 Task: Plan a game night with friends on the 15th at 9:00 PM.
Action: Mouse moved to (503, 177)
Screenshot: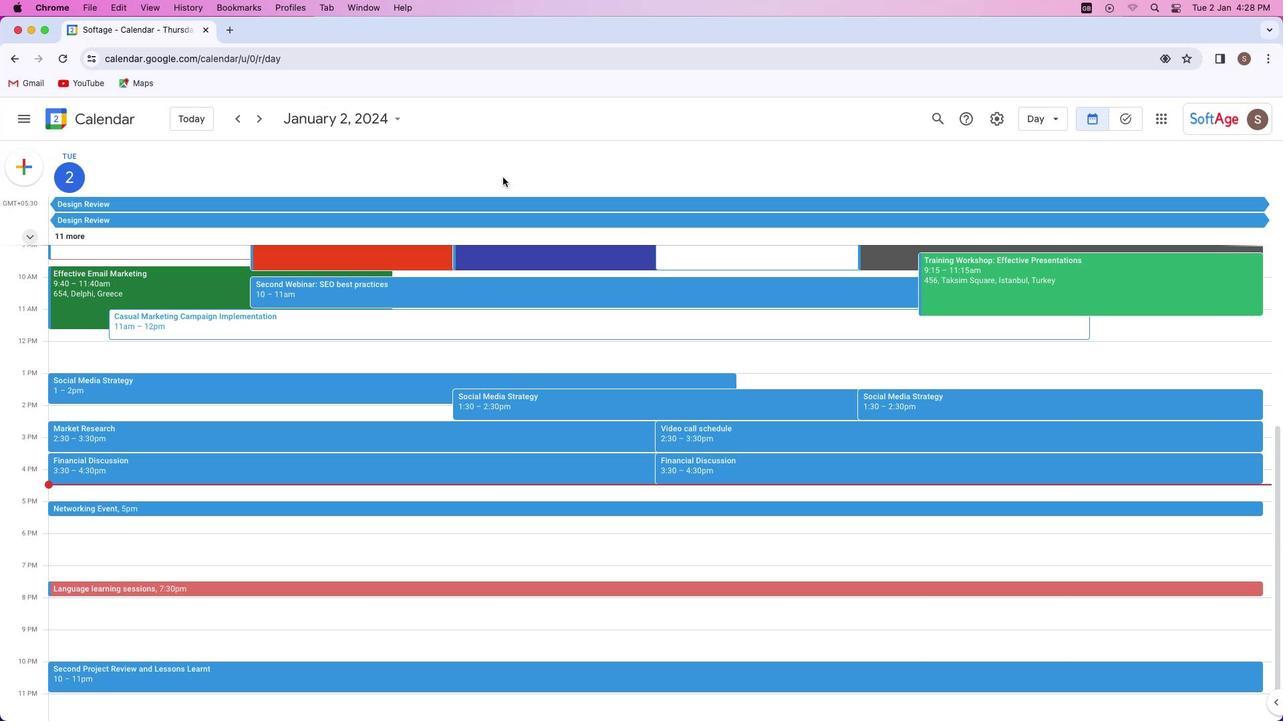 
Action: Mouse pressed left at (503, 177)
Screenshot: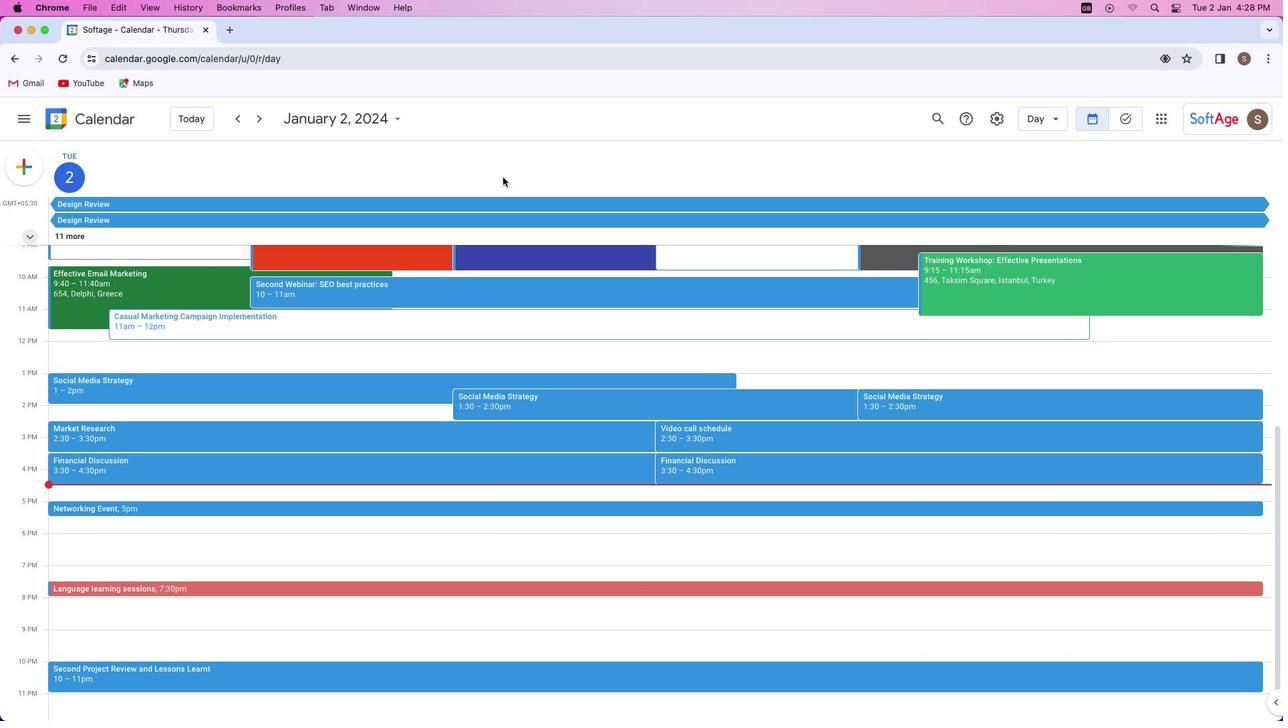 
Action: Mouse moved to (22, 164)
Screenshot: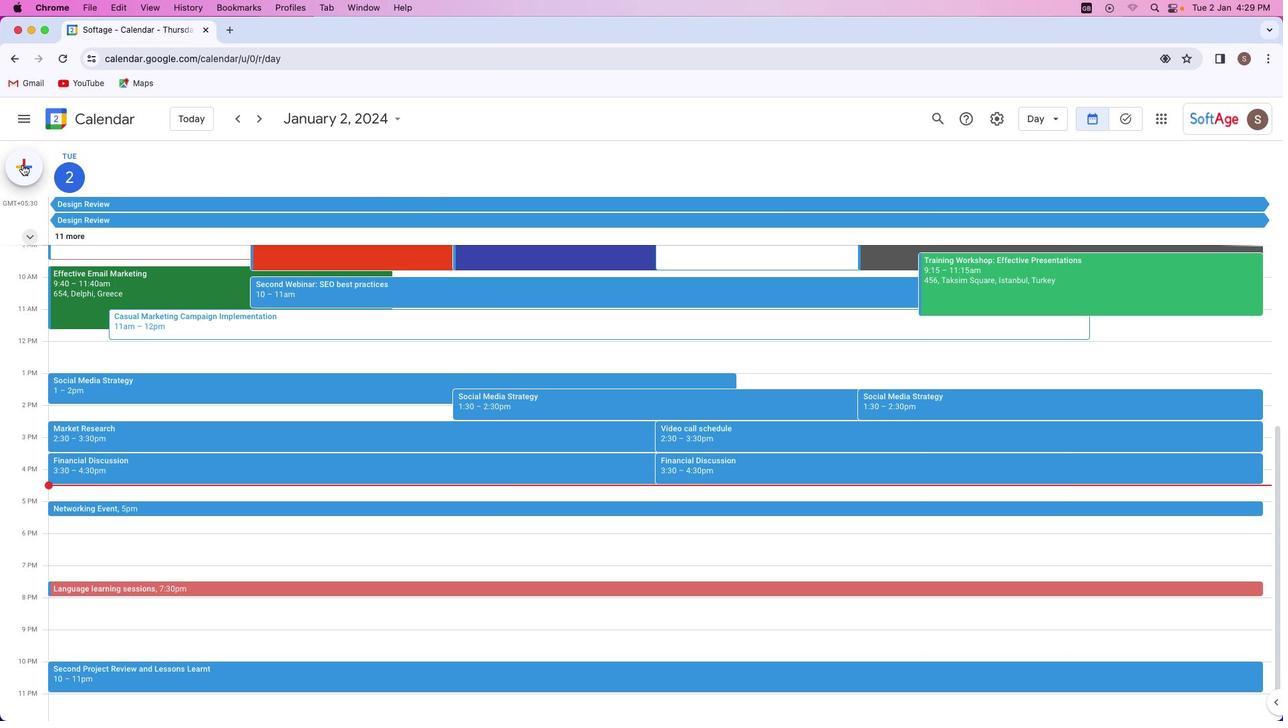 
Action: Mouse pressed left at (22, 164)
Screenshot: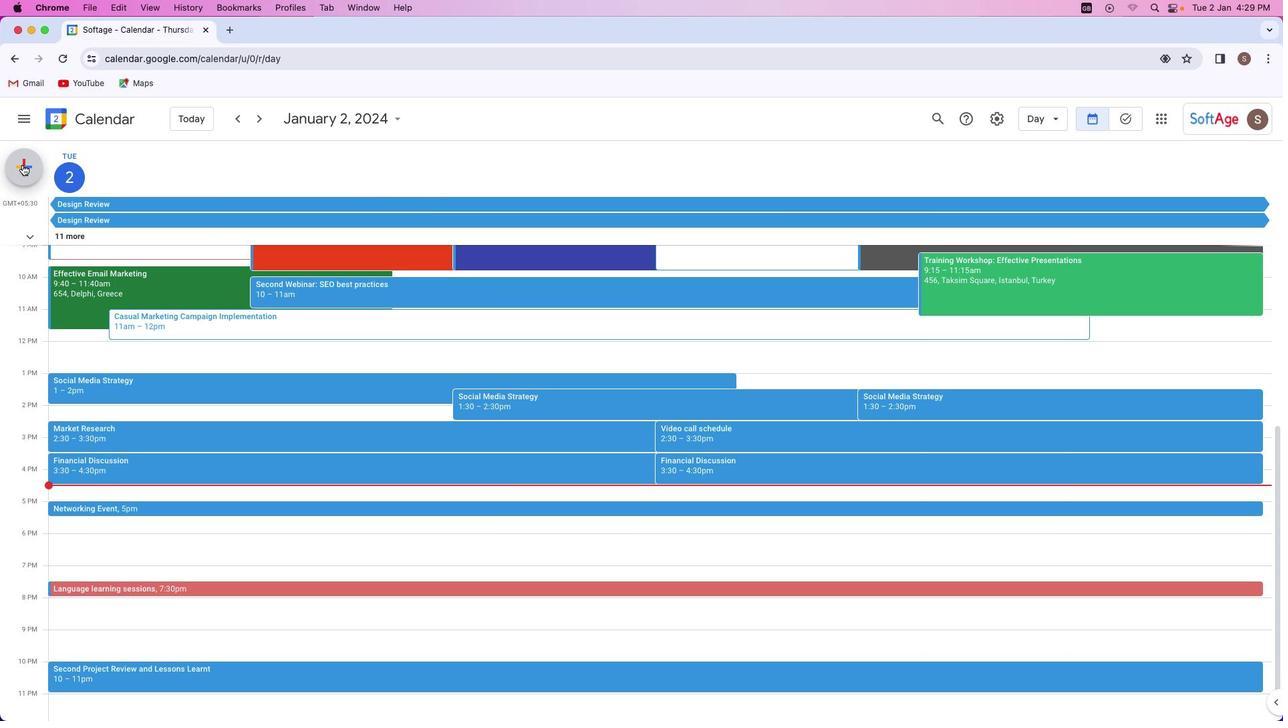 
Action: Mouse moved to (34, 207)
Screenshot: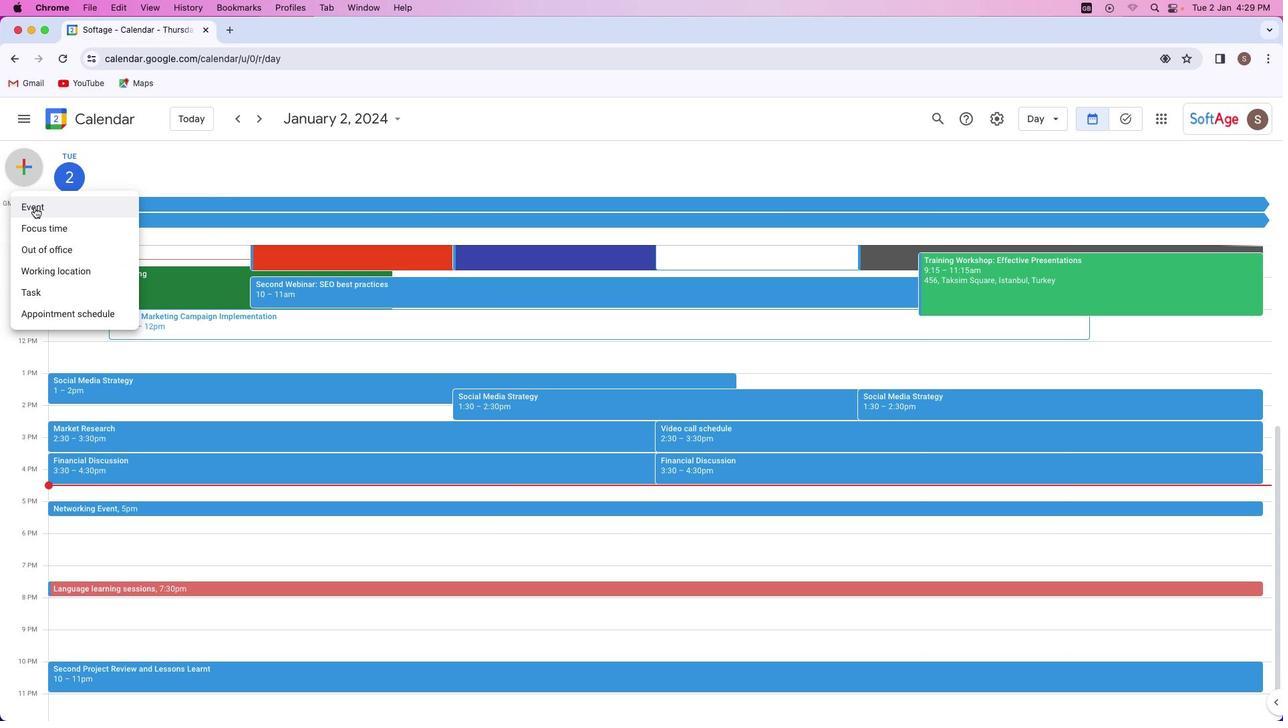 
Action: Mouse pressed left at (34, 207)
Screenshot: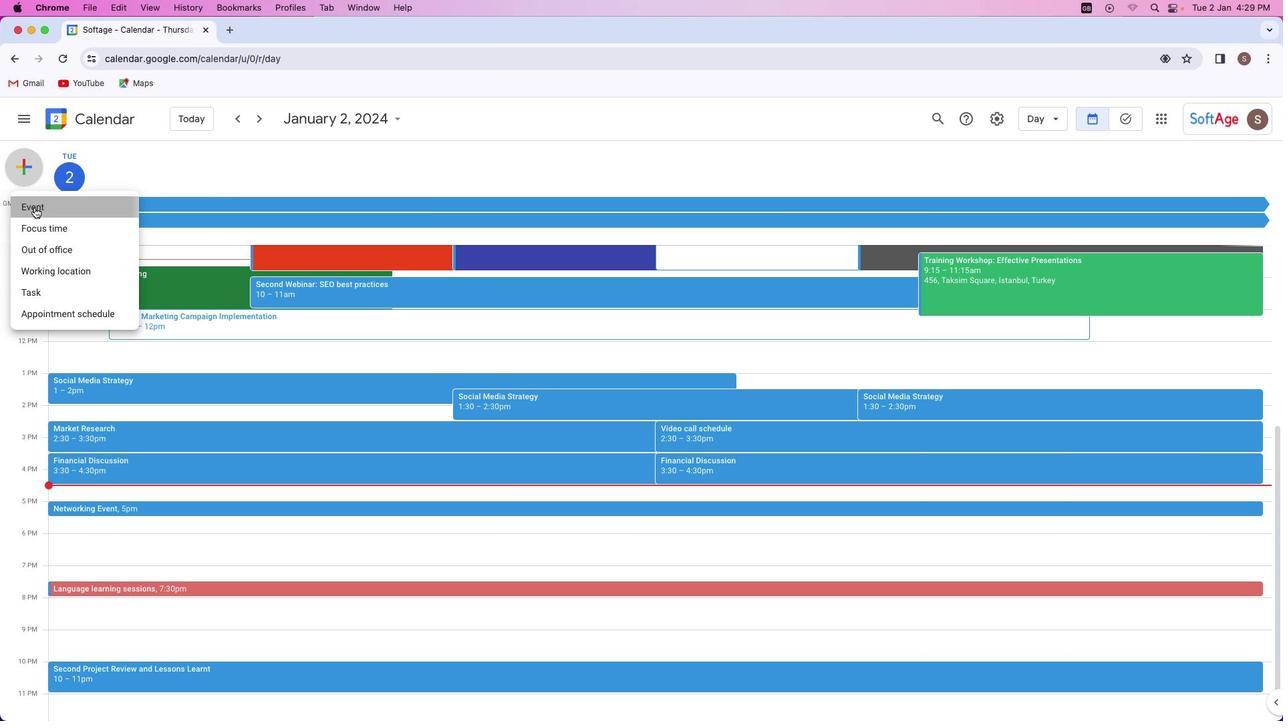 
Action: Mouse moved to (328, 169)
Screenshot: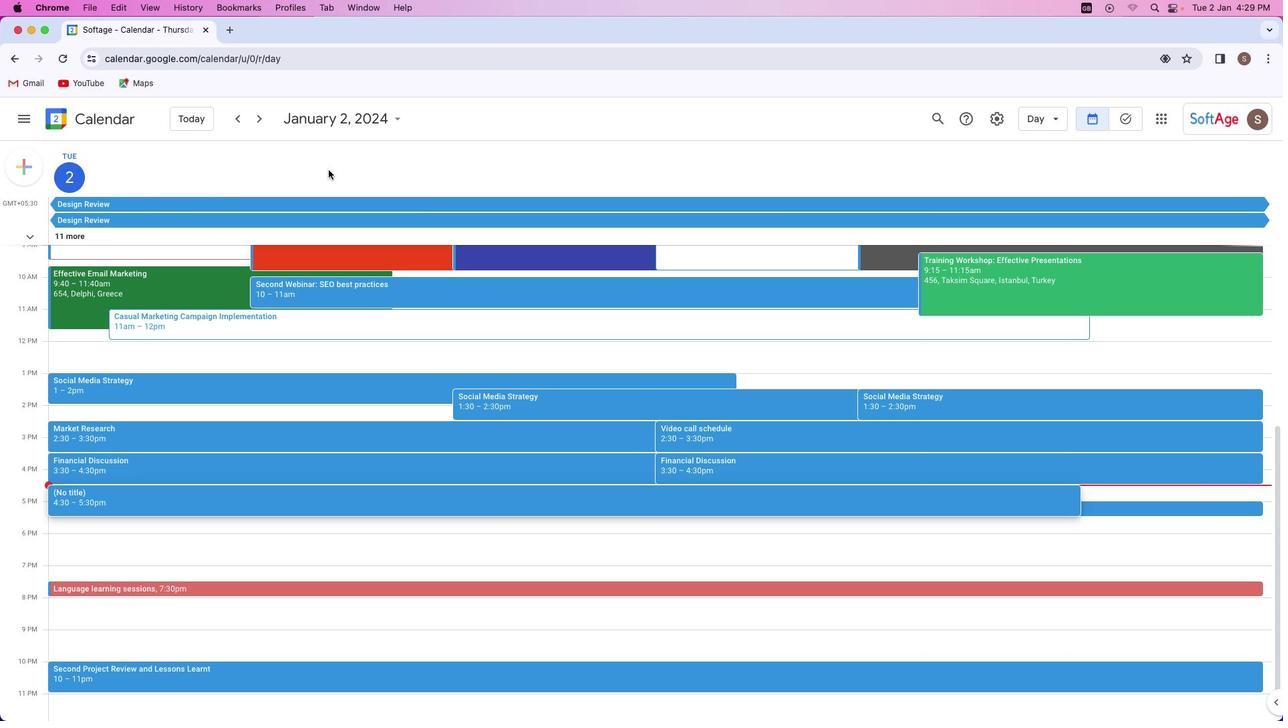 
Action: Key pressed Key.shift'G''a''m''e'Key.space'n''i''g''h''t'Key.space'w''i''t''h'Key.space'f''r''i''e''n''d''s'
Screenshot: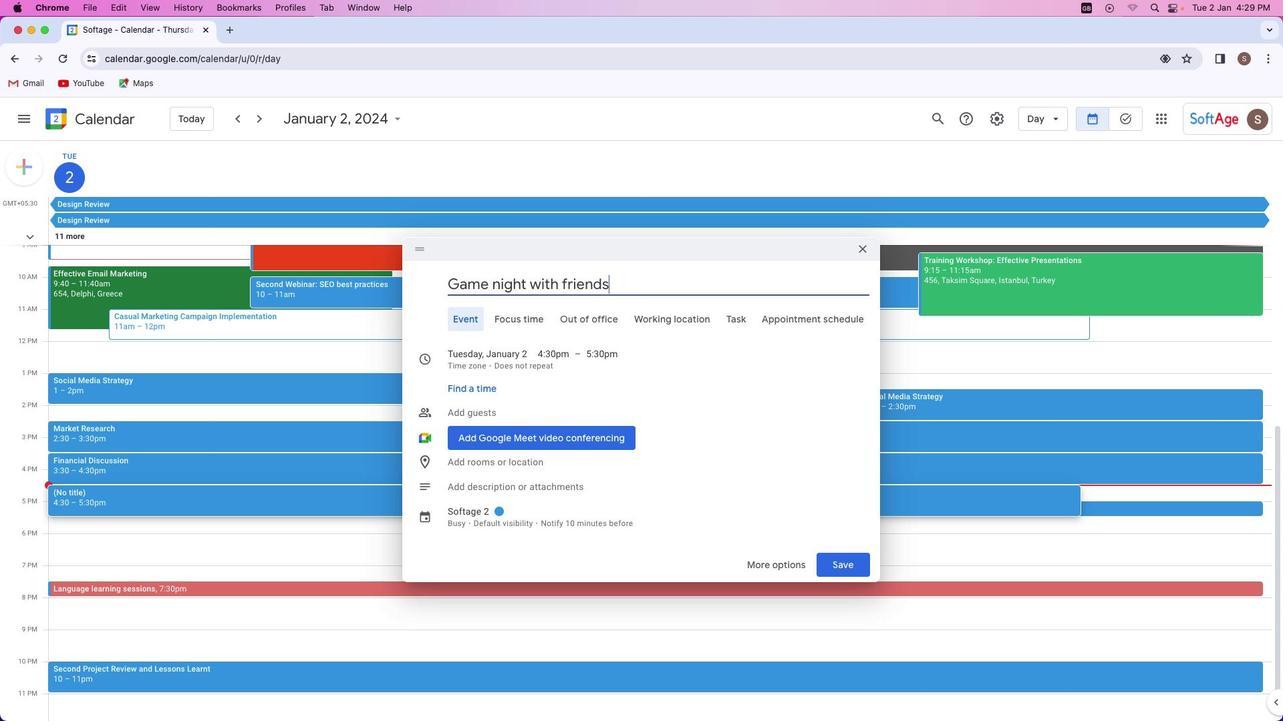 
Action: Mouse moved to (479, 352)
Screenshot: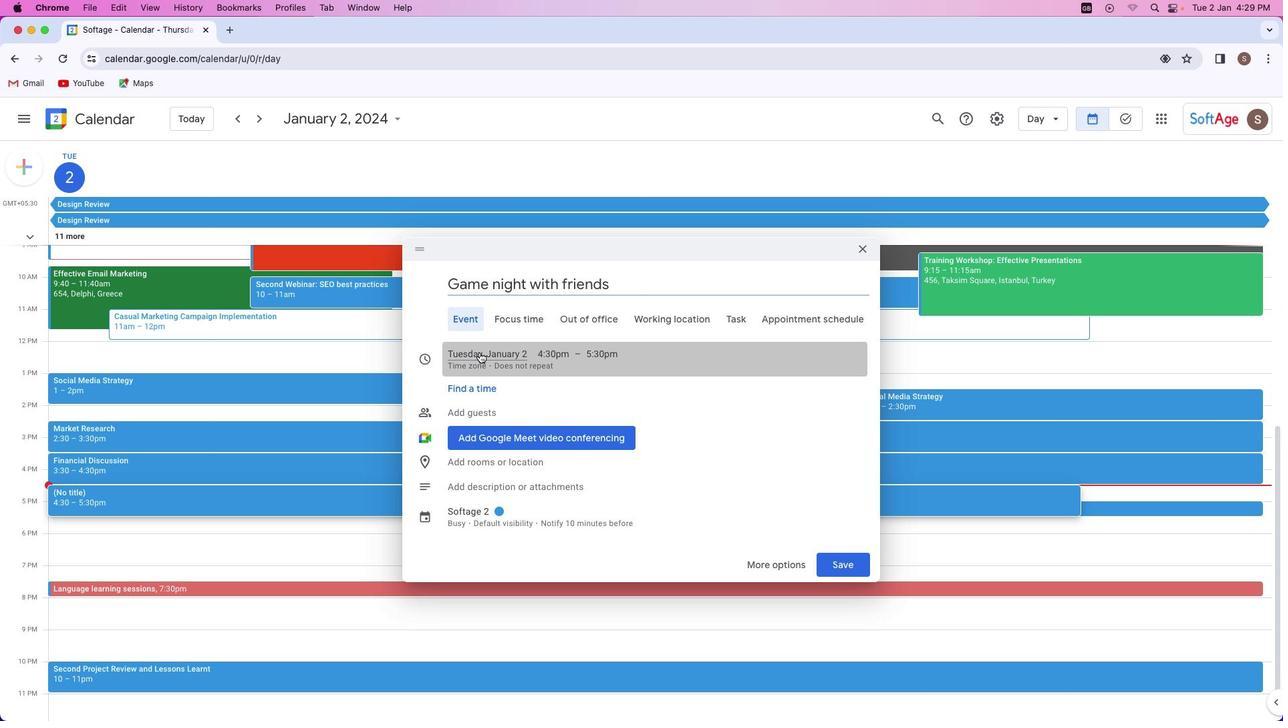 
Action: Mouse pressed left at (479, 352)
Screenshot: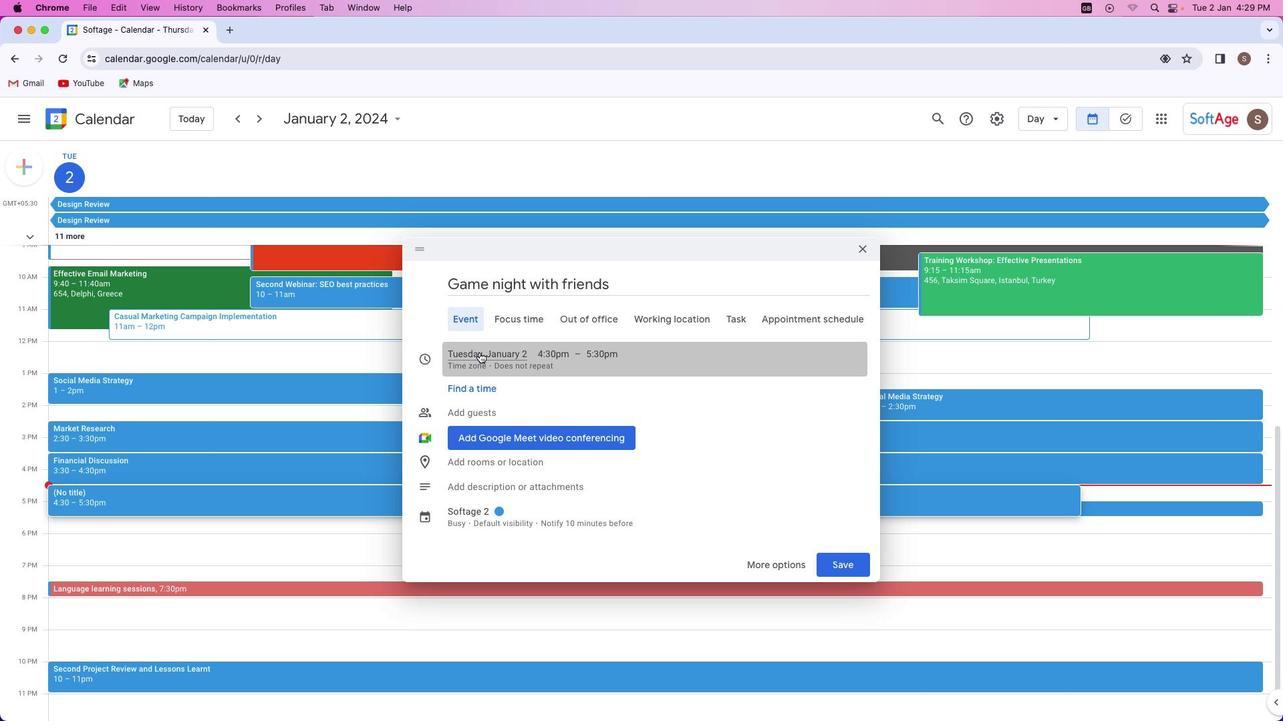 
Action: Mouse moved to (466, 456)
Screenshot: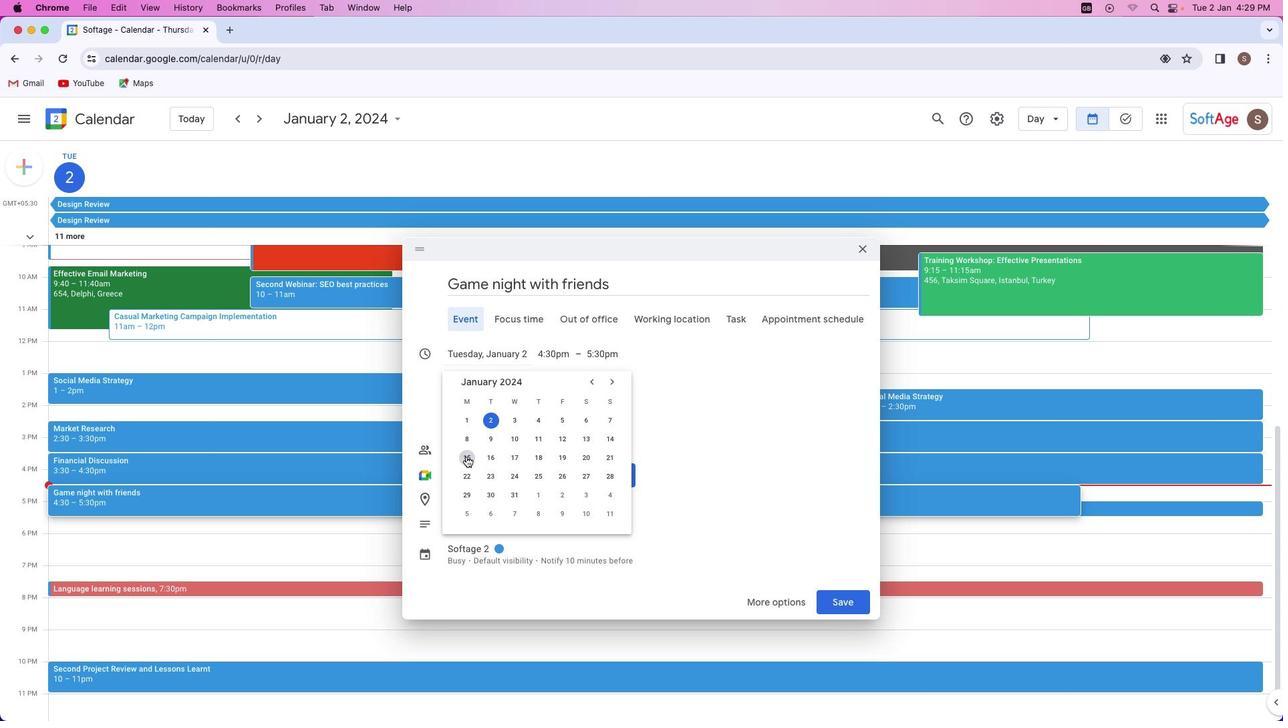 
Action: Mouse pressed left at (466, 456)
Screenshot: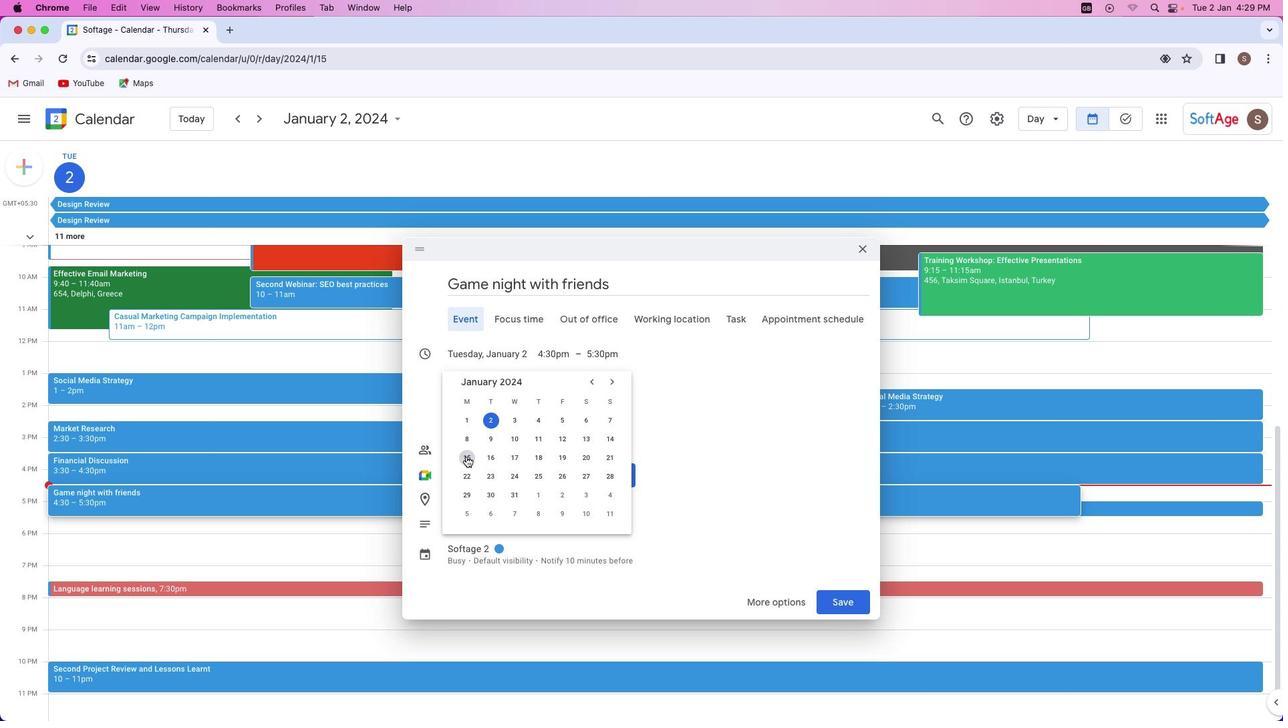 
Action: Mouse moved to (554, 353)
Screenshot: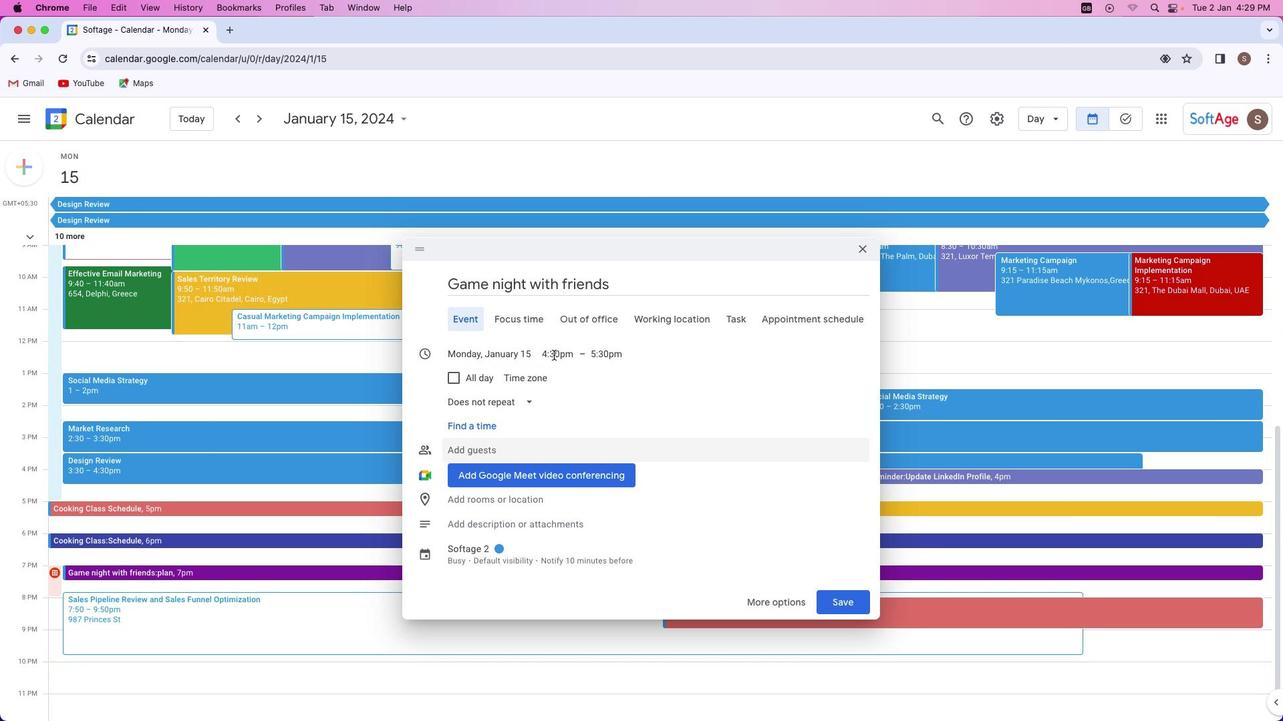 
Action: Mouse pressed left at (554, 353)
Screenshot: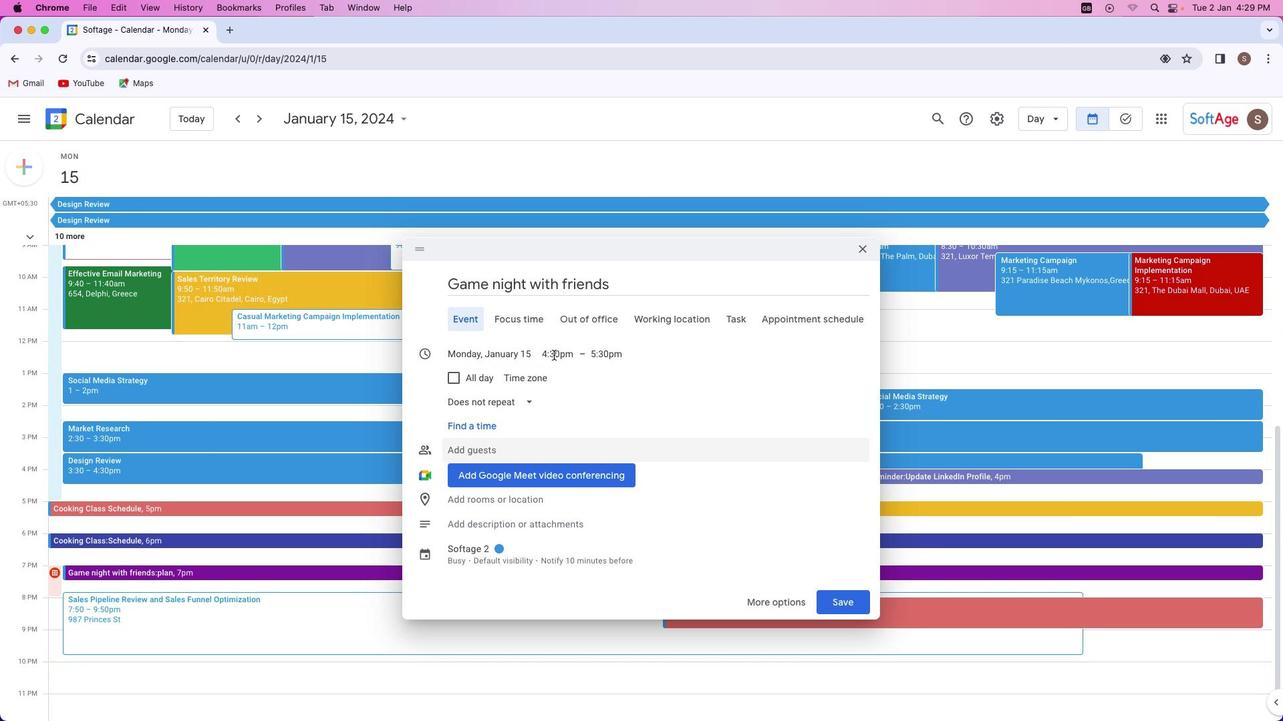
Action: Mouse moved to (575, 409)
Screenshot: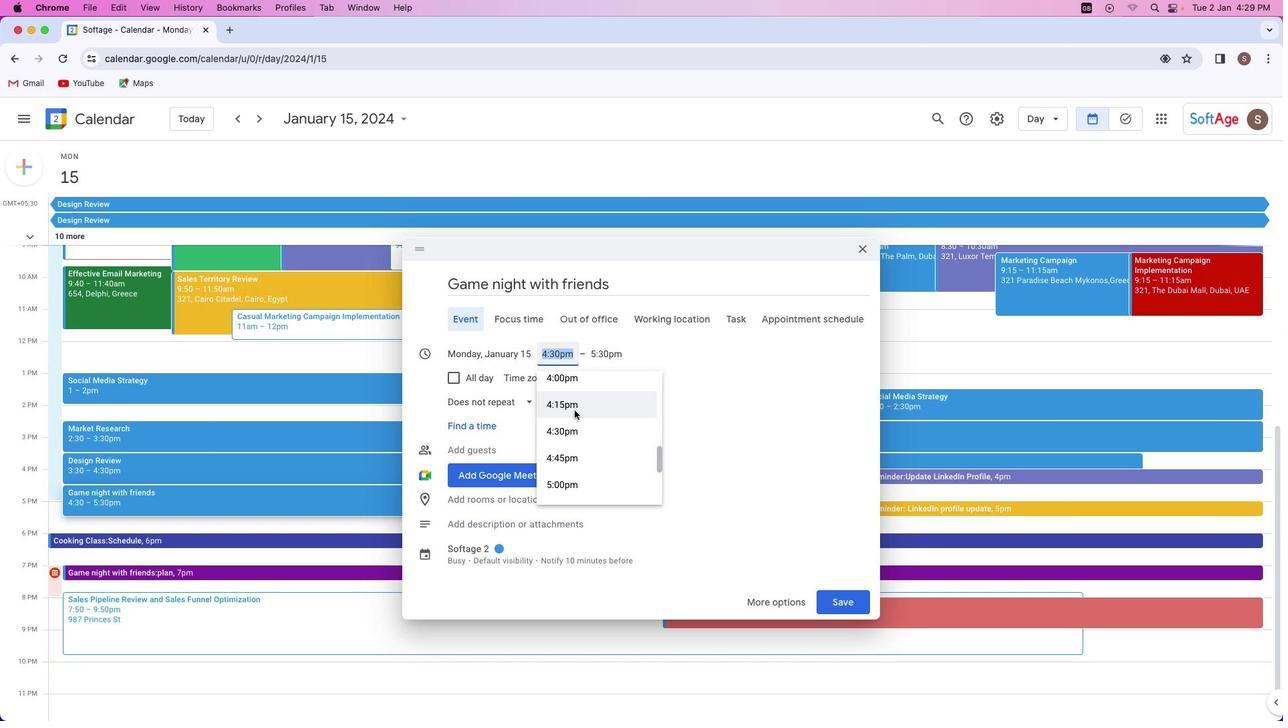 
Action: Mouse scrolled (575, 409) with delta (0, 0)
Screenshot: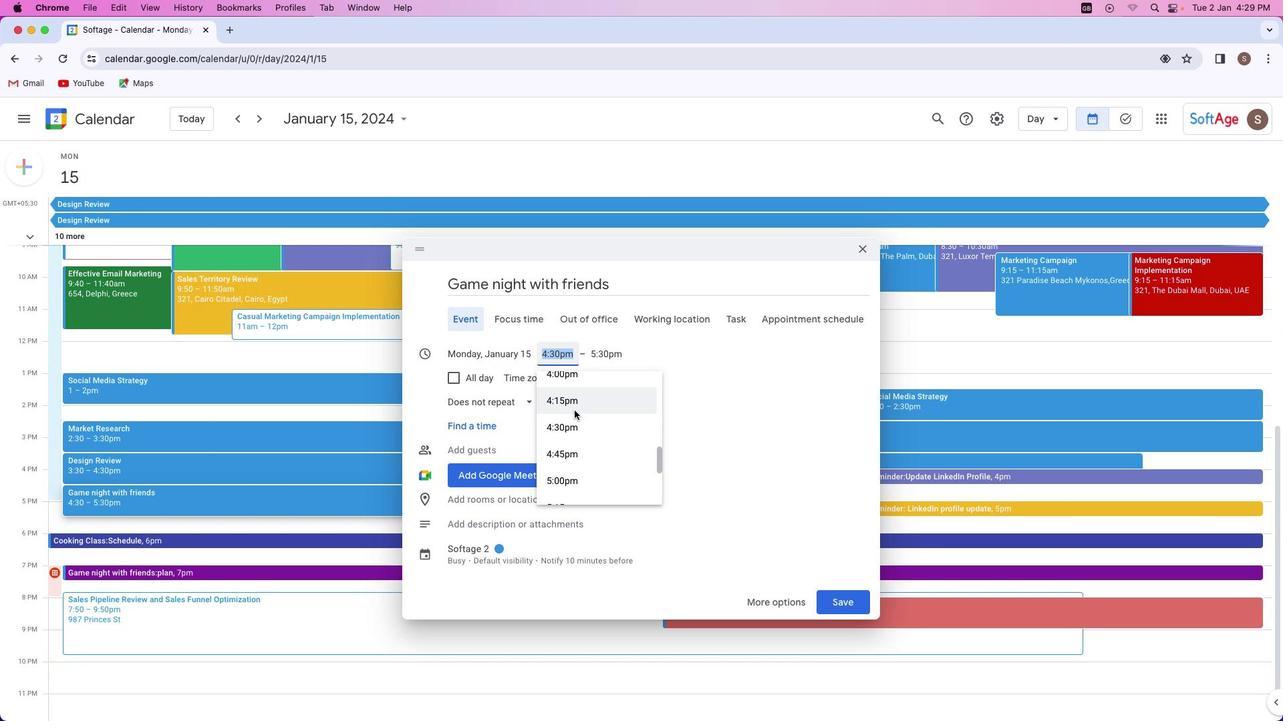 
Action: Mouse moved to (574, 409)
Screenshot: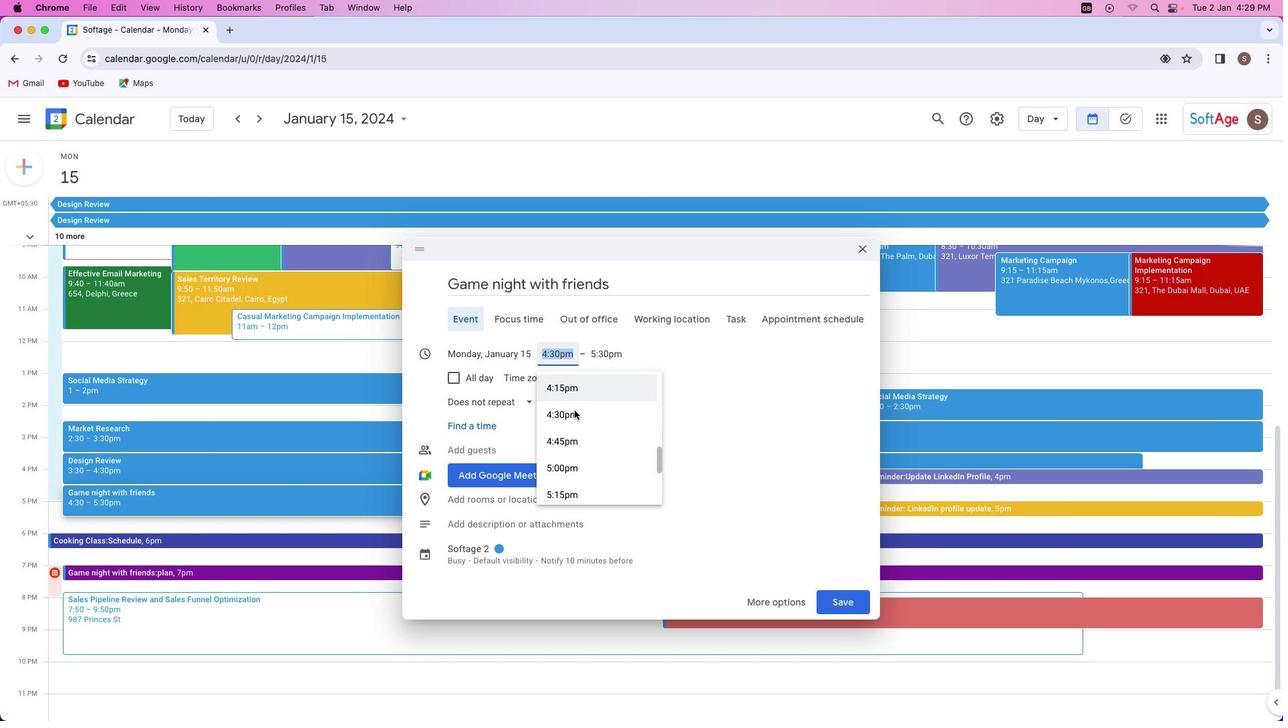 
Action: Mouse scrolled (574, 409) with delta (0, 0)
Screenshot: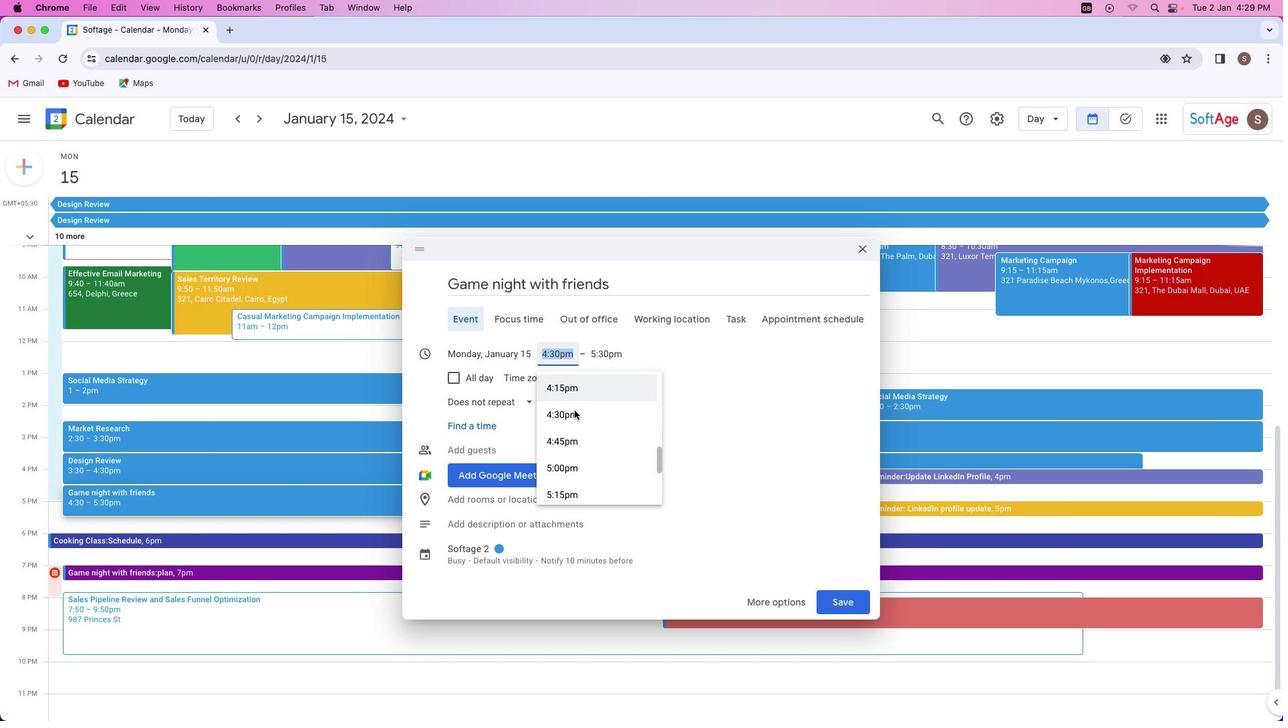 
Action: Mouse moved to (574, 411)
Screenshot: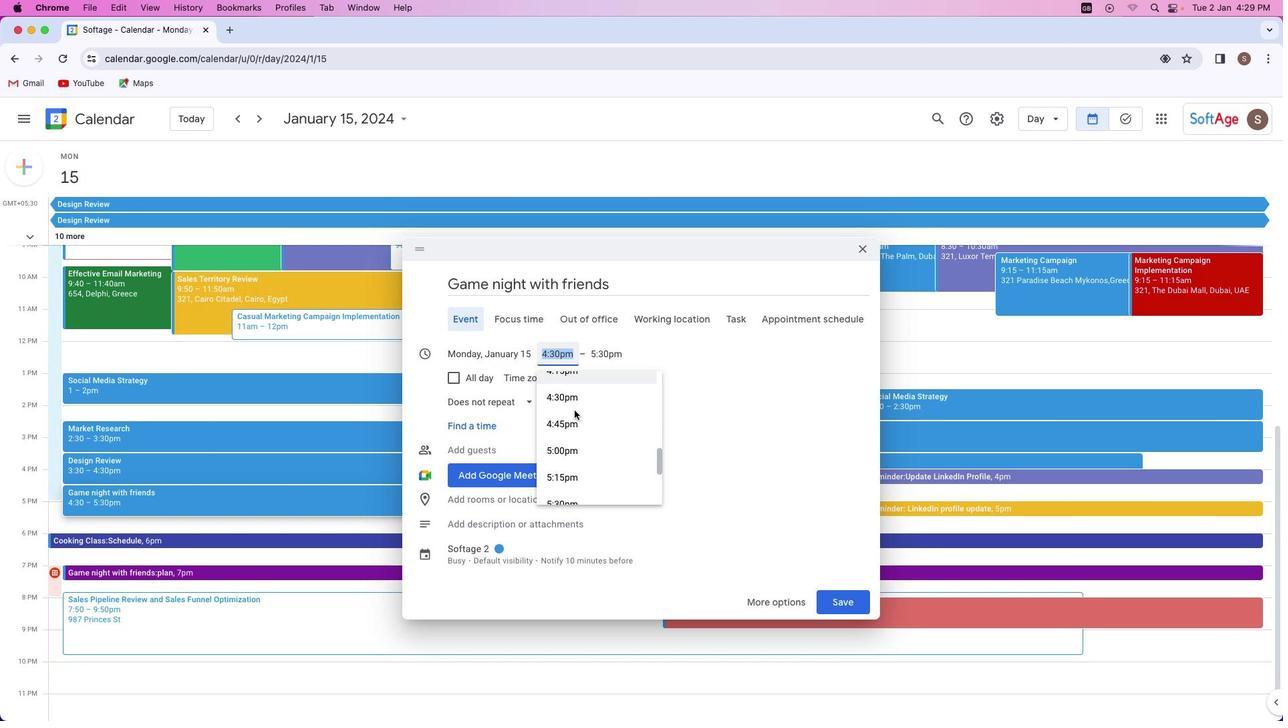 
Action: Mouse scrolled (574, 411) with delta (0, 0)
Screenshot: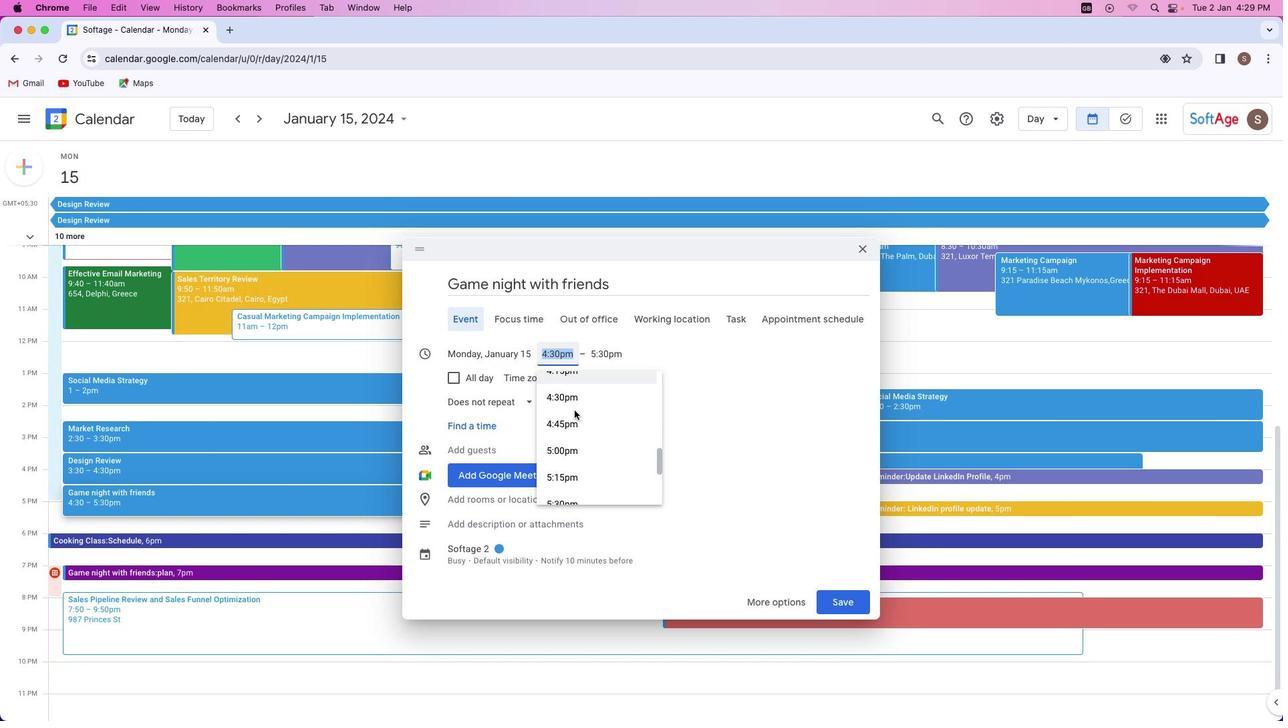 
Action: Mouse scrolled (574, 411) with delta (0, 0)
Screenshot: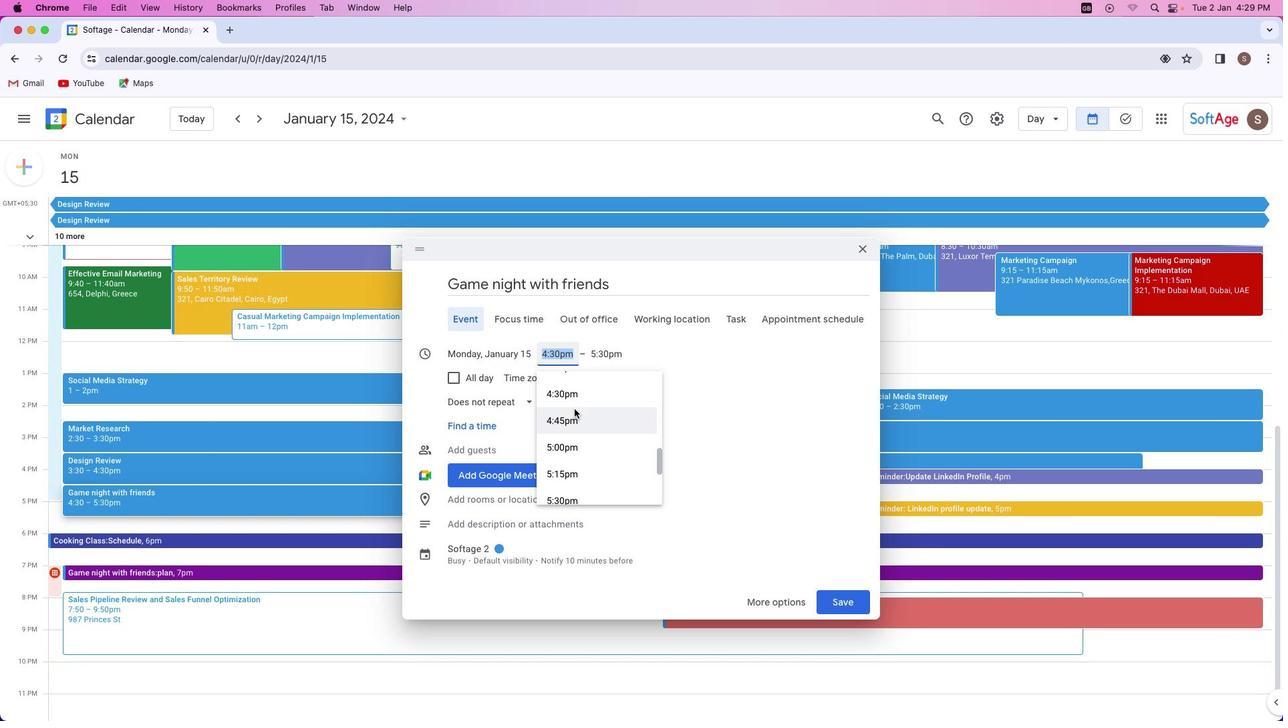 
Action: Mouse moved to (574, 409)
Screenshot: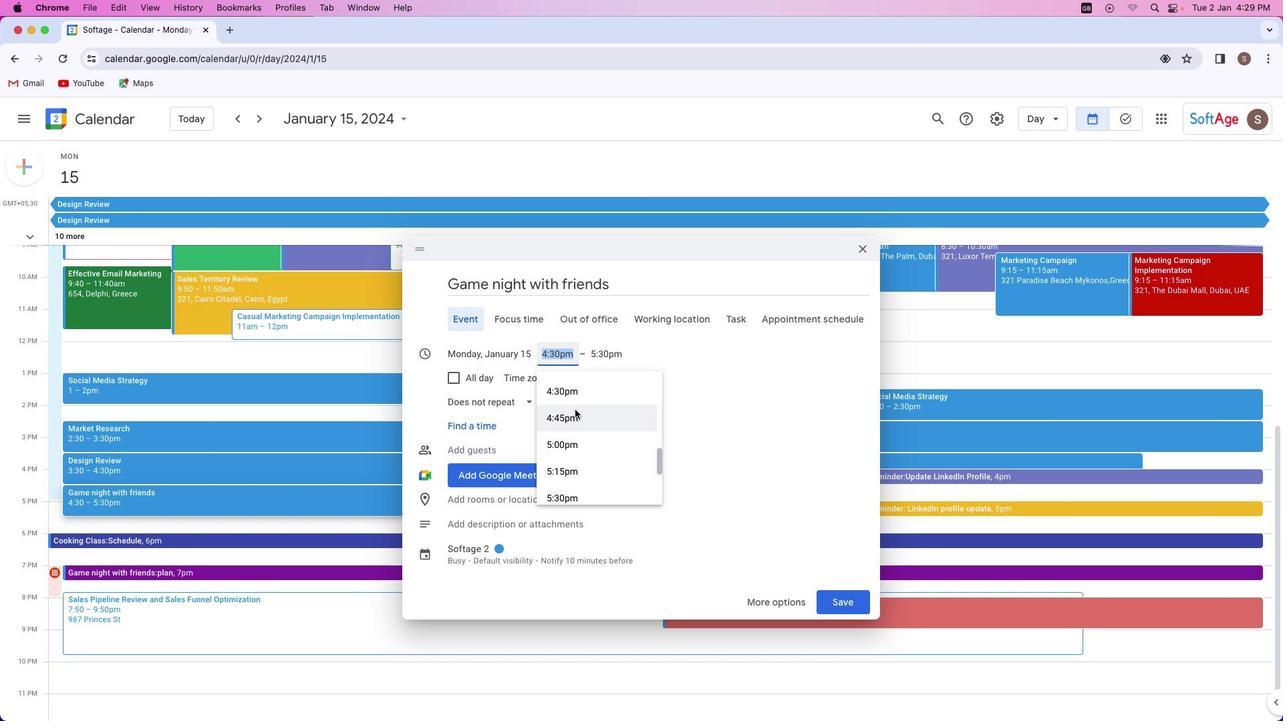 
Action: Mouse scrolled (574, 409) with delta (0, 0)
Screenshot: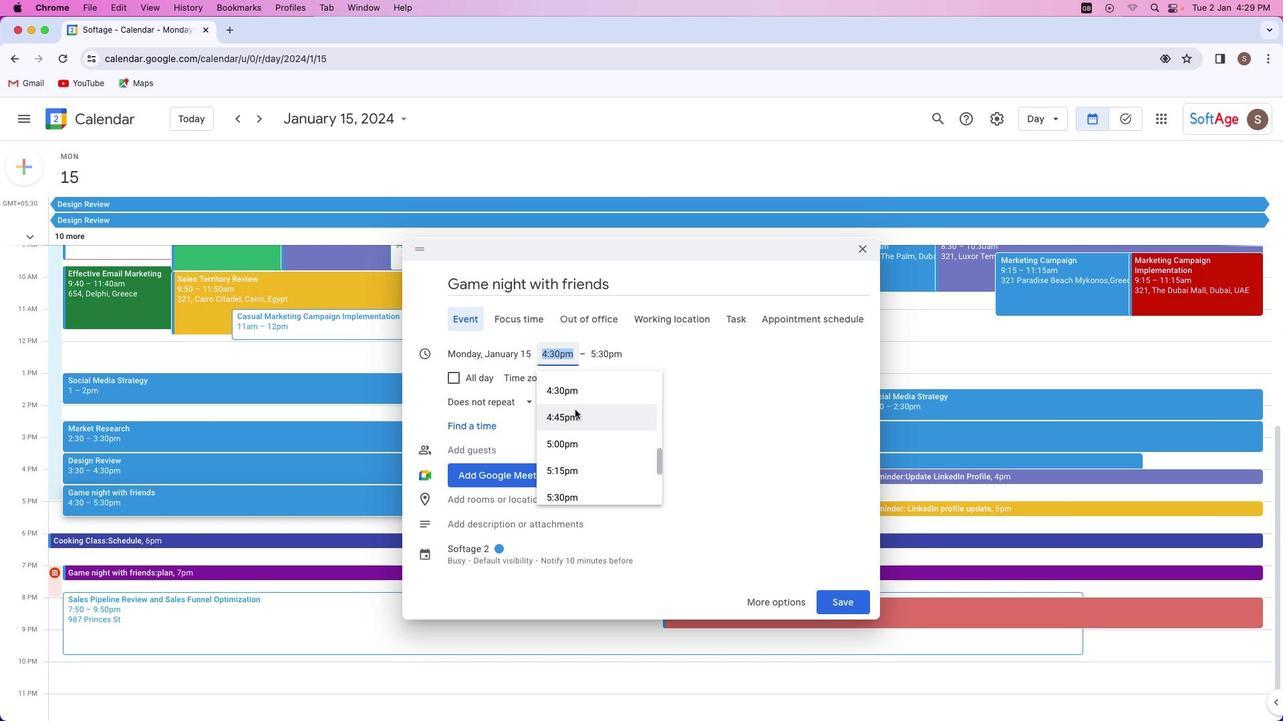 
Action: Mouse moved to (574, 410)
Screenshot: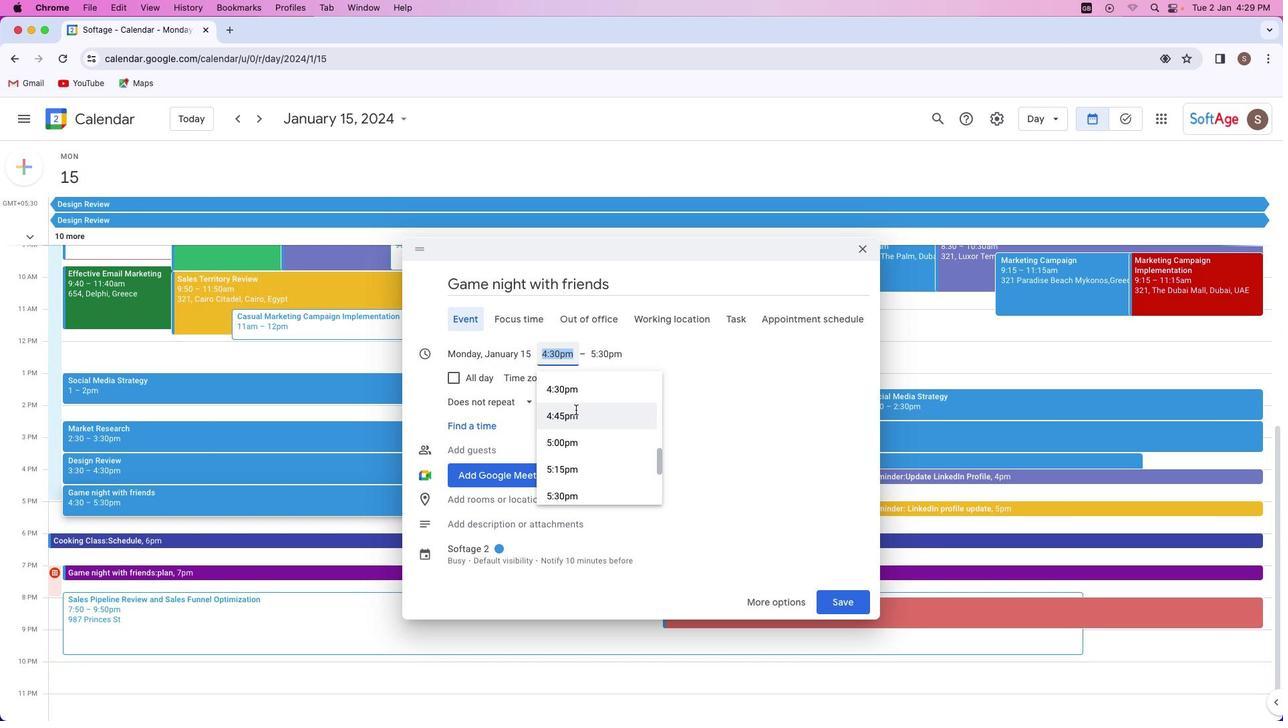 
Action: Mouse scrolled (574, 410) with delta (0, 0)
Screenshot: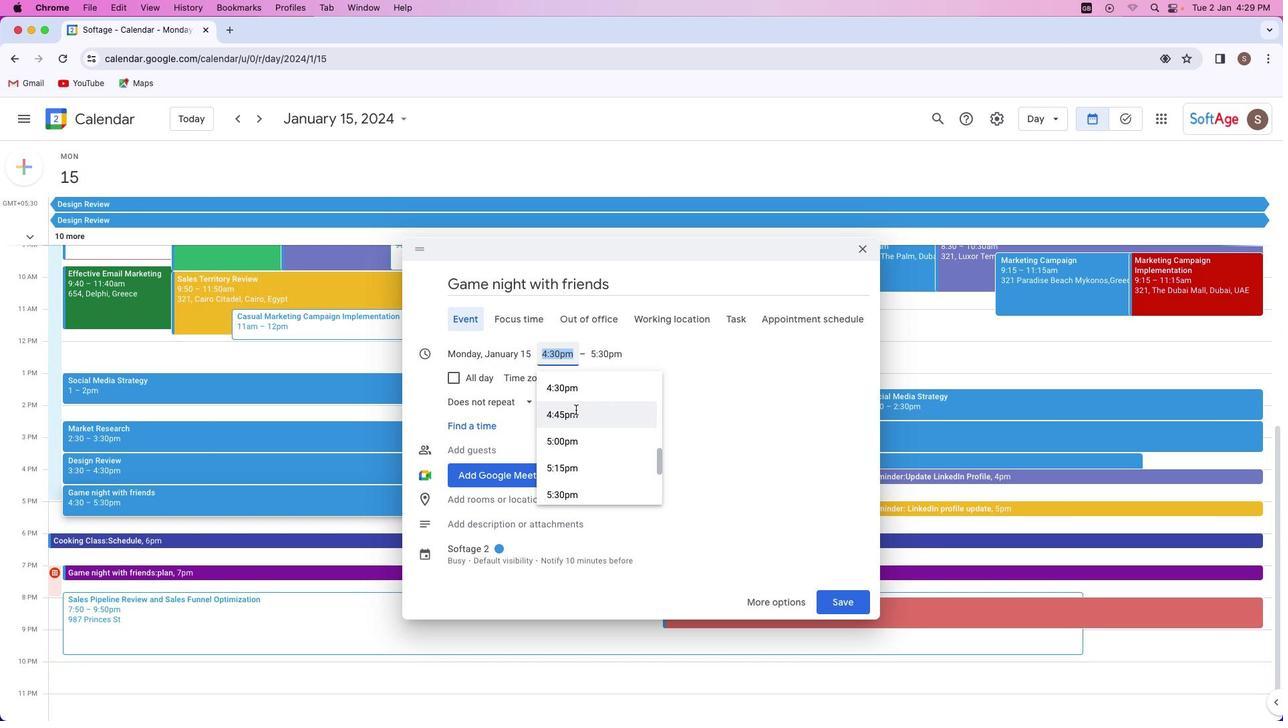 
Action: Mouse moved to (575, 410)
Screenshot: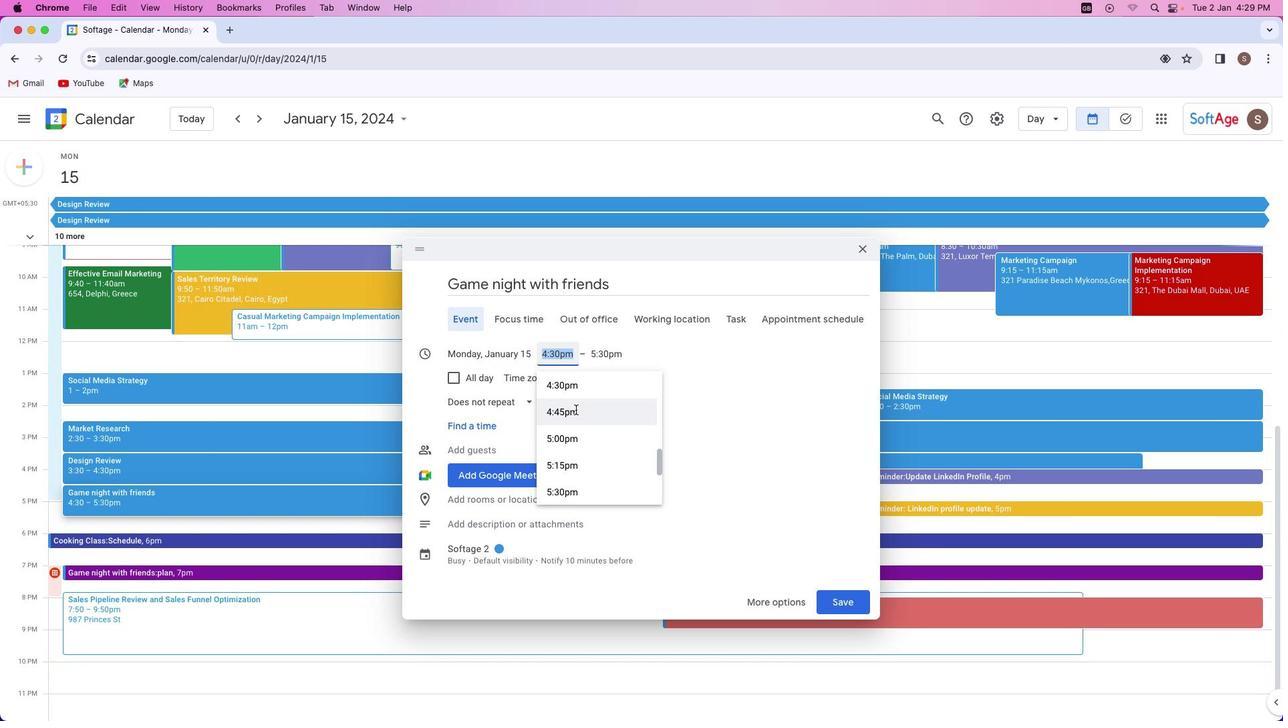 
Action: Mouse scrolled (575, 410) with delta (0, 0)
Screenshot: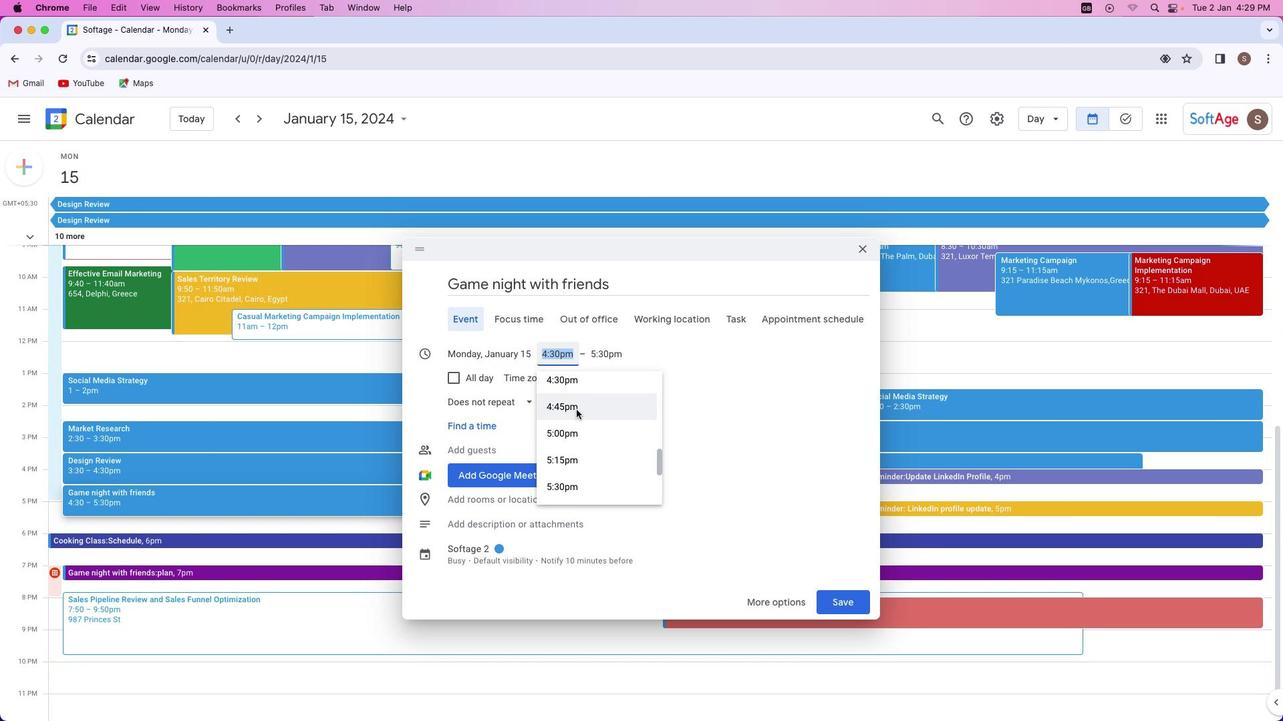 
Action: Mouse moved to (576, 410)
Screenshot: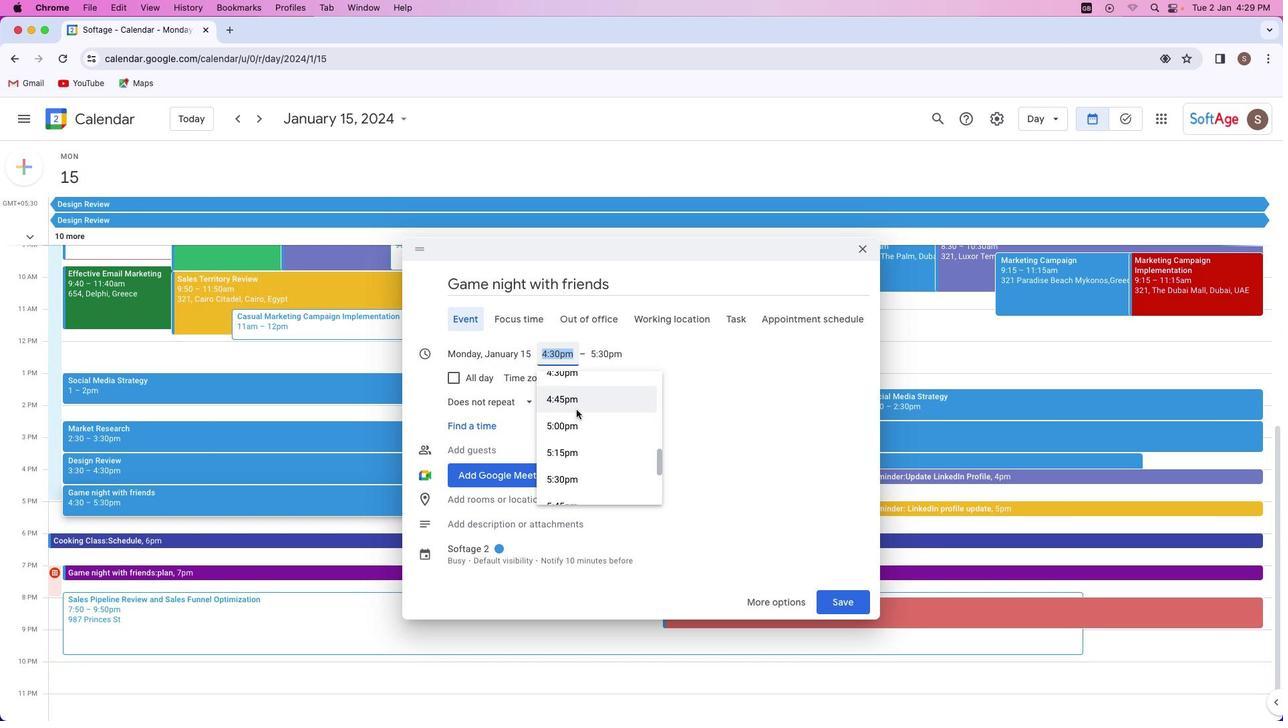 
Action: Mouse scrolled (576, 410) with delta (0, 0)
Screenshot: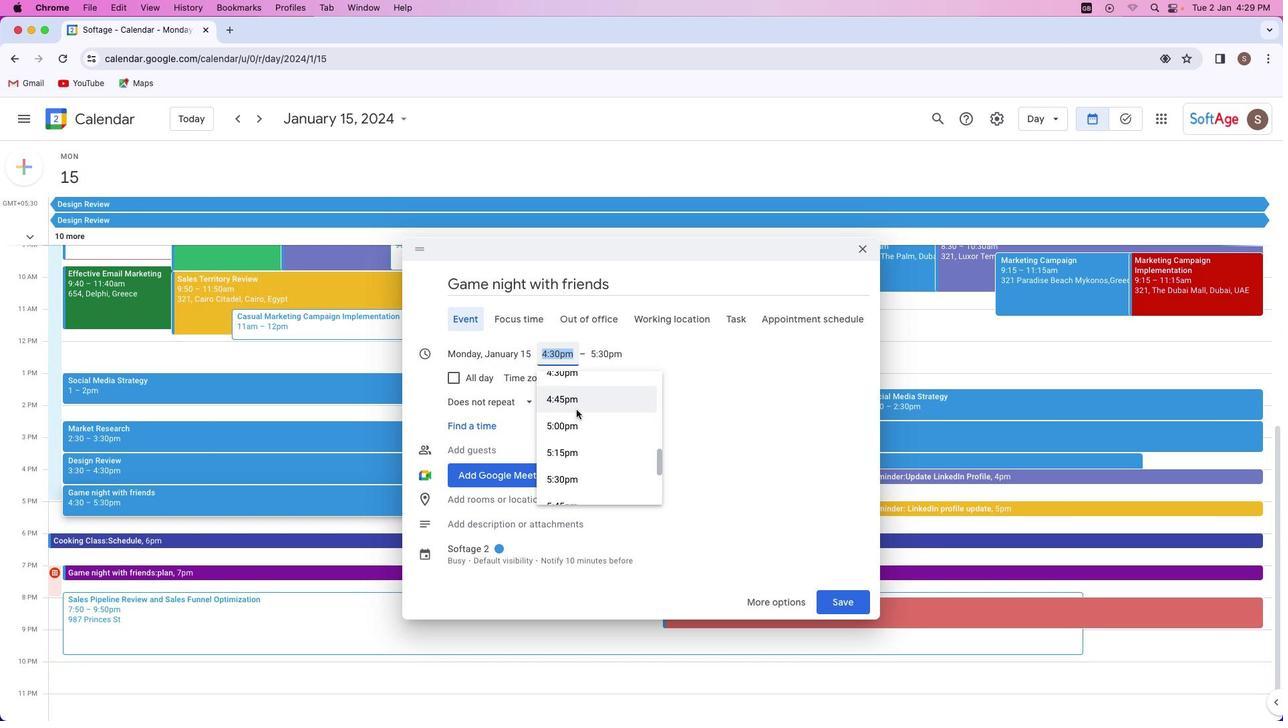 
Action: Mouse moved to (576, 410)
Screenshot: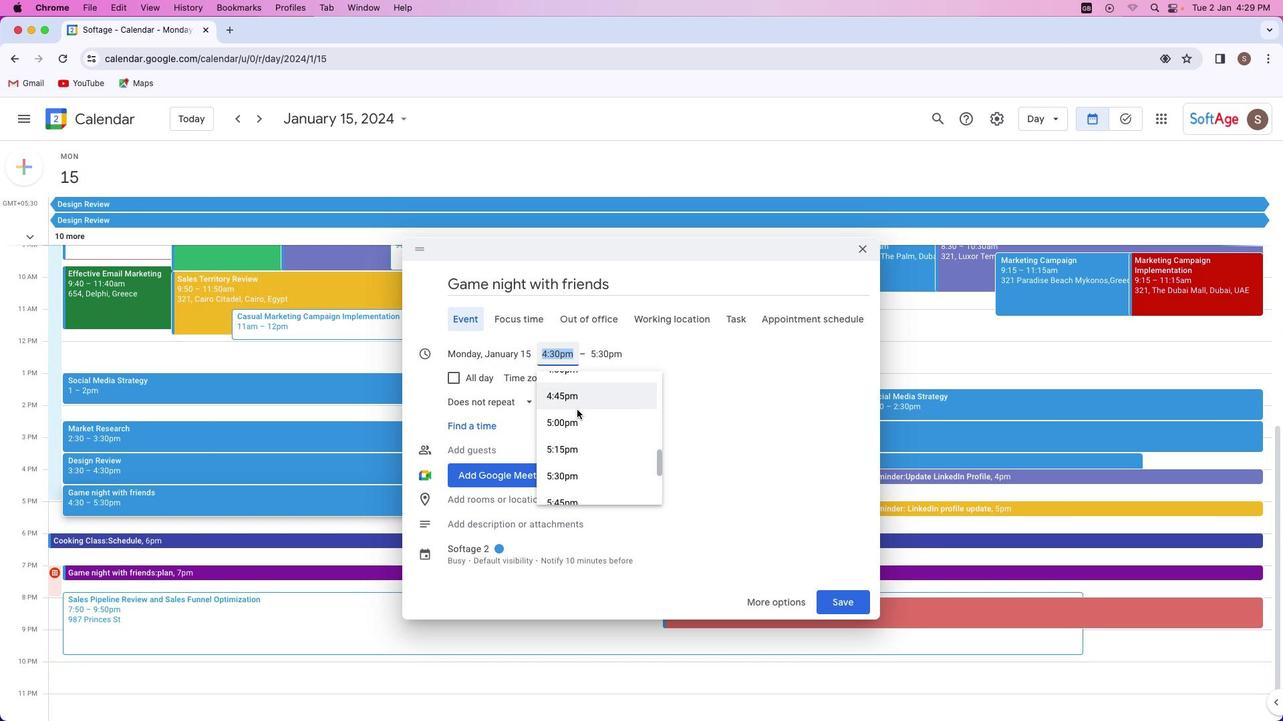 
Action: Mouse scrolled (576, 410) with delta (0, 0)
Screenshot: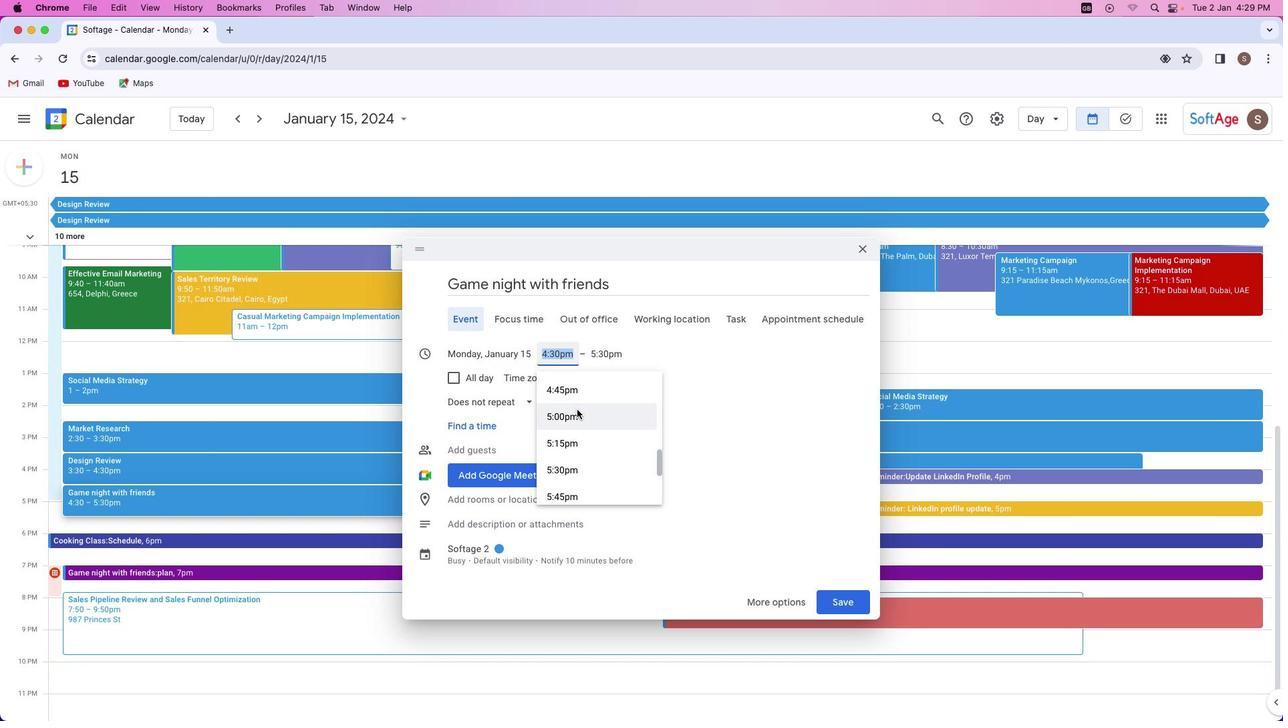 
Action: Mouse scrolled (576, 410) with delta (0, 0)
Screenshot: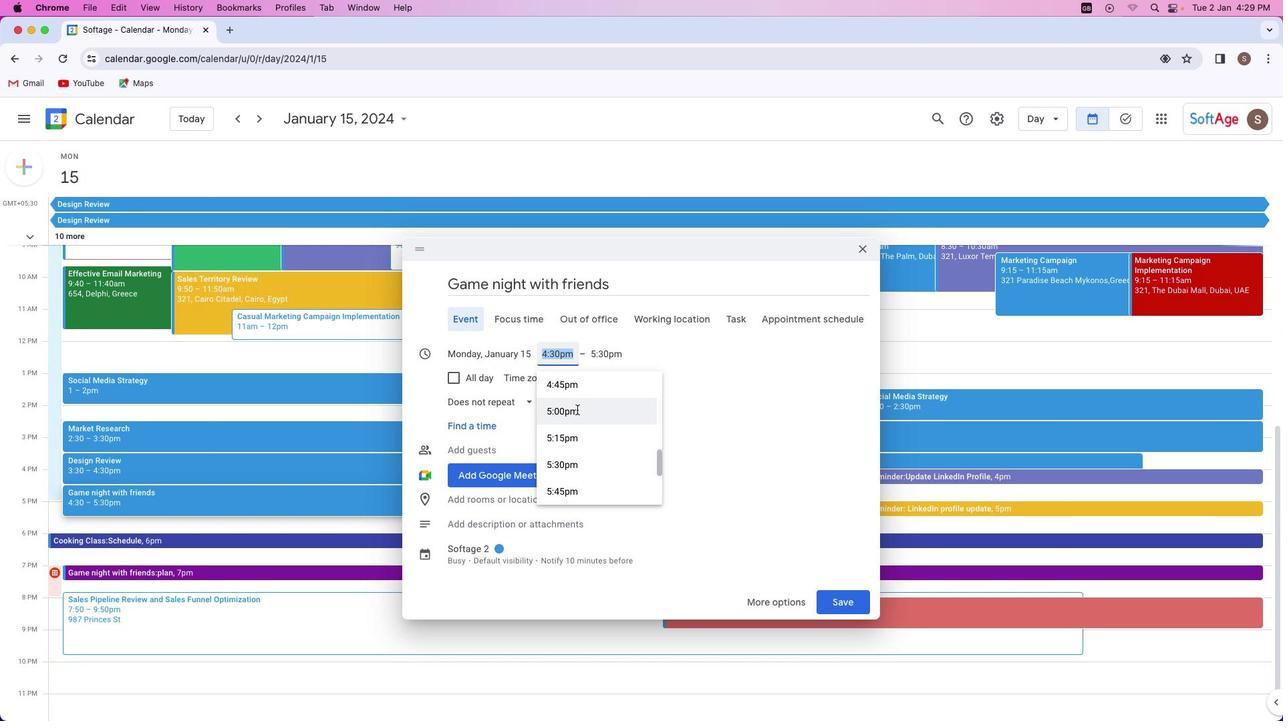 
Action: Mouse moved to (577, 410)
Screenshot: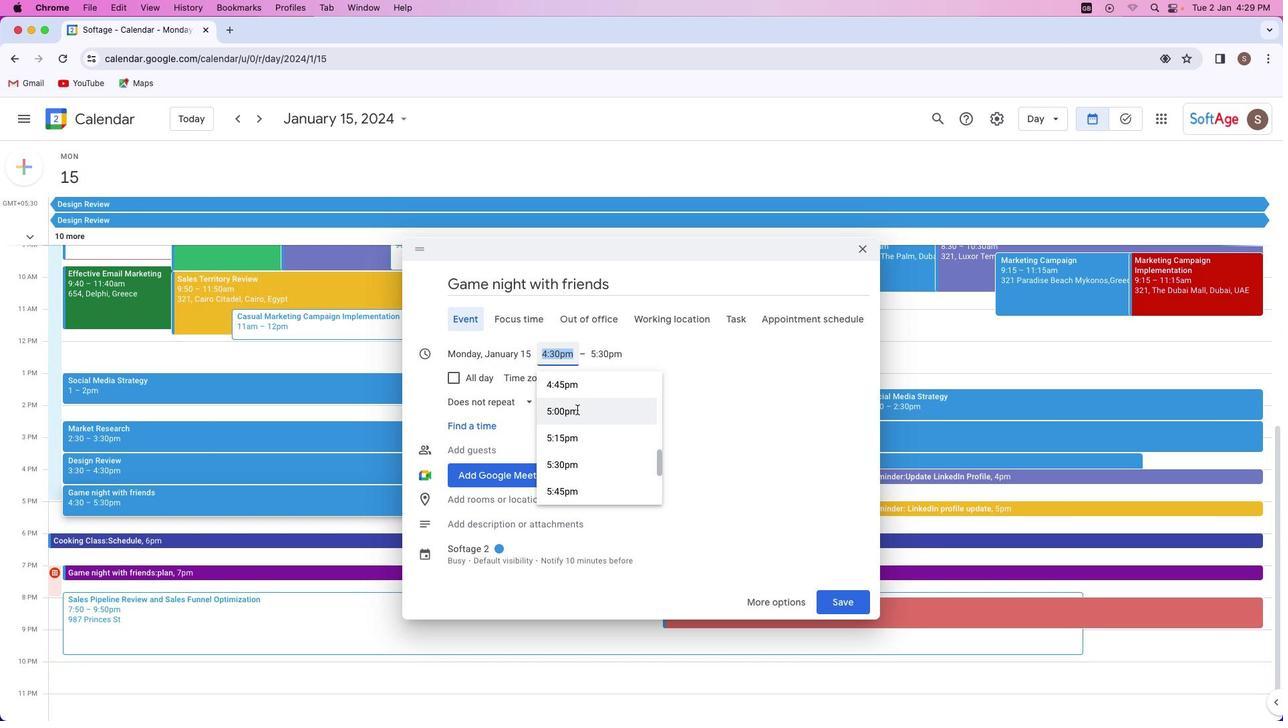 
Action: Mouse scrolled (577, 410) with delta (0, 0)
Screenshot: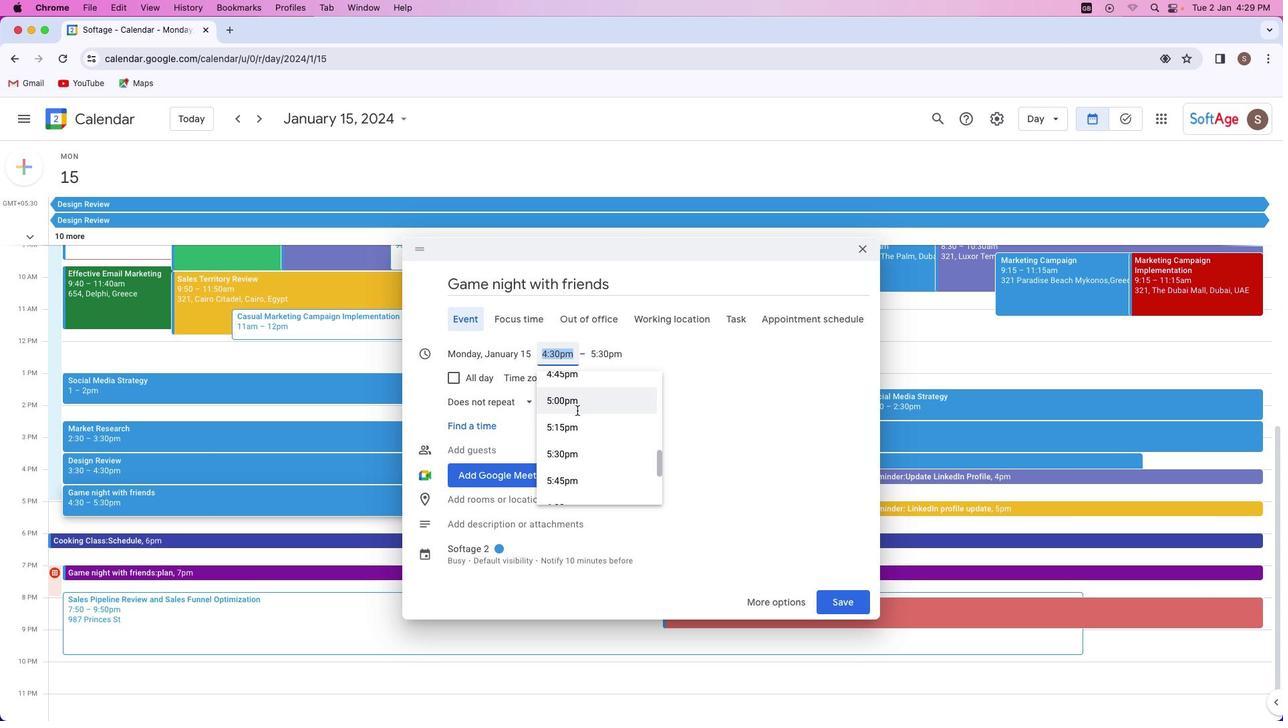 
Action: Mouse moved to (577, 410)
Screenshot: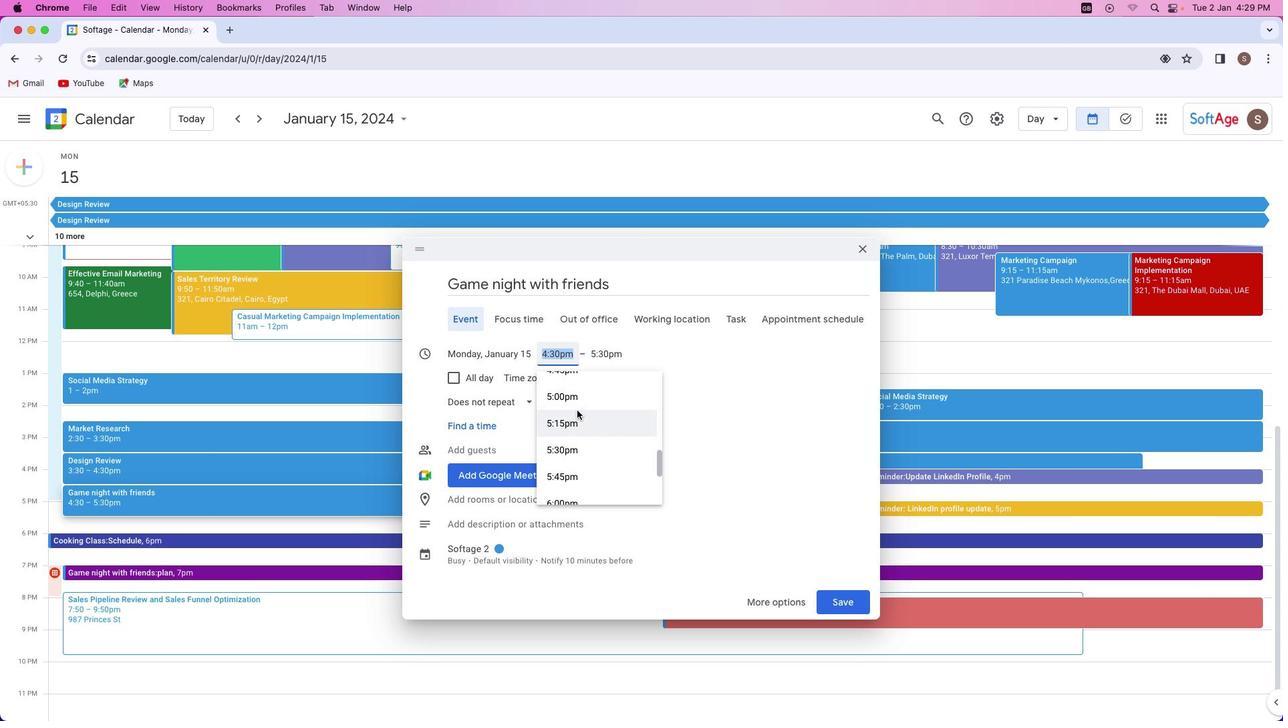 
Action: Mouse scrolled (577, 410) with delta (0, 0)
Screenshot: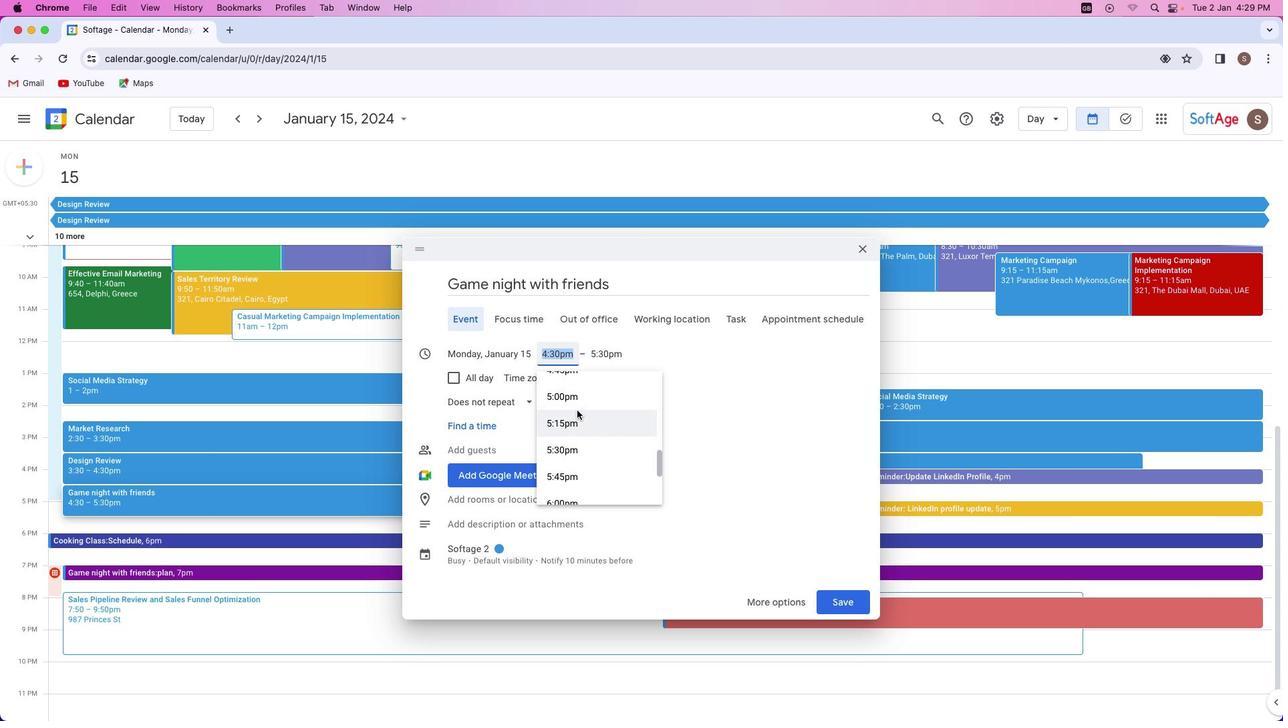 
Action: Mouse scrolled (577, 410) with delta (0, 0)
Screenshot: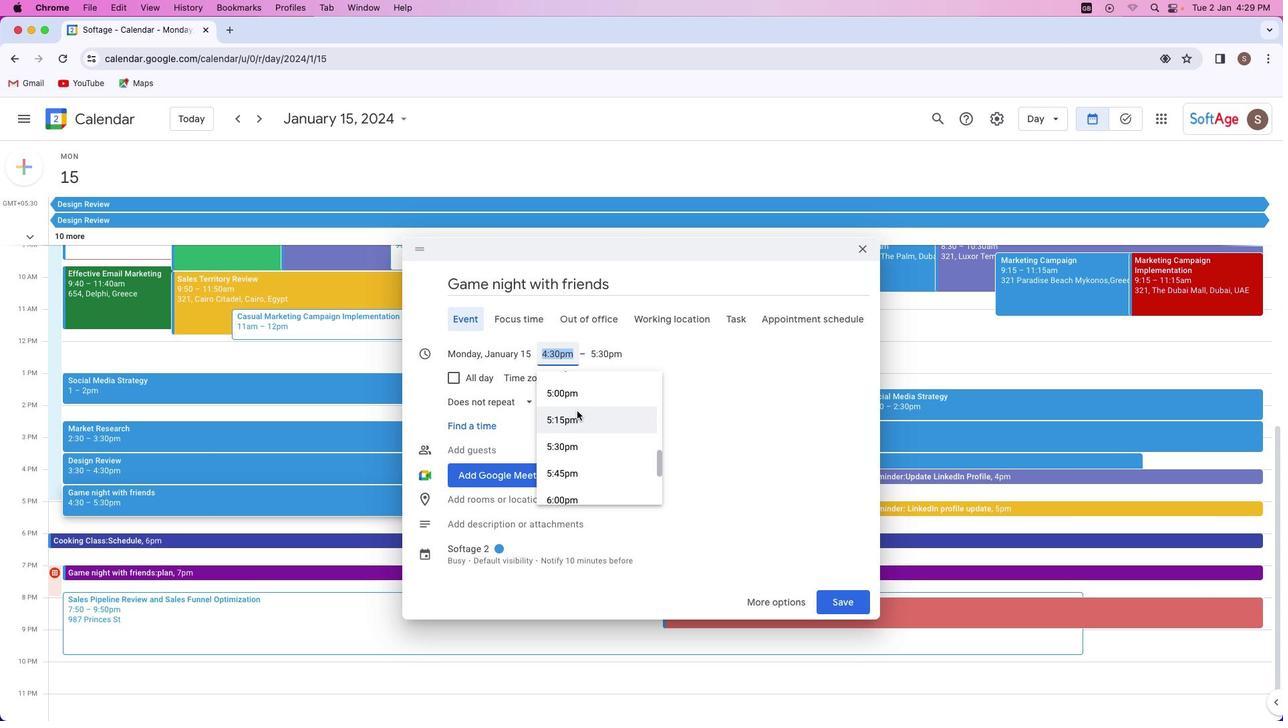 
Action: Mouse moved to (577, 411)
Screenshot: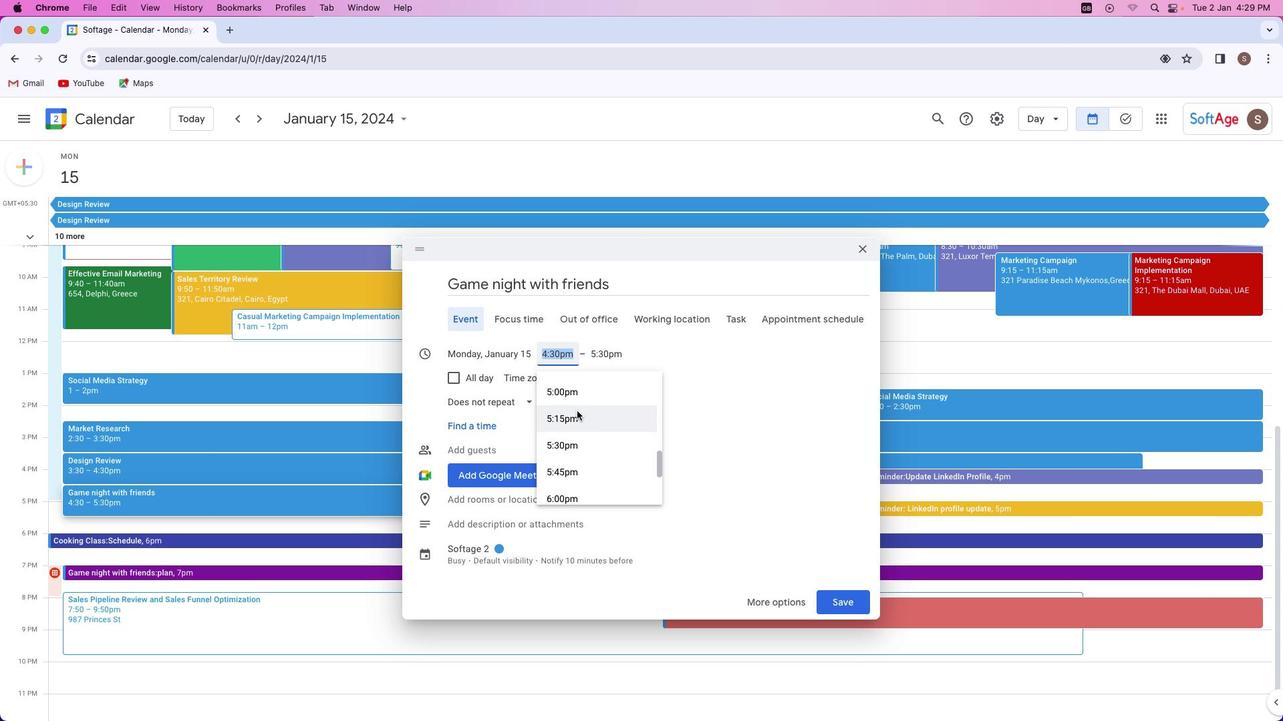
Action: Mouse scrolled (577, 411) with delta (0, 0)
Screenshot: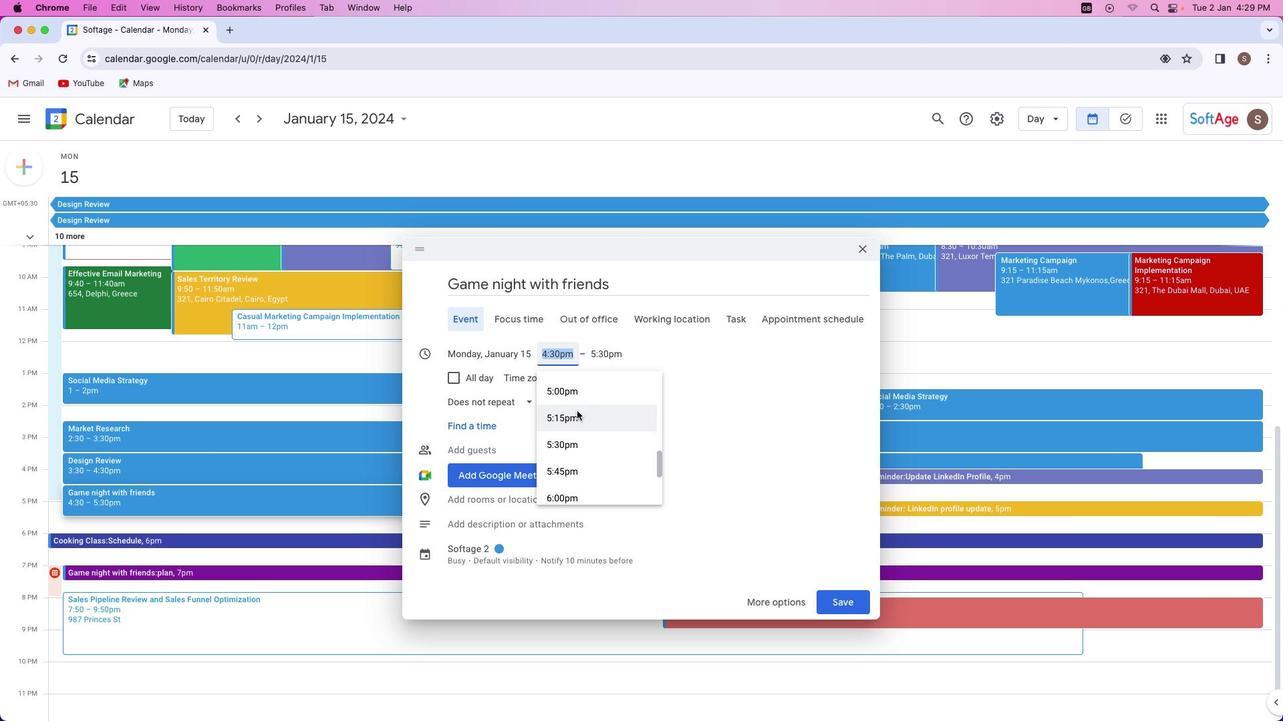 
Action: Mouse scrolled (577, 411) with delta (0, 0)
Screenshot: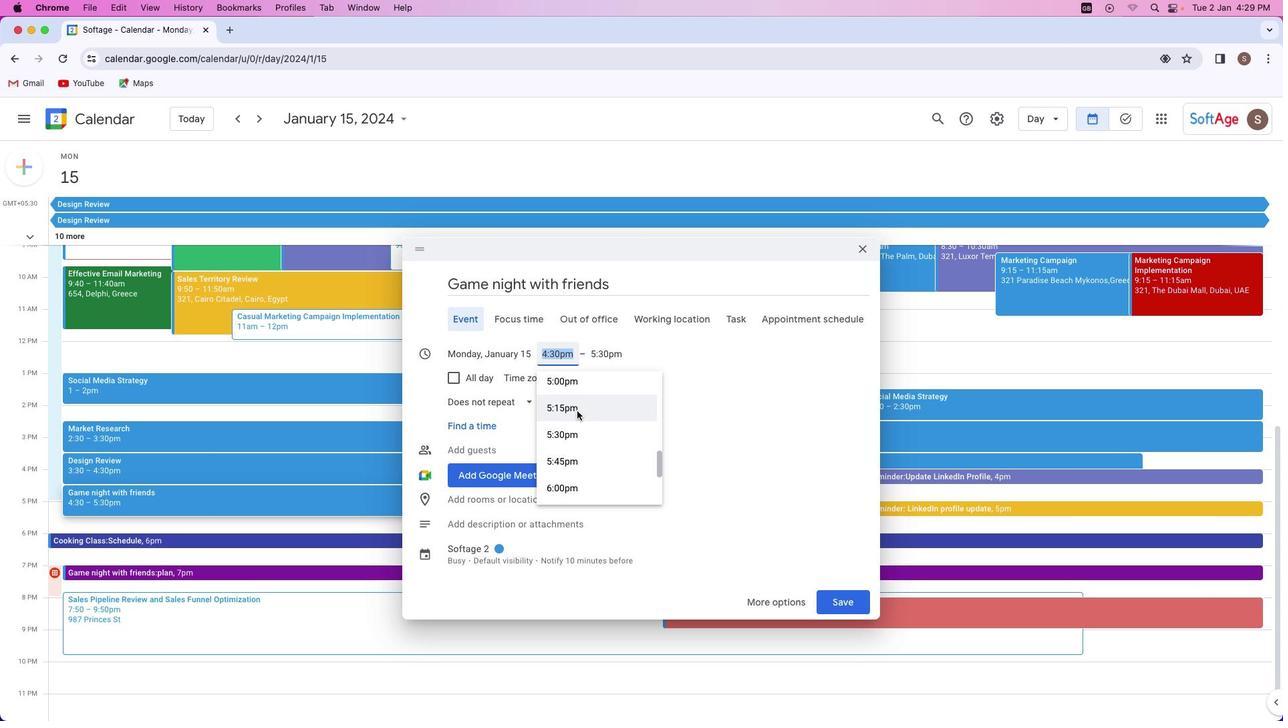 
Action: Mouse scrolled (577, 411) with delta (0, 0)
Screenshot: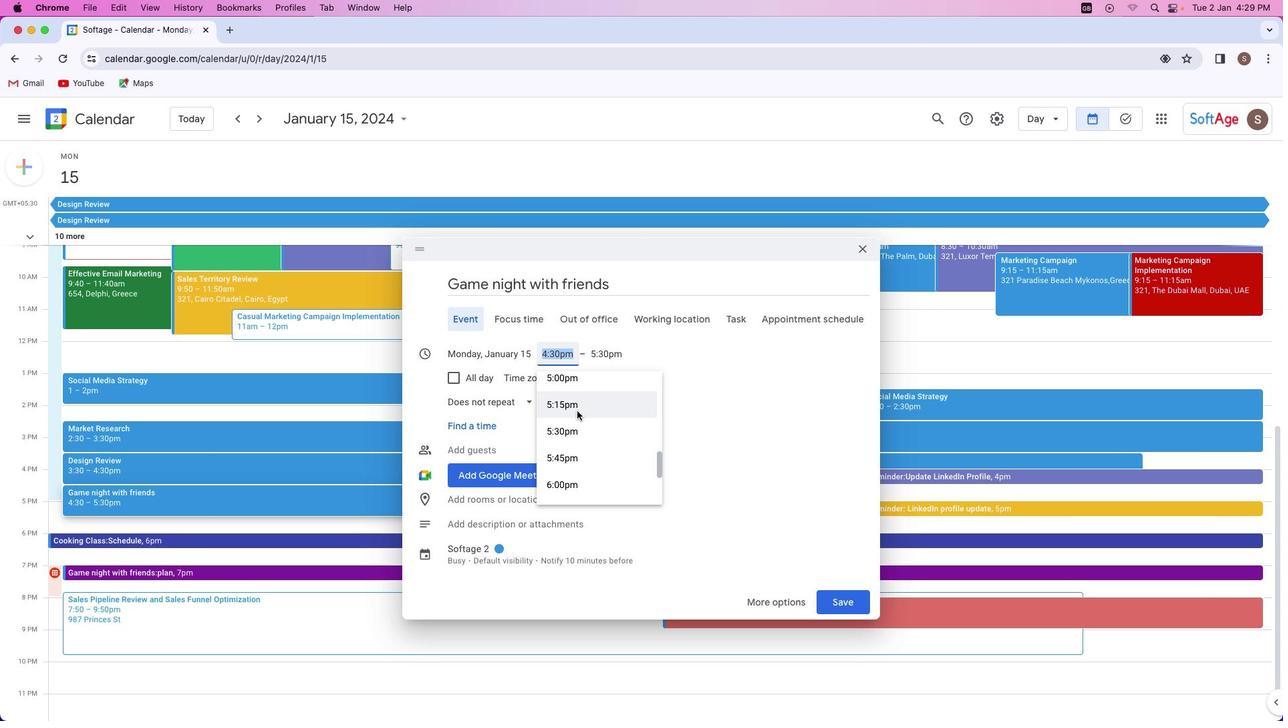 
Action: Mouse moved to (577, 411)
Screenshot: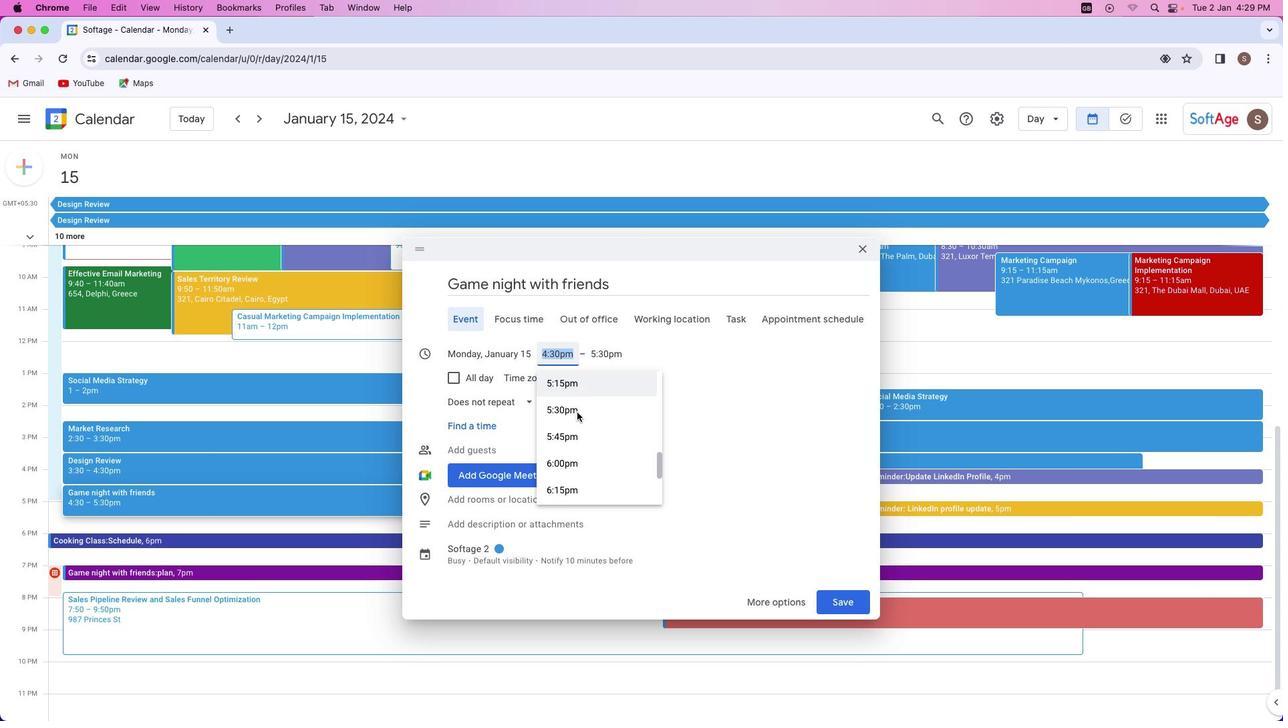 
Action: Mouse scrolled (577, 411) with delta (0, 0)
Screenshot: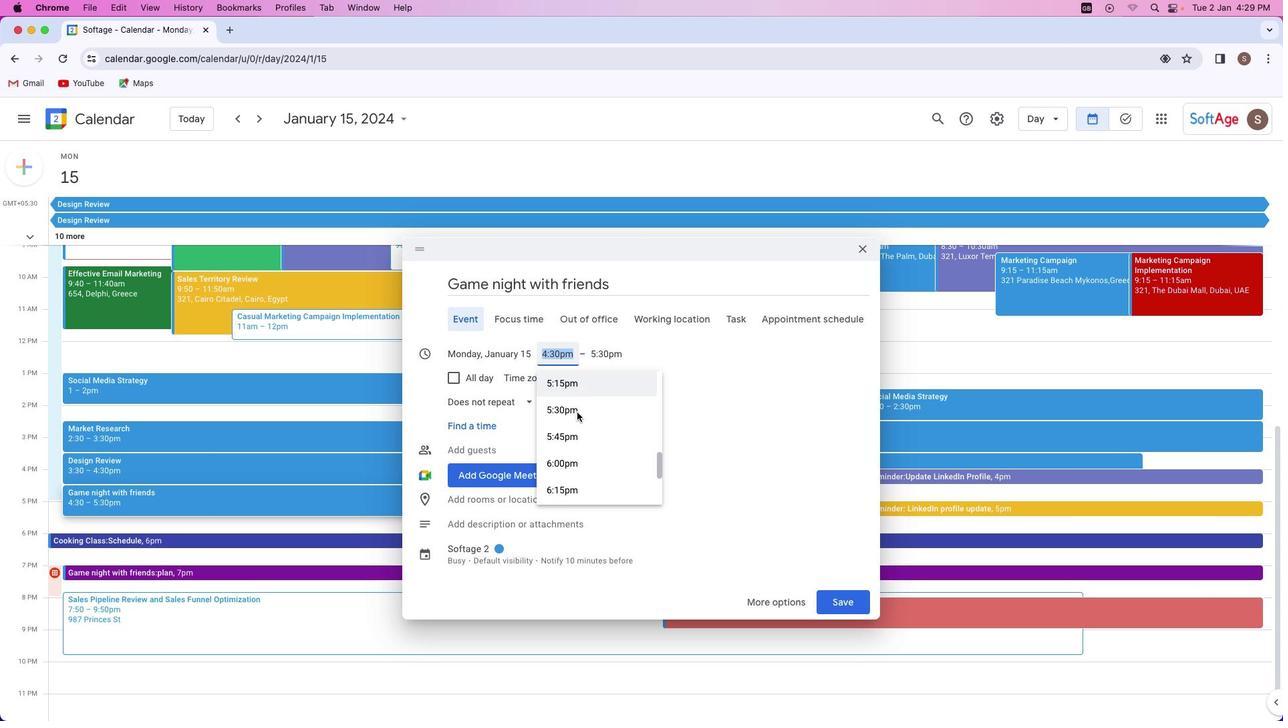 
Action: Mouse moved to (577, 412)
Screenshot: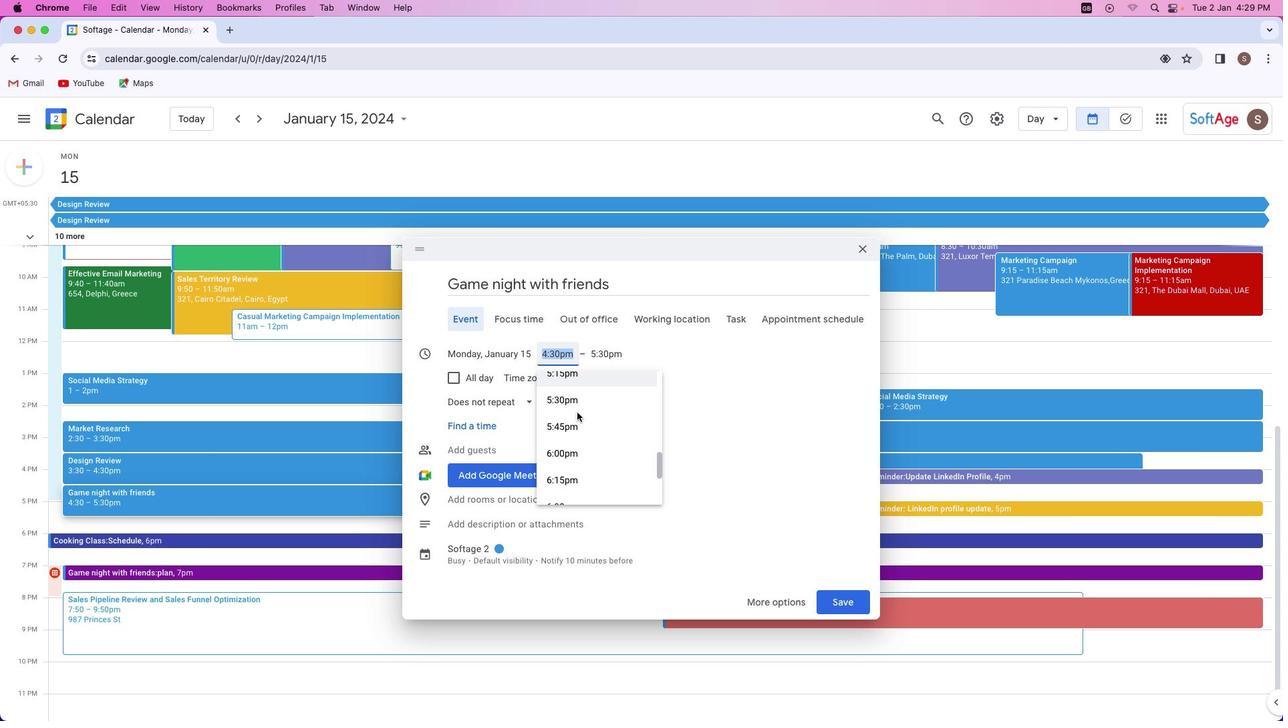 
Action: Mouse scrolled (577, 412) with delta (0, 0)
Screenshot: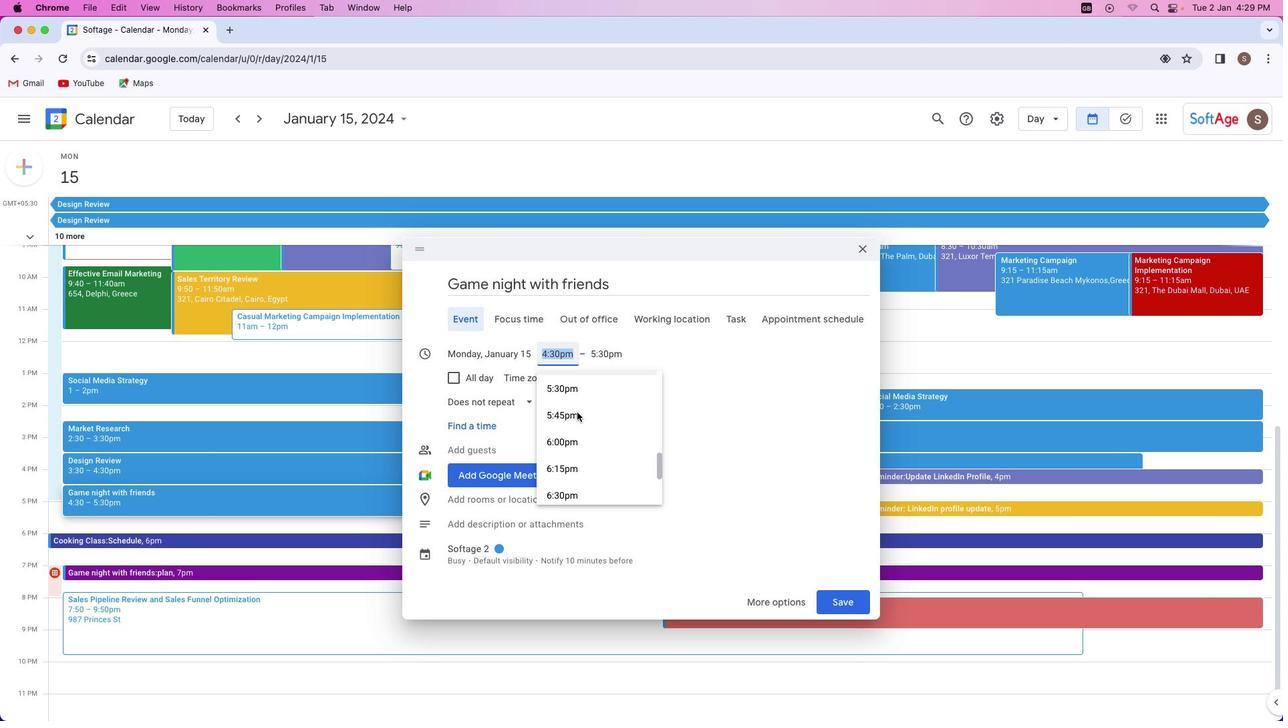 
Action: Mouse scrolled (577, 412) with delta (0, 0)
Screenshot: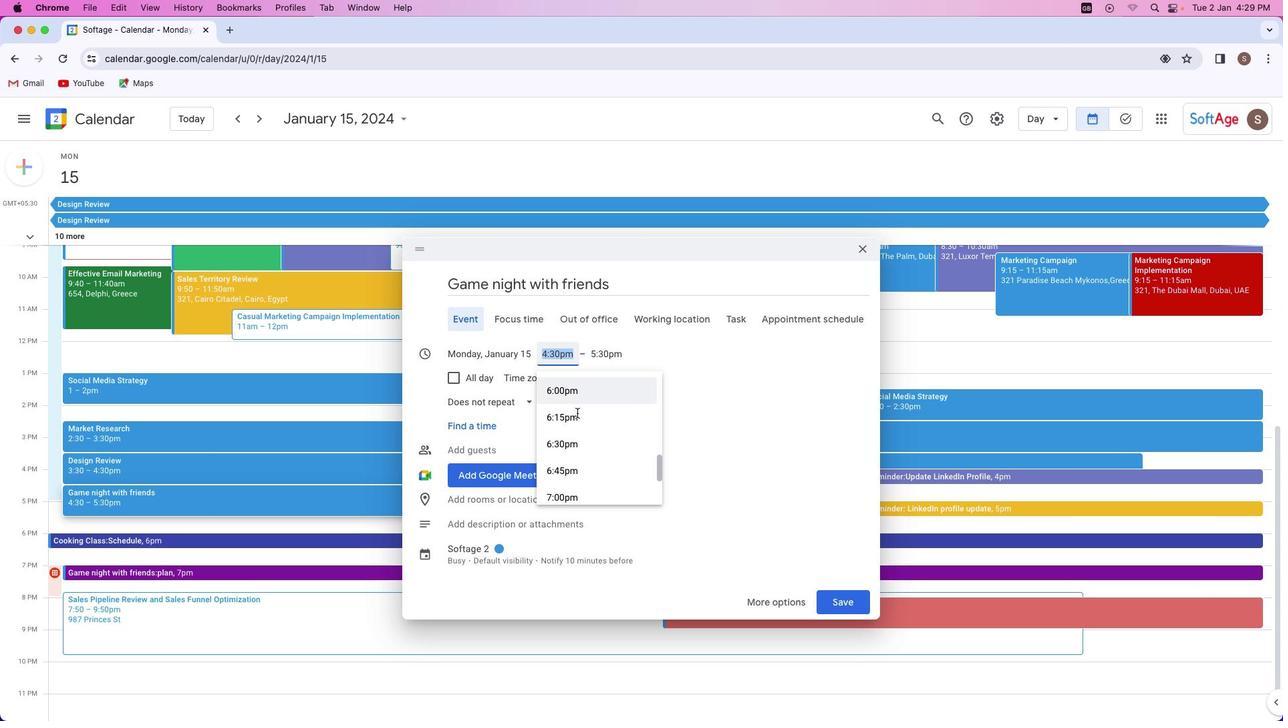 
Action: Mouse scrolled (577, 412) with delta (0, -1)
Screenshot: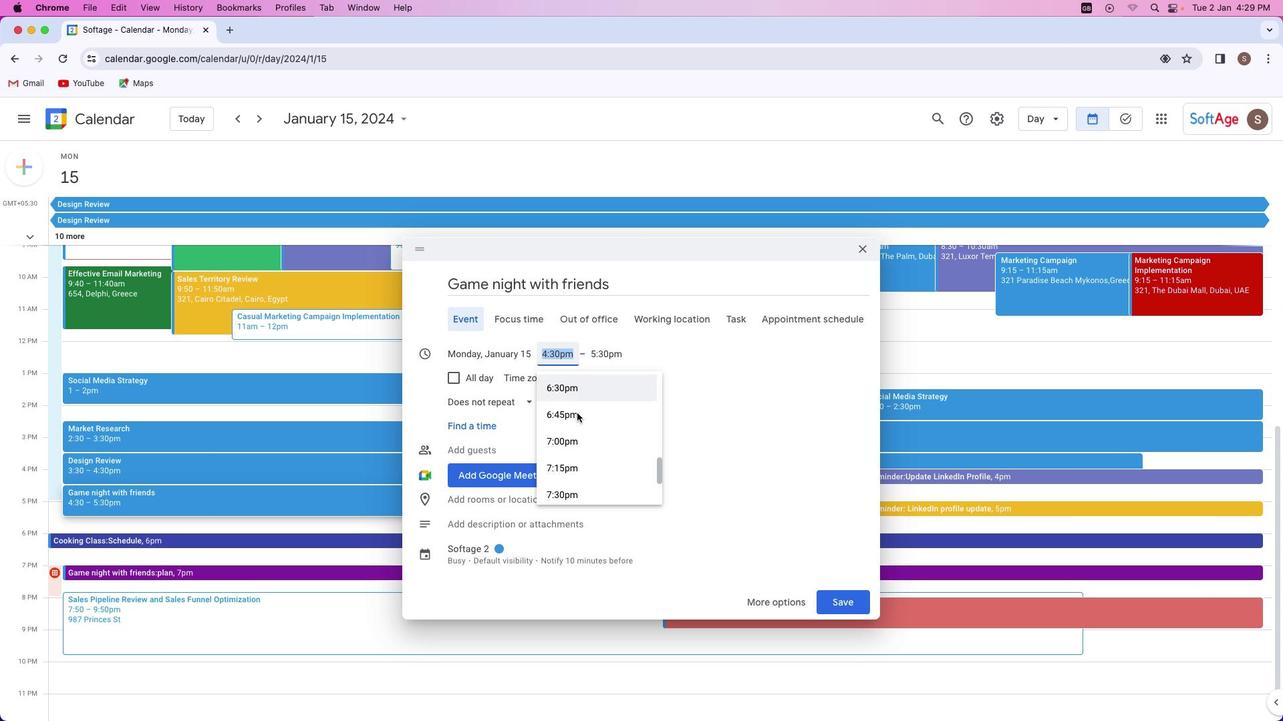 
Action: Mouse moved to (577, 413)
Screenshot: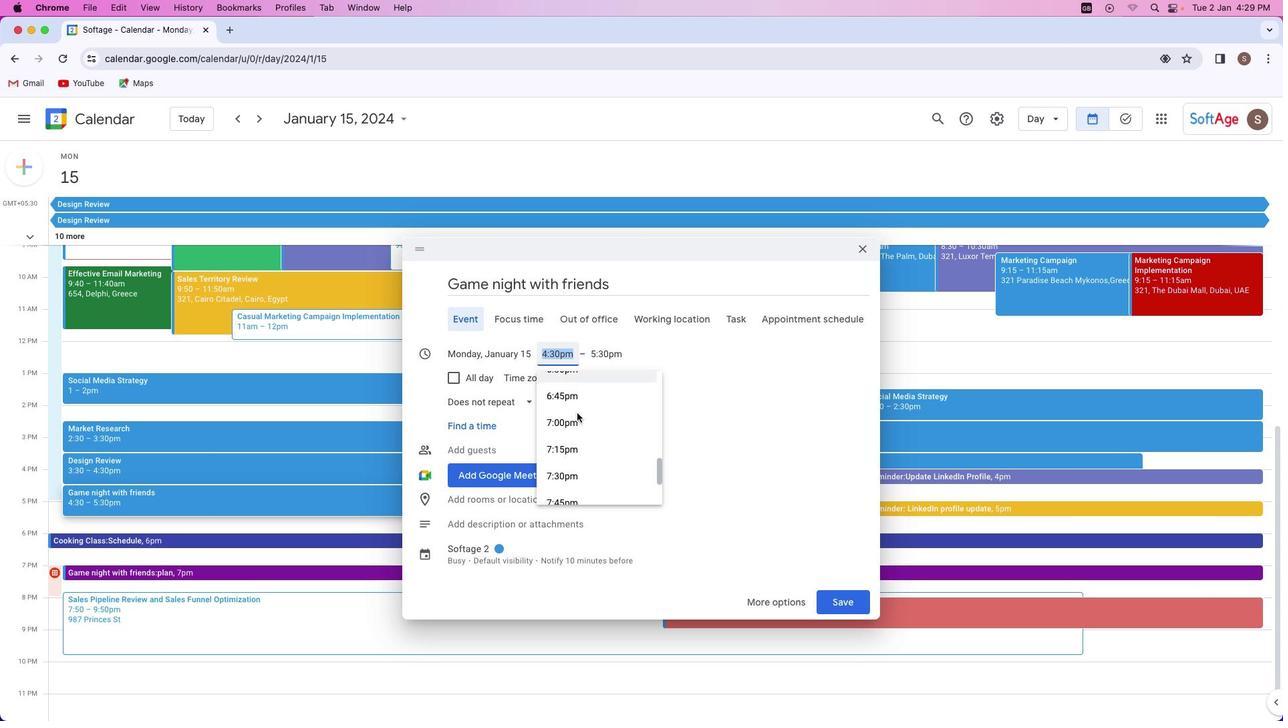
Action: Mouse scrolled (577, 413) with delta (0, -1)
Screenshot: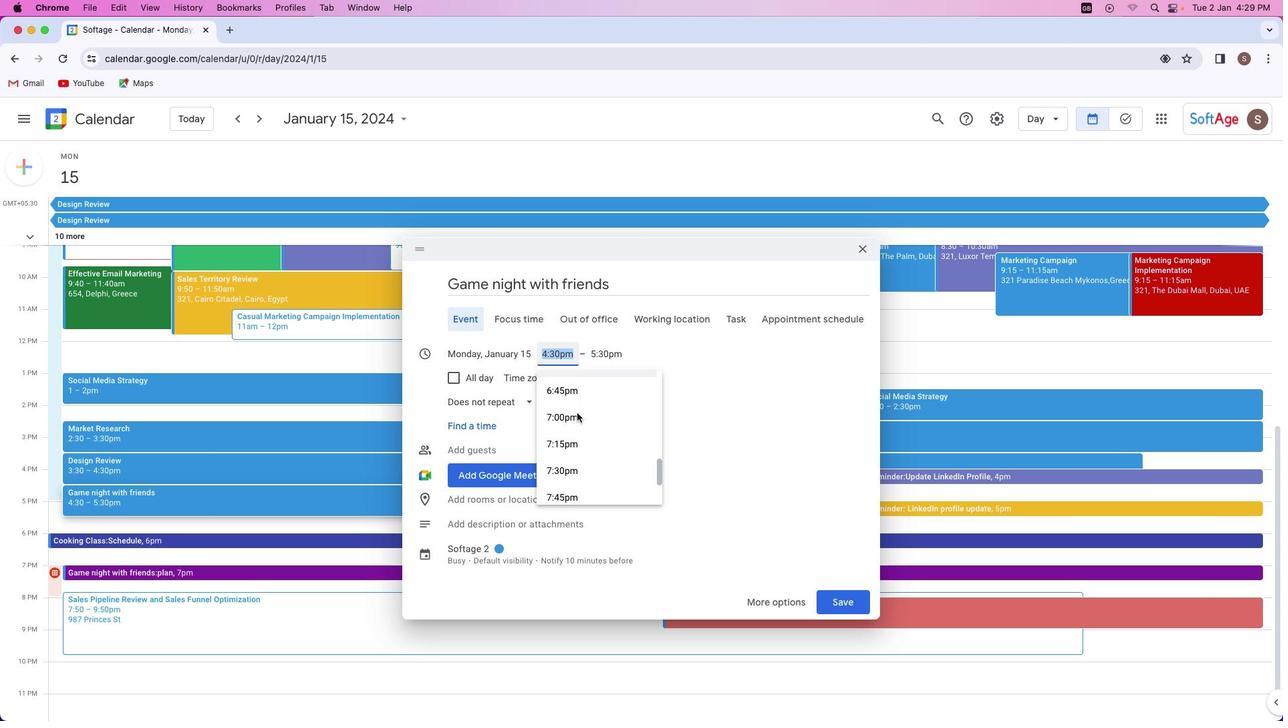 
Action: Mouse moved to (576, 413)
Screenshot: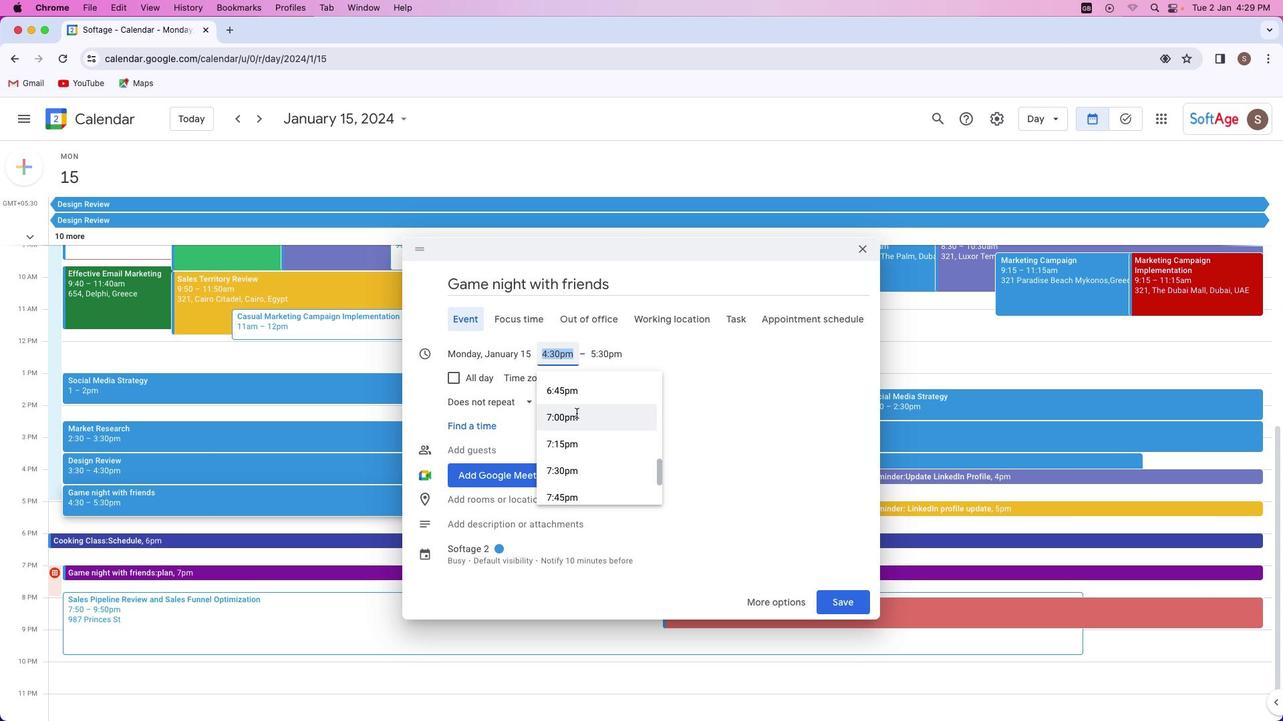
Action: Mouse scrolled (576, 413) with delta (0, 0)
Screenshot: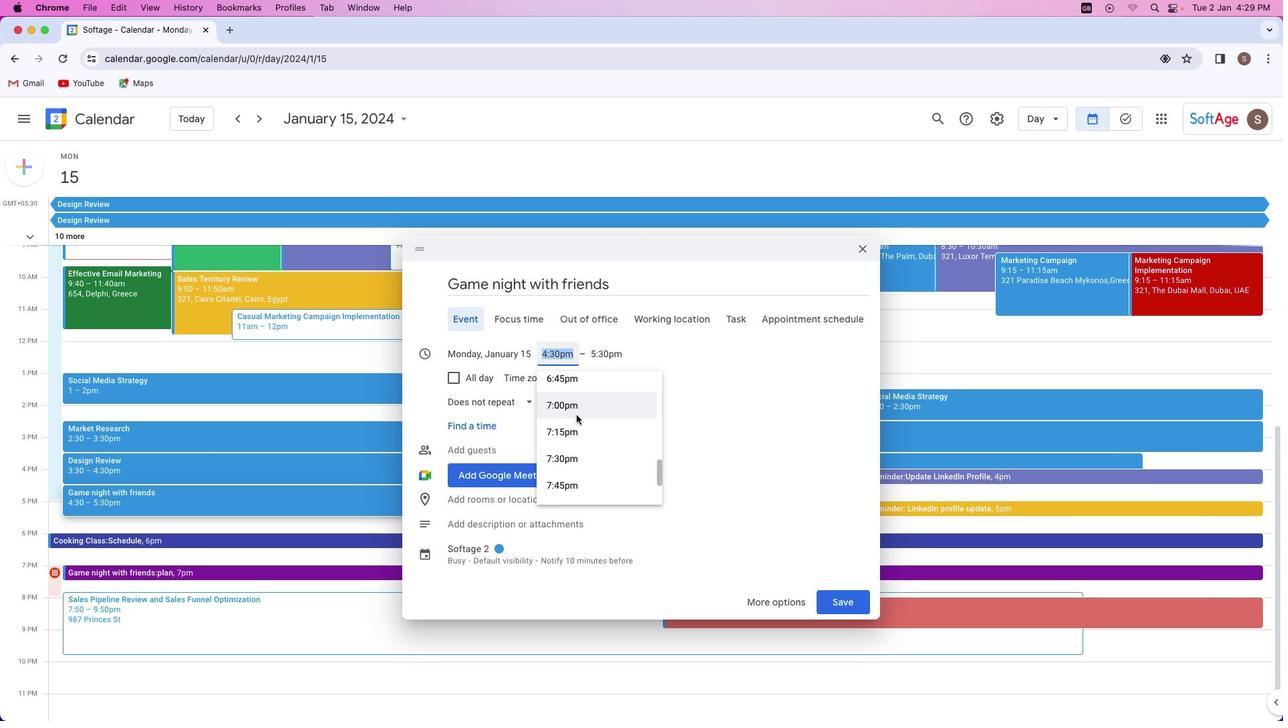 
Action: Mouse moved to (576, 413)
Screenshot: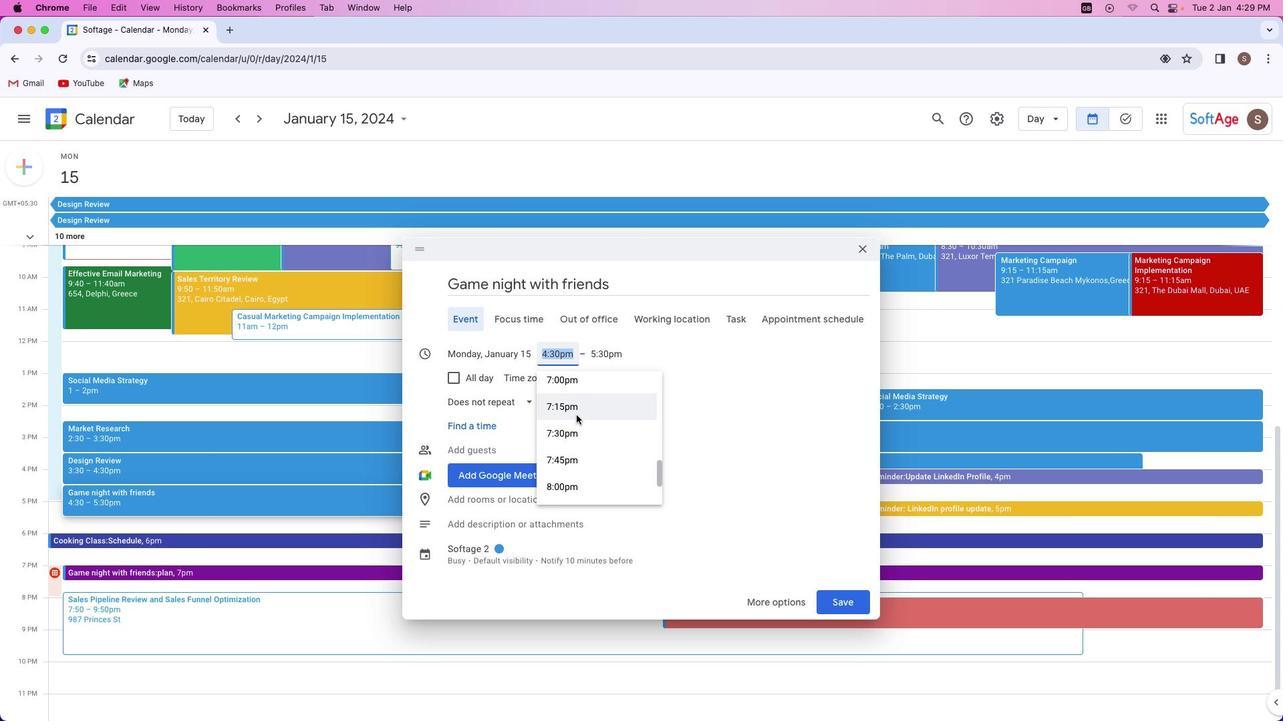 
Action: Mouse scrolled (576, 413) with delta (0, 0)
Screenshot: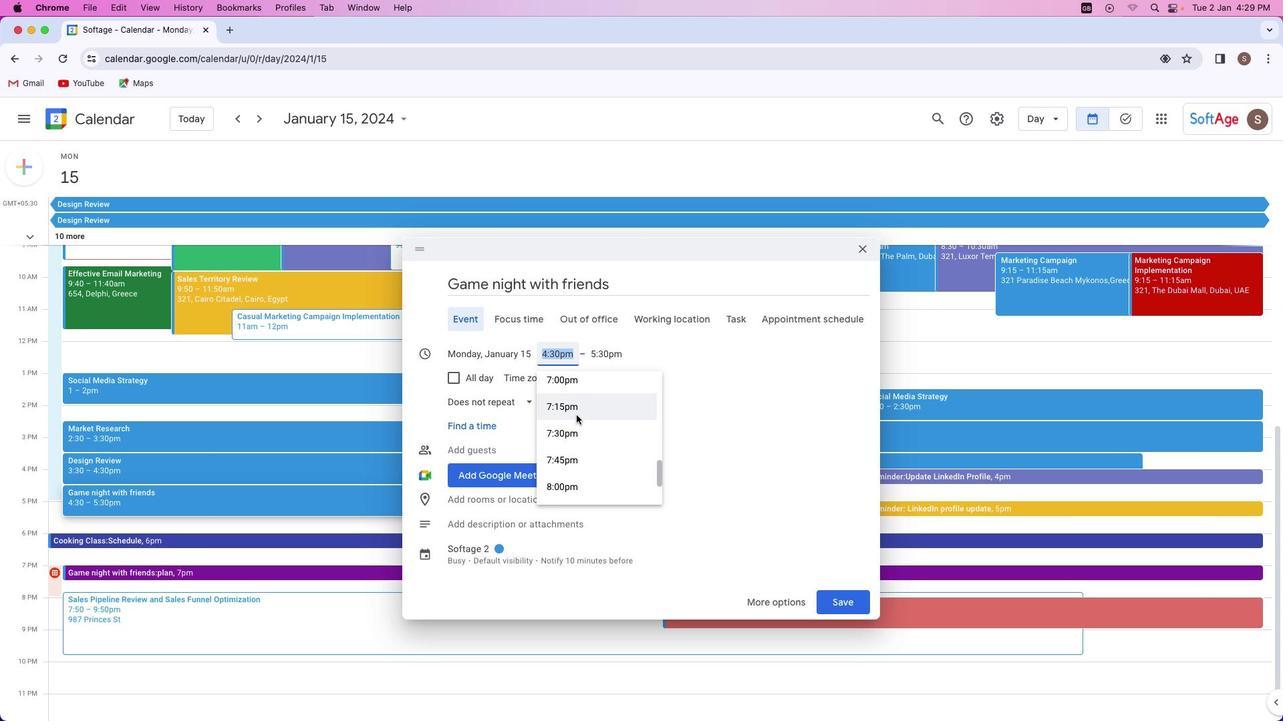 
Action: Mouse moved to (576, 413)
Screenshot: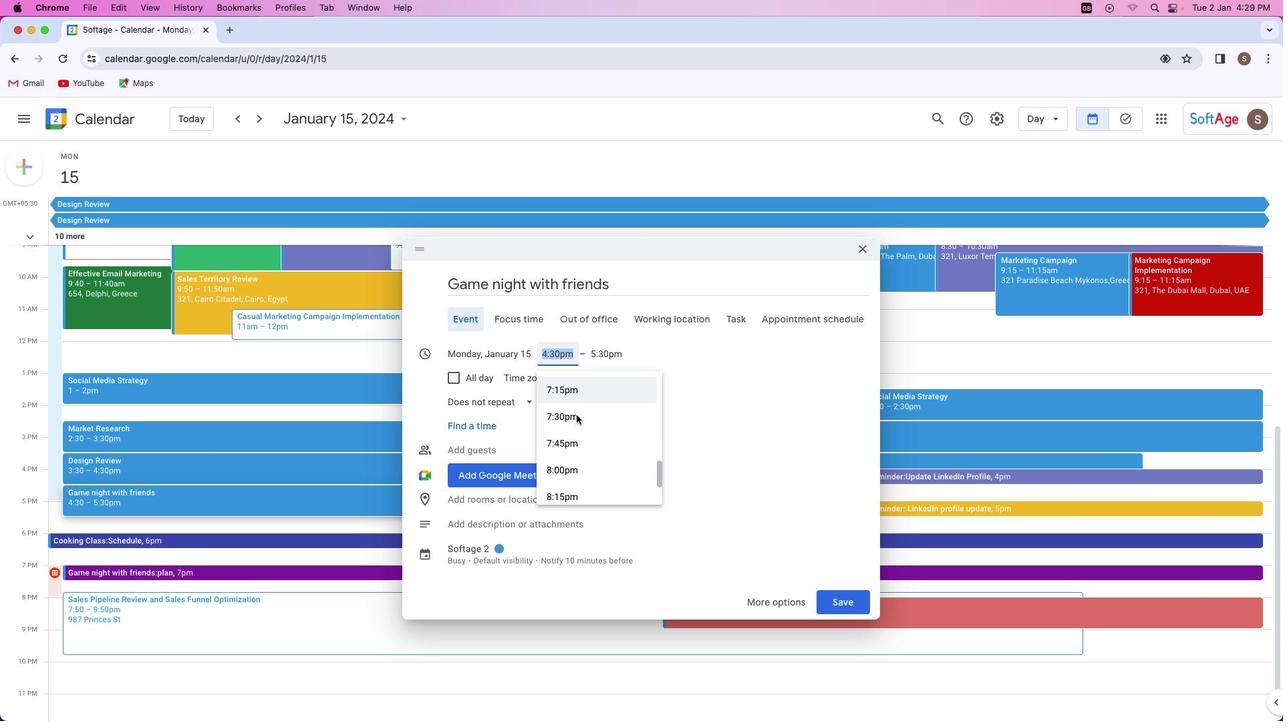 
Action: Mouse scrolled (576, 413) with delta (0, 0)
Screenshot: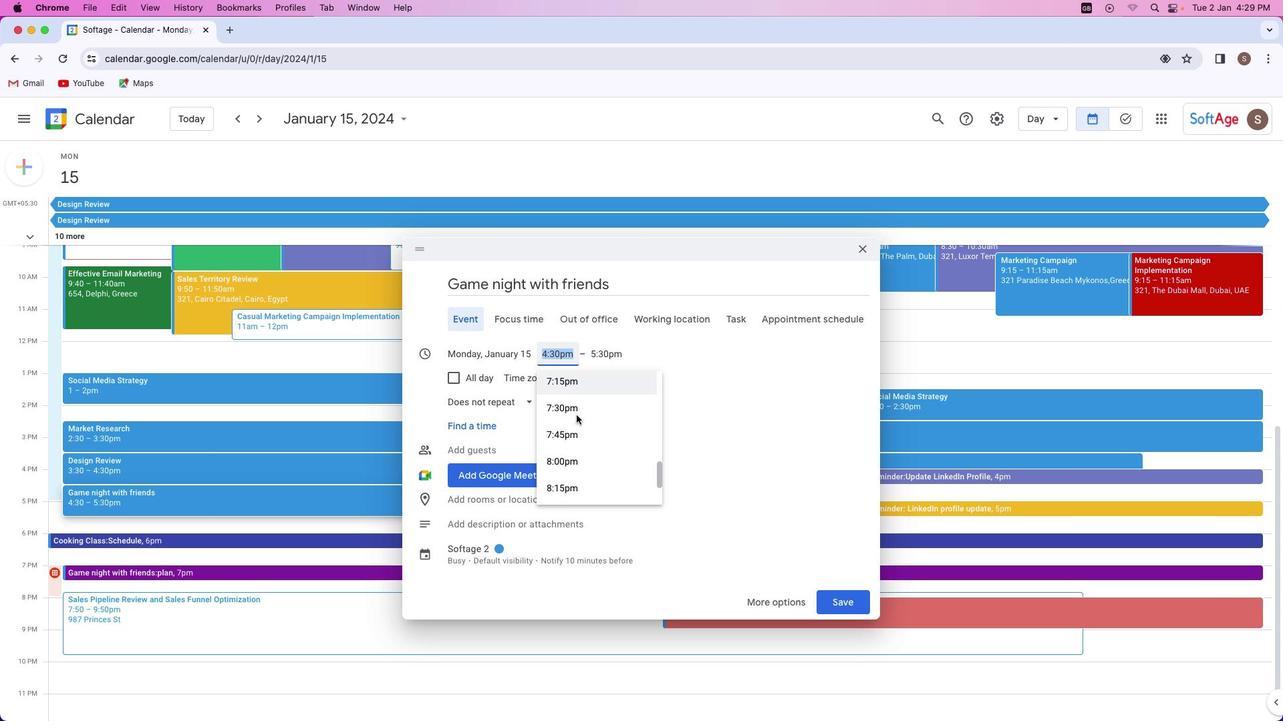 
Action: Mouse moved to (576, 415)
Screenshot: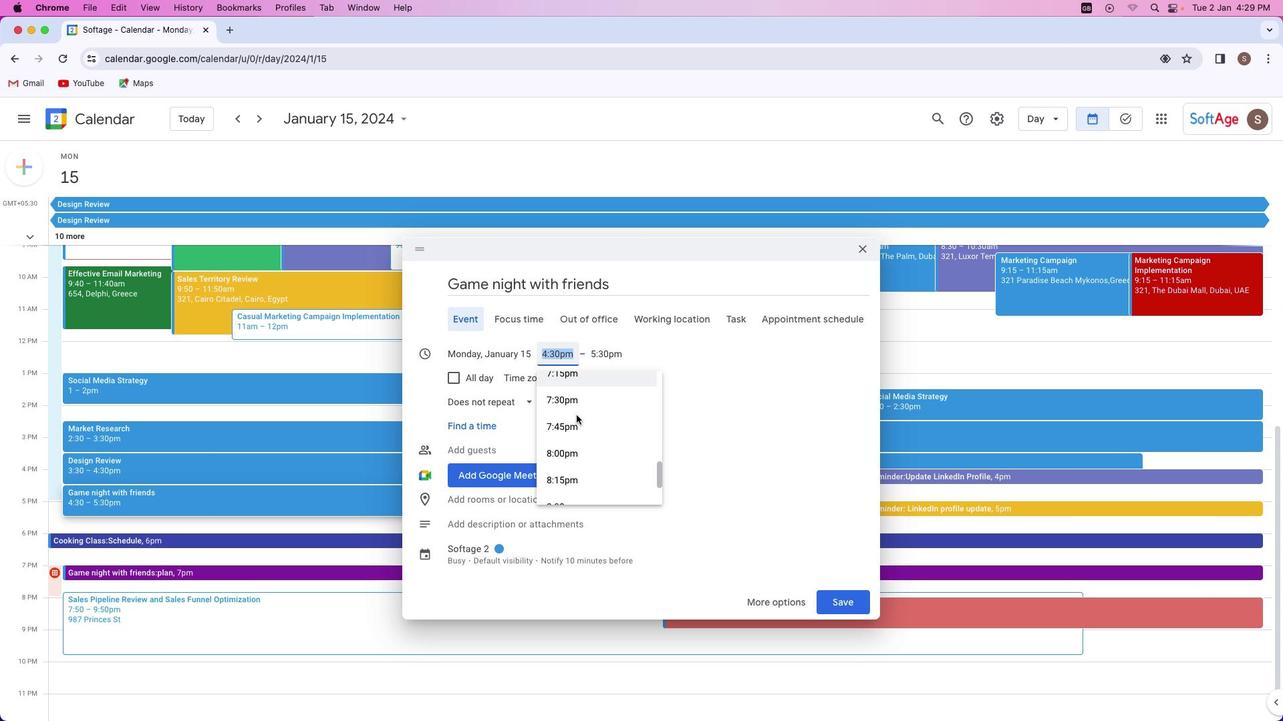 
Action: Mouse scrolled (576, 415) with delta (0, 0)
Screenshot: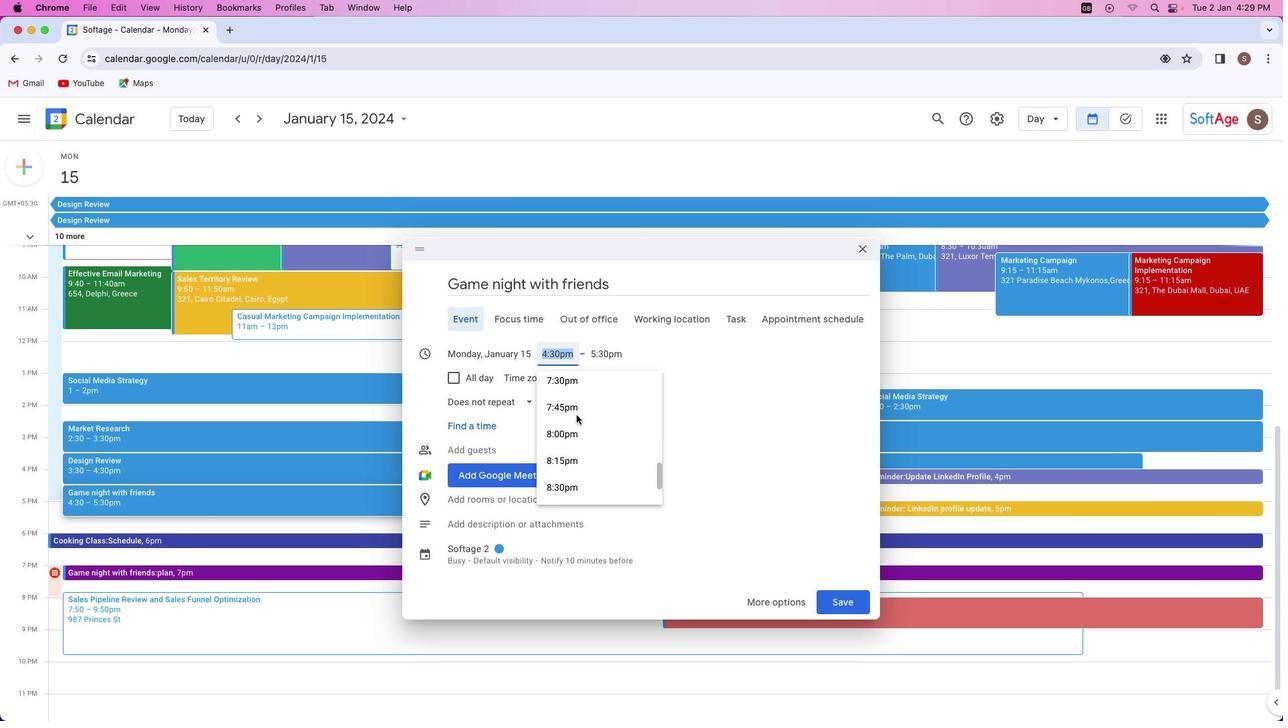
Action: Mouse scrolled (576, 415) with delta (0, 0)
Screenshot: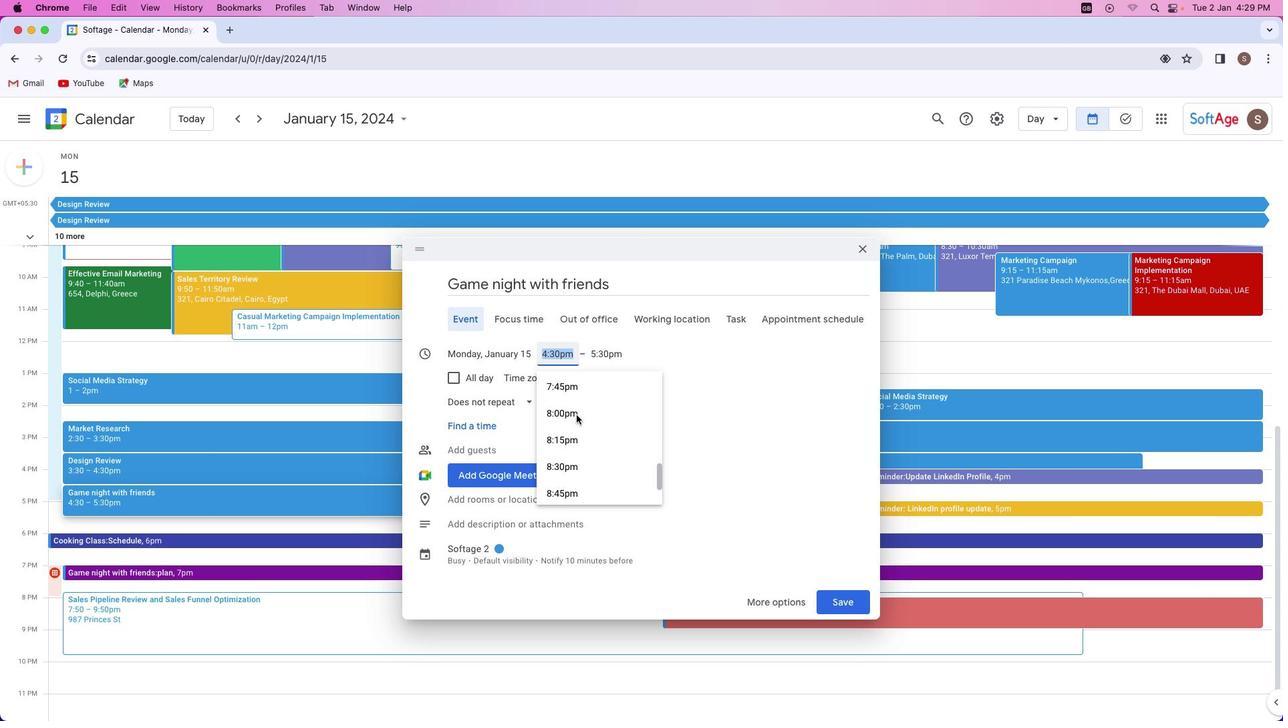 
Action: Mouse moved to (577, 414)
Screenshot: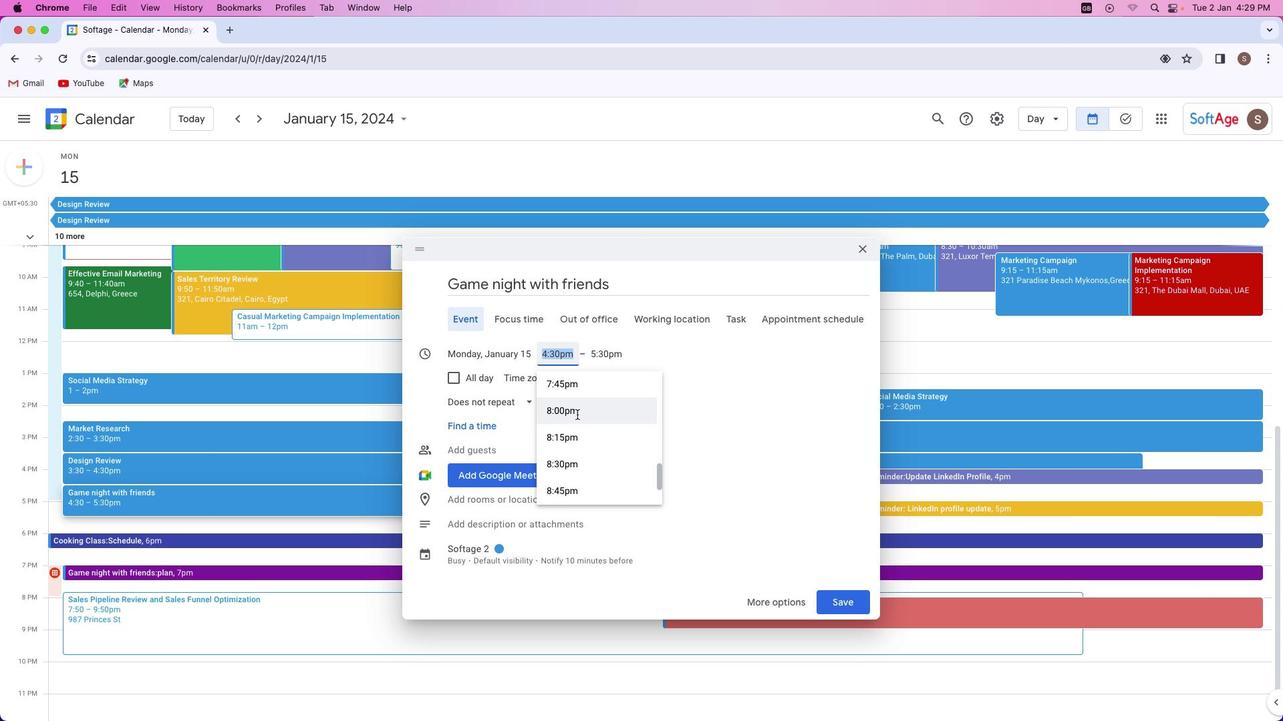
Action: Mouse scrolled (577, 414) with delta (0, 0)
Screenshot: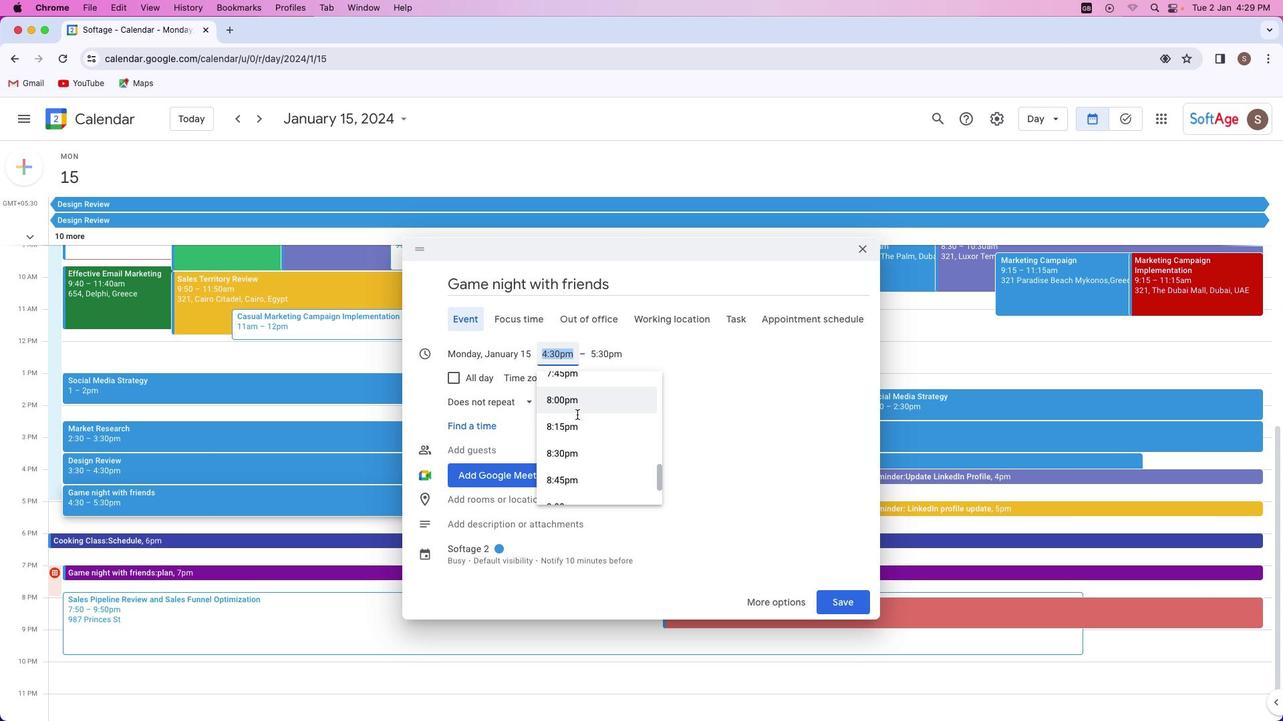 
Action: Mouse moved to (577, 414)
Screenshot: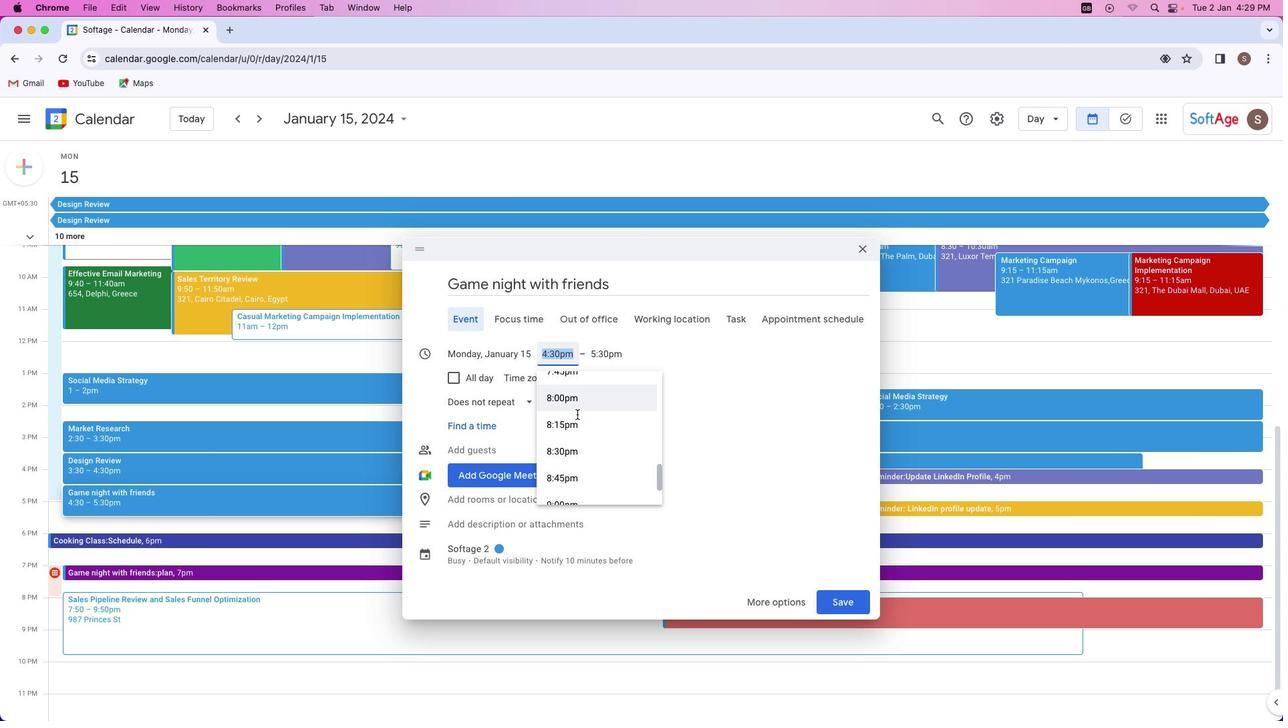 
Action: Mouse scrolled (577, 414) with delta (0, 0)
Screenshot: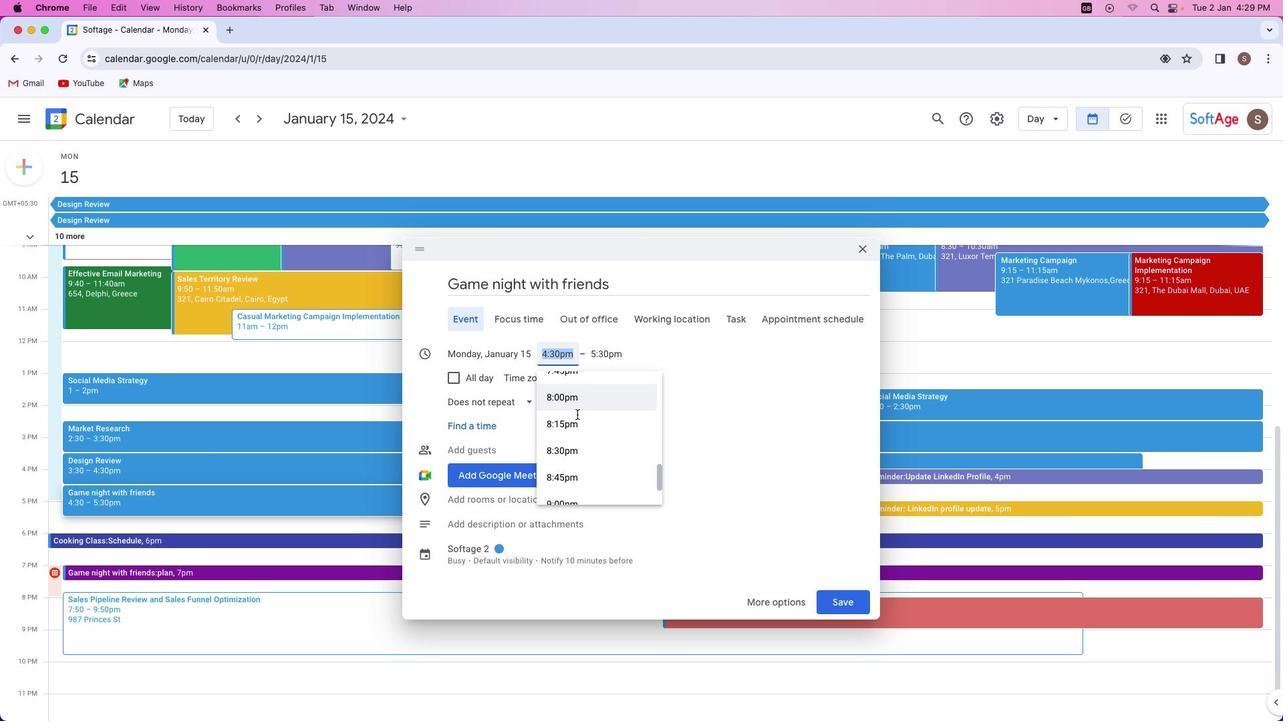 
Action: Mouse scrolled (577, 414) with delta (0, 0)
Screenshot: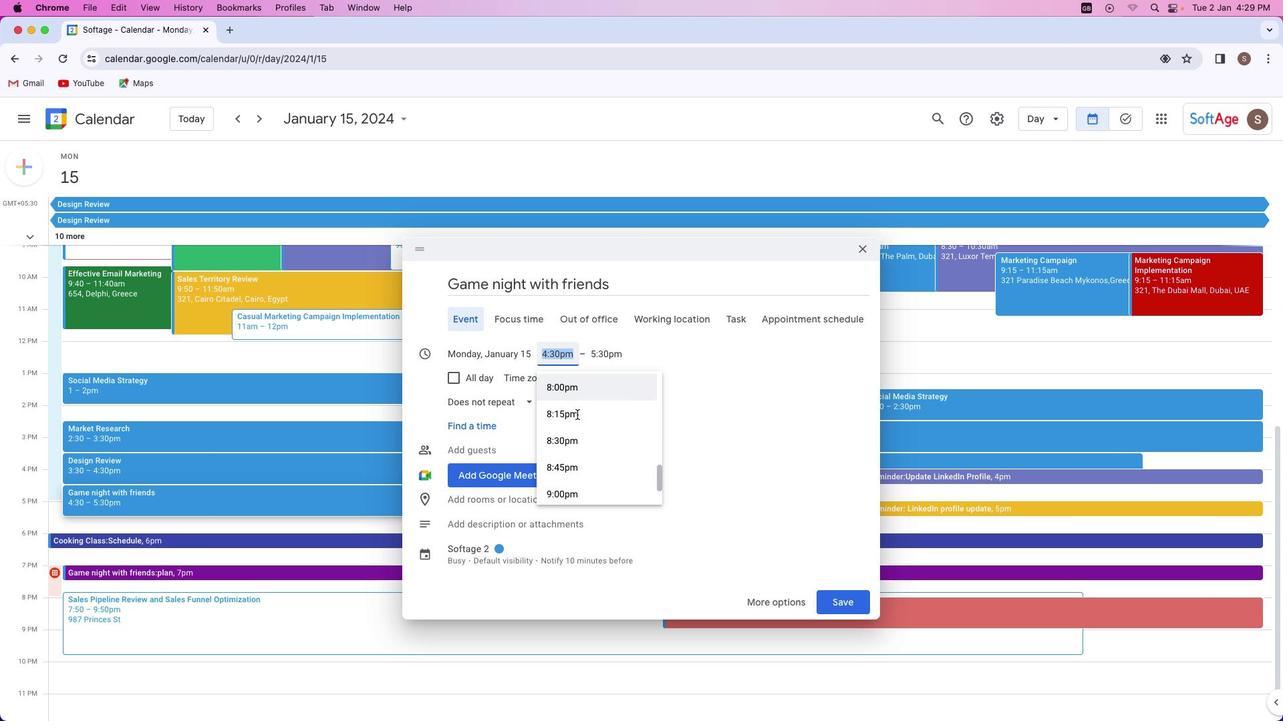 
Action: Mouse scrolled (577, 414) with delta (0, 0)
Screenshot: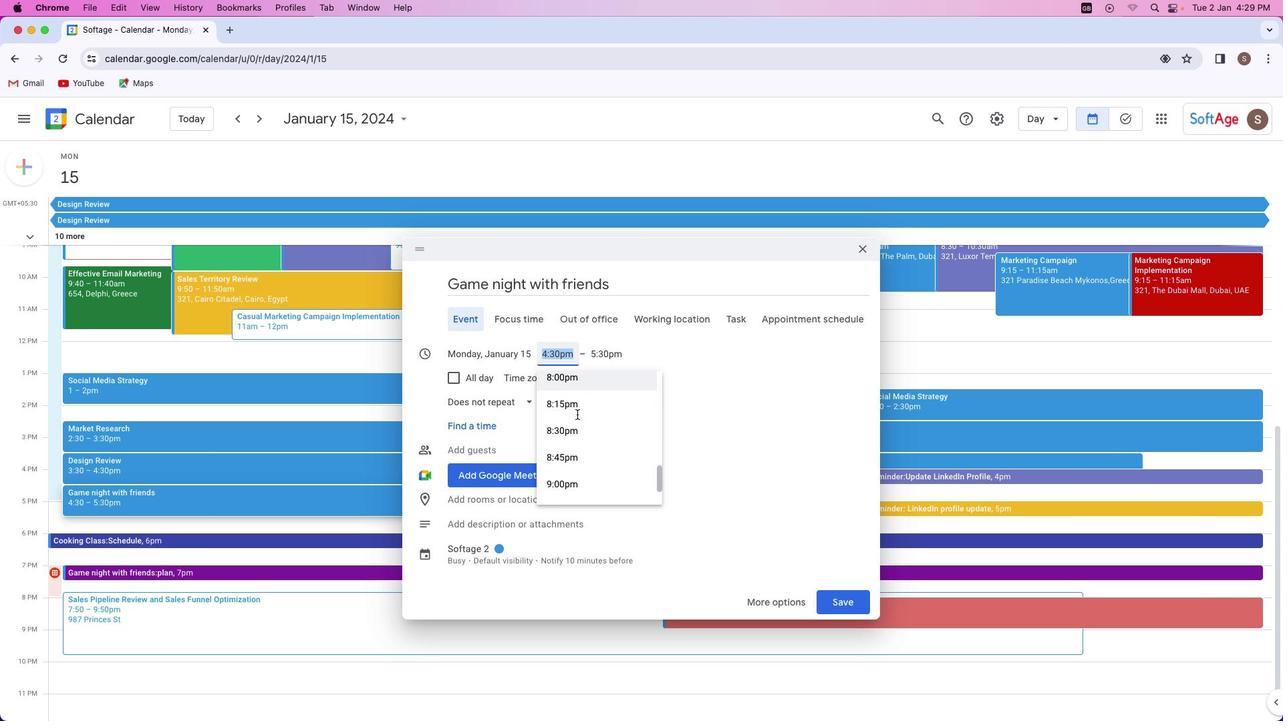 
Action: Mouse scrolled (577, 414) with delta (0, 0)
Screenshot: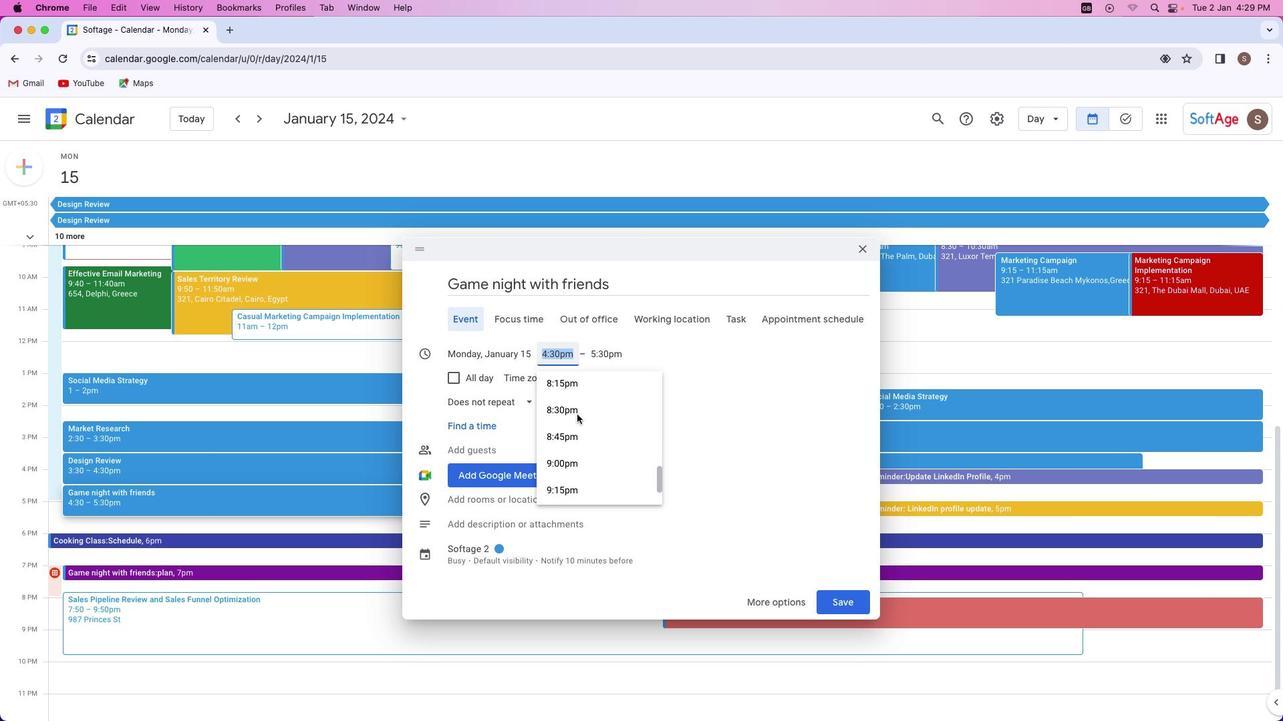 
Action: Mouse scrolled (577, 414) with delta (0, 0)
Screenshot: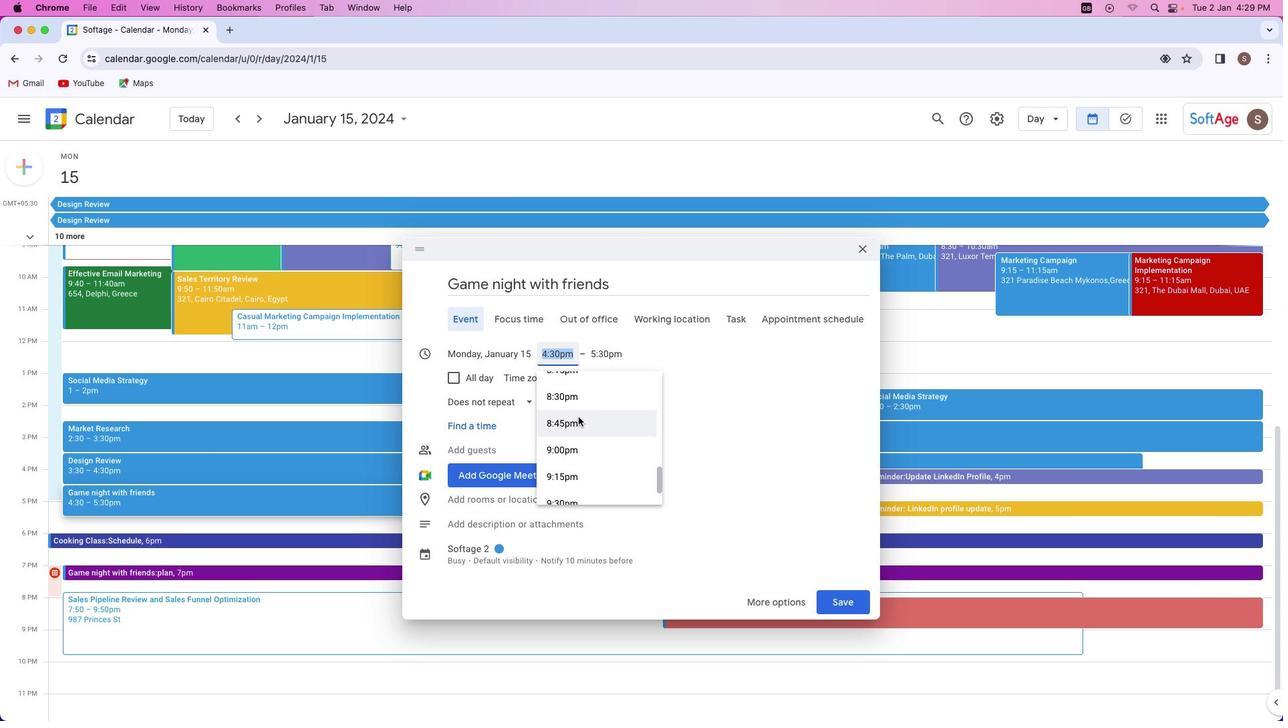 
Action: Mouse moved to (578, 417)
Screenshot: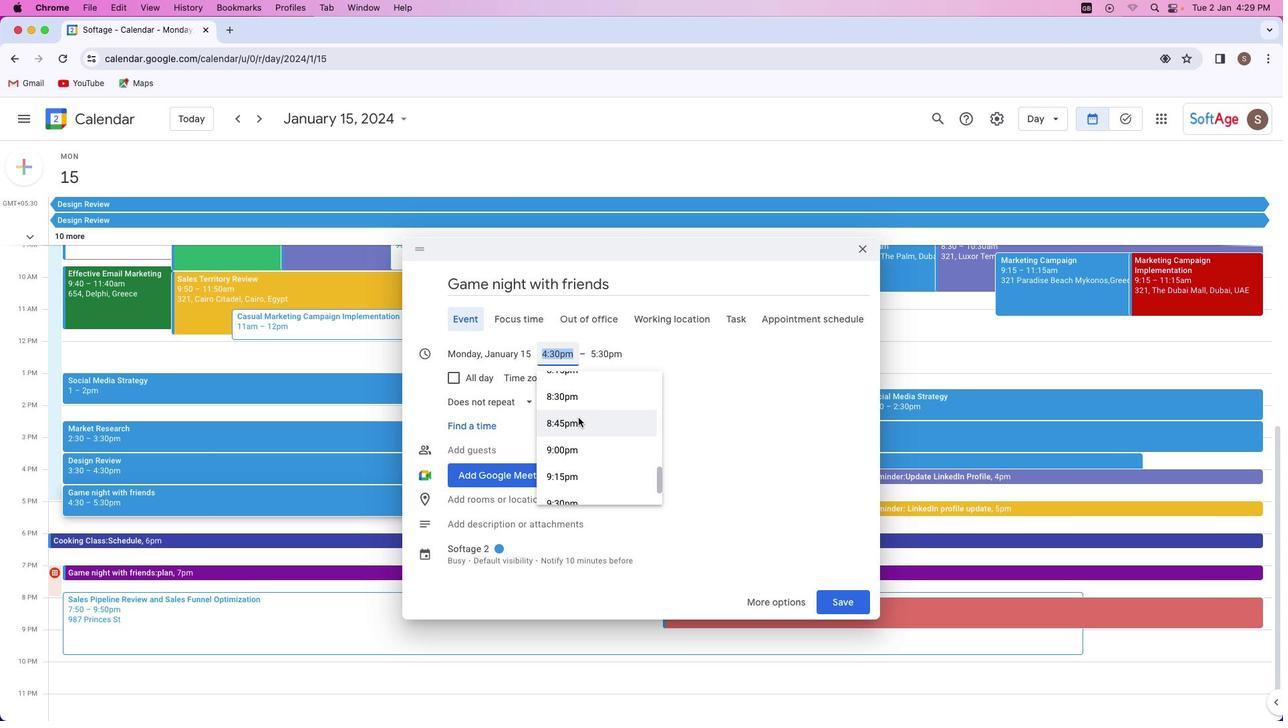 
Action: Mouse scrolled (578, 417) with delta (0, 0)
Screenshot: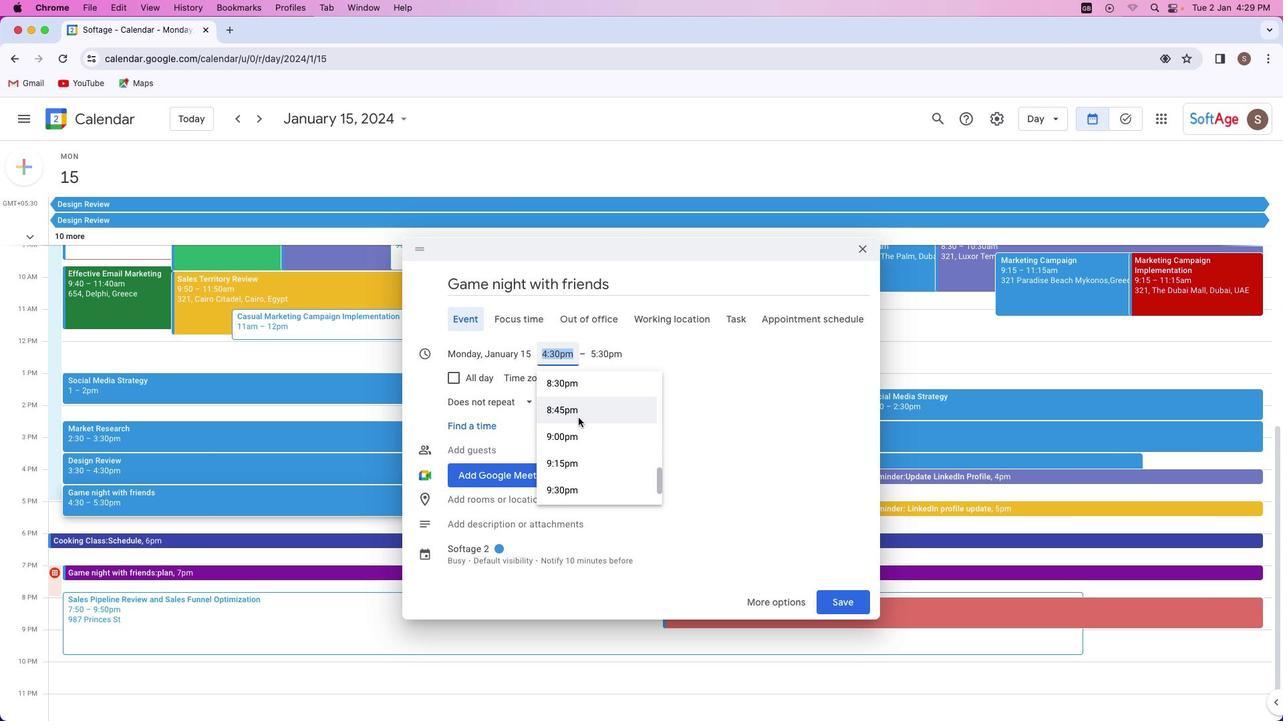 
Action: Mouse scrolled (578, 417) with delta (0, 0)
Screenshot: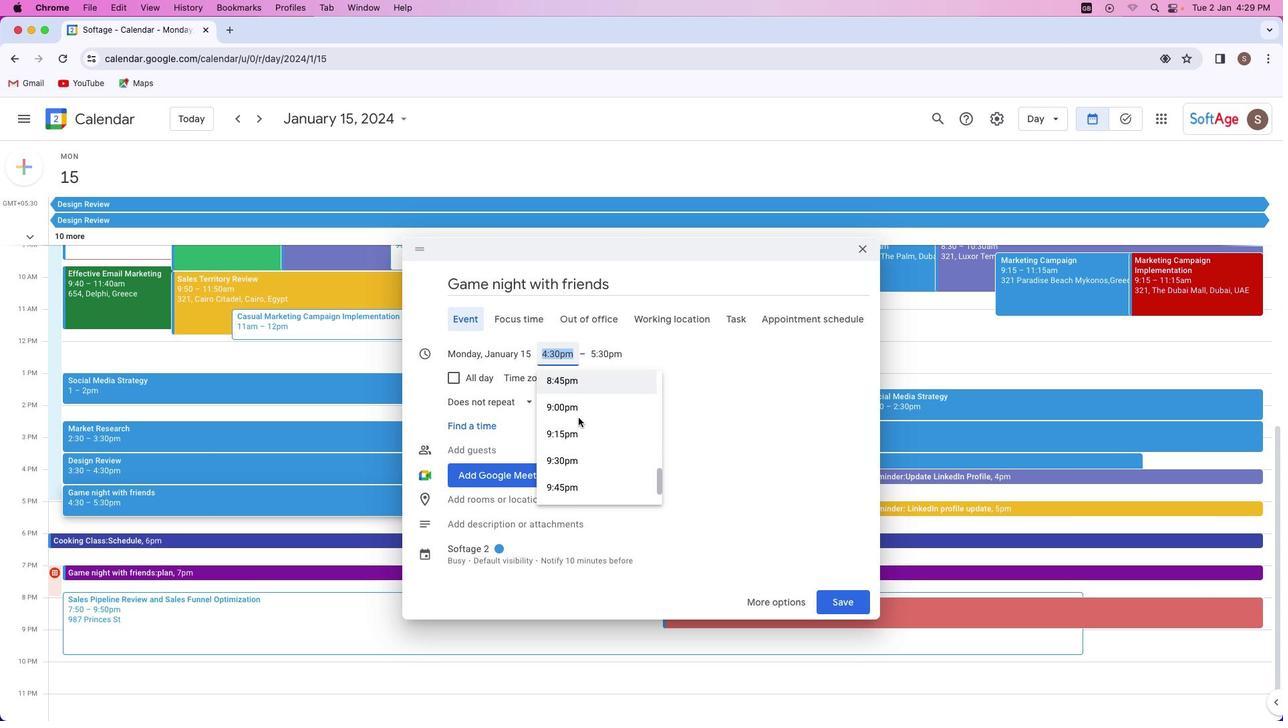 
Action: Mouse scrolled (578, 417) with delta (0, 0)
Screenshot: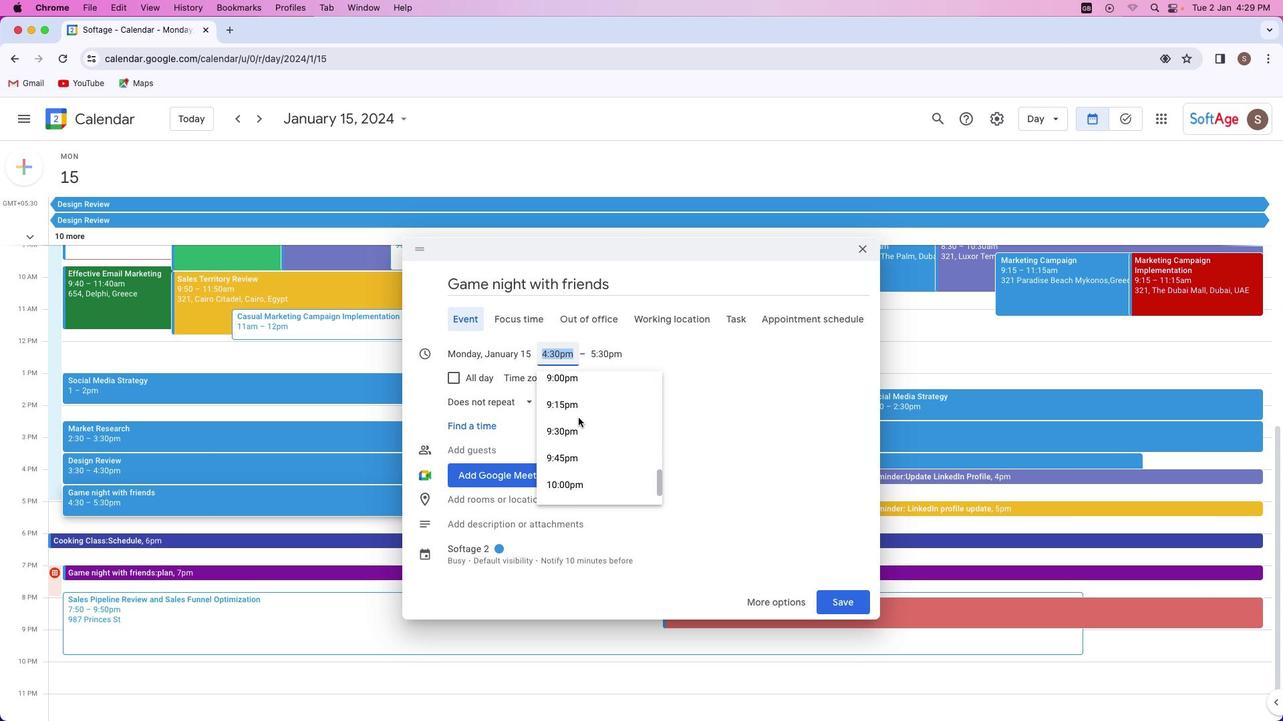 
Action: Mouse scrolled (578, 417) with delta (0, 0)
Screenshot: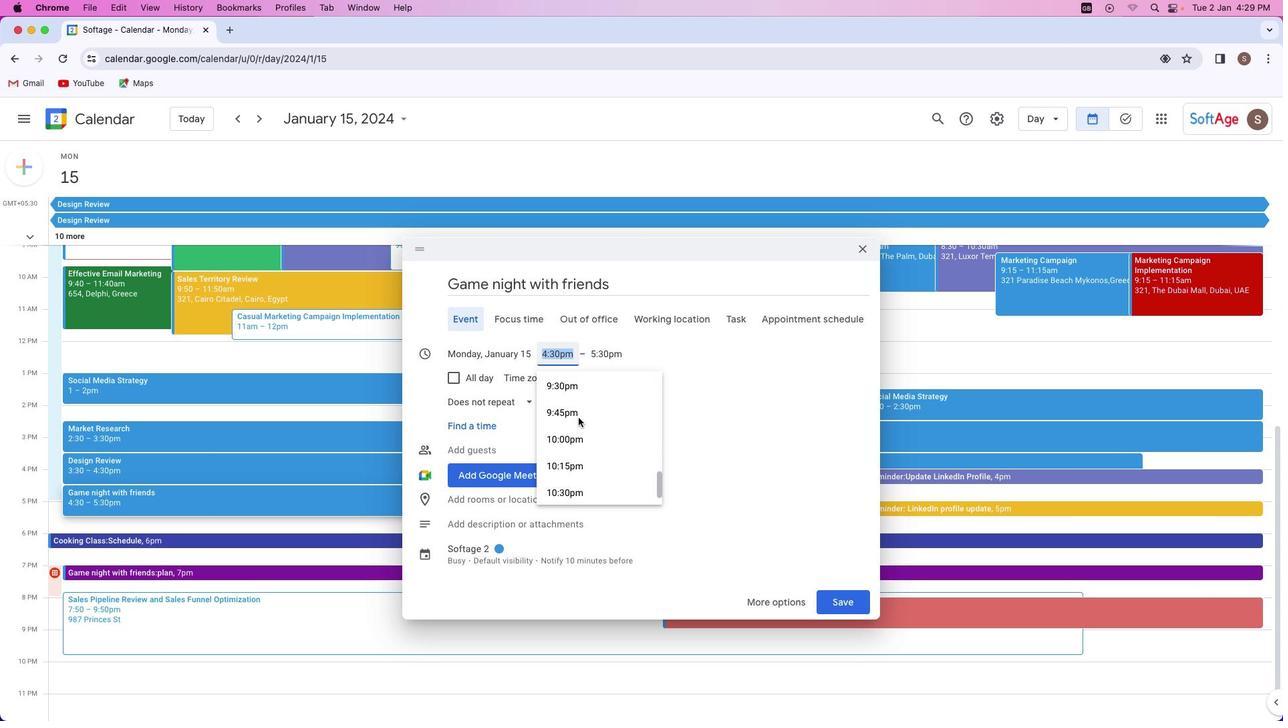 
Action: Mouse scrolled (578, 417) with delta (0, -1)
Screenshot: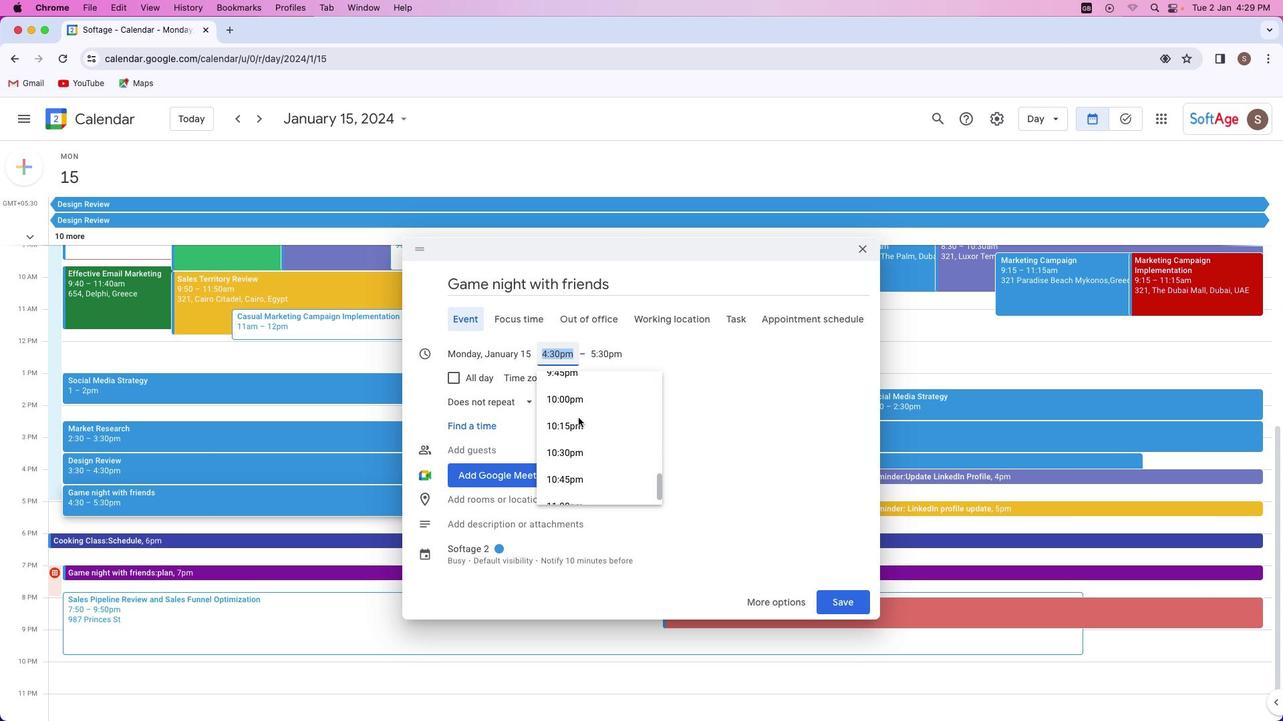 
Action: Mouse scrolled (578, 417) with delta (0, 0)
Screenshot: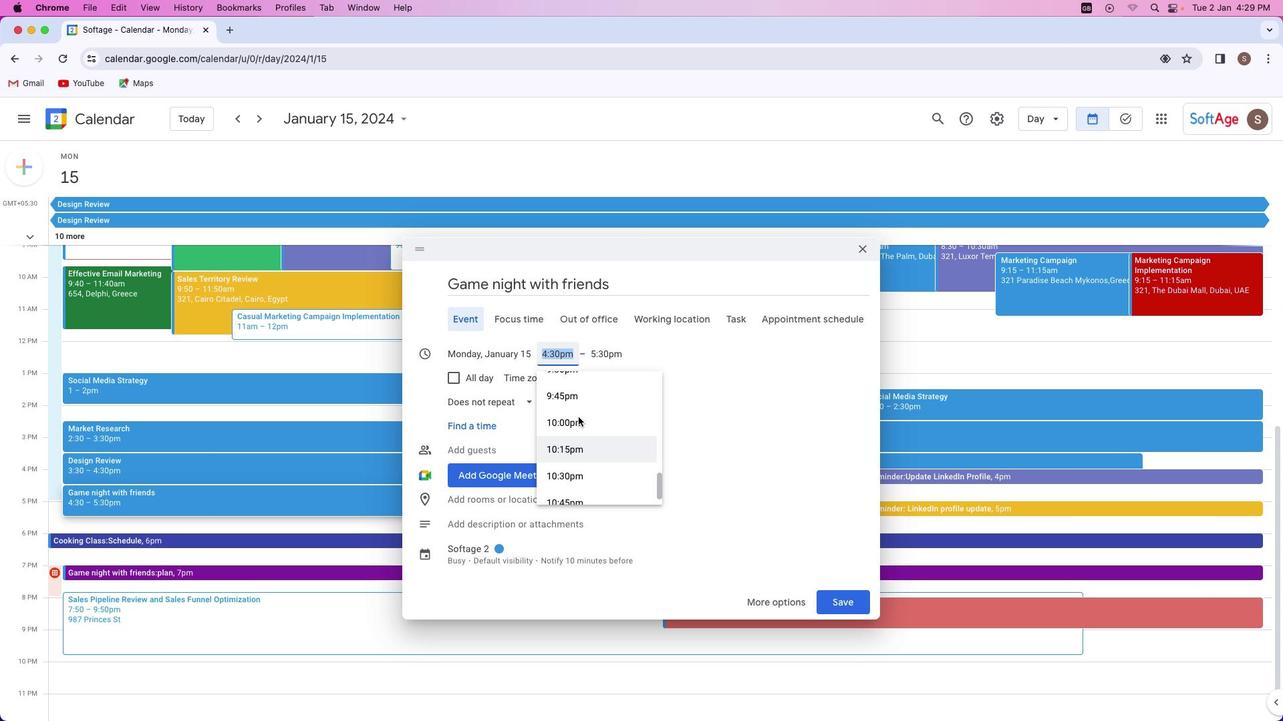 
Action: Mouse moved to (578, 417)
Screenshot: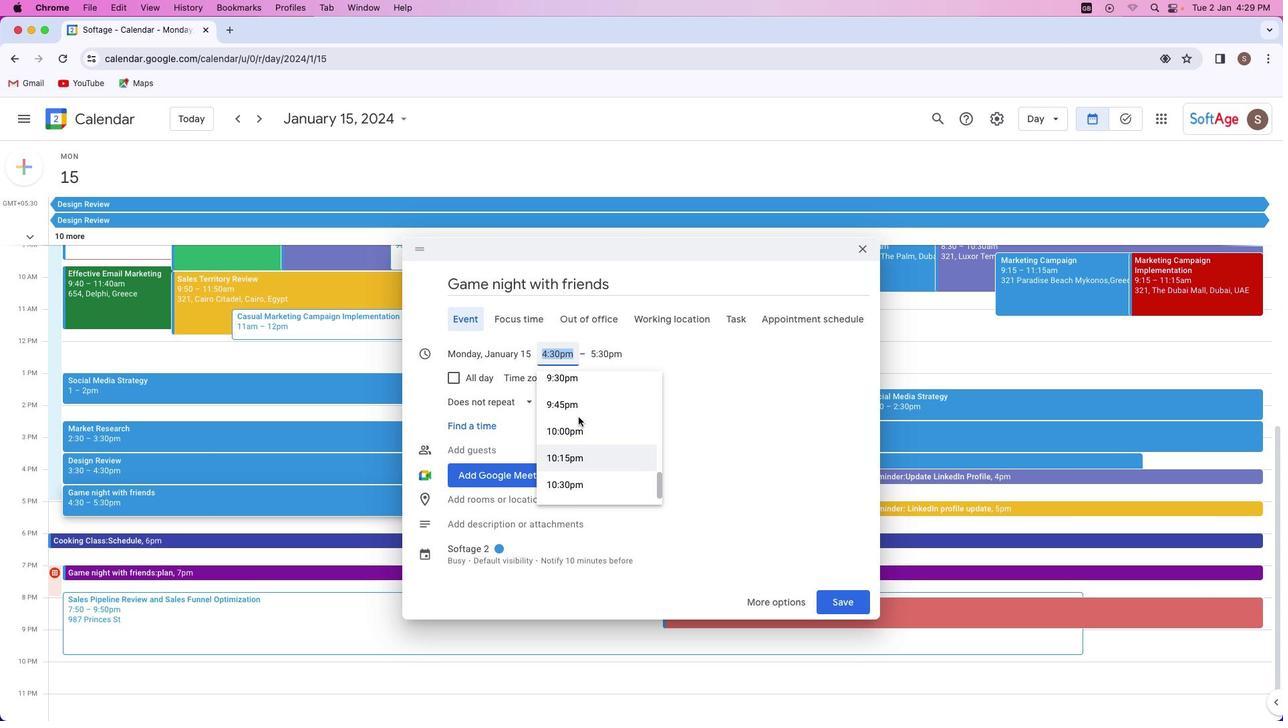
Action: Mouse scrolled (578, 417) with delta (0, 0)
Screenshot: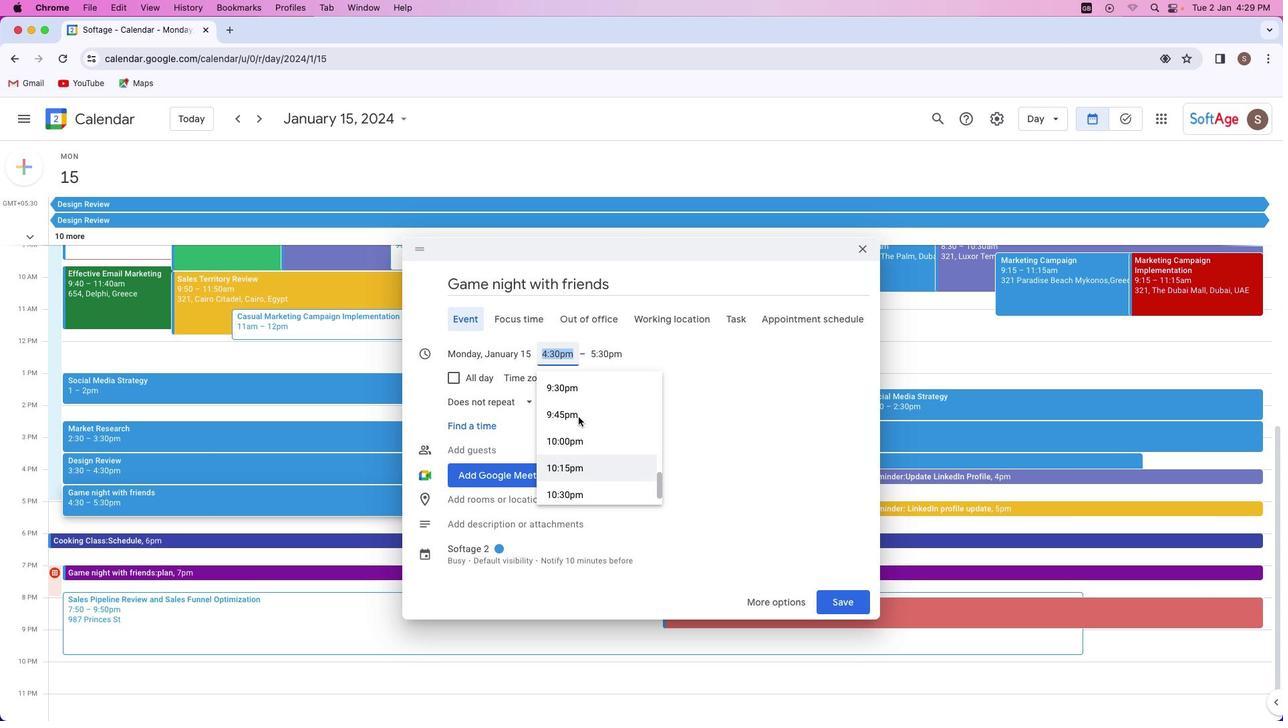 
Action: Mouse scrolled (578, 417) with delta (0, 0)
Screenshot: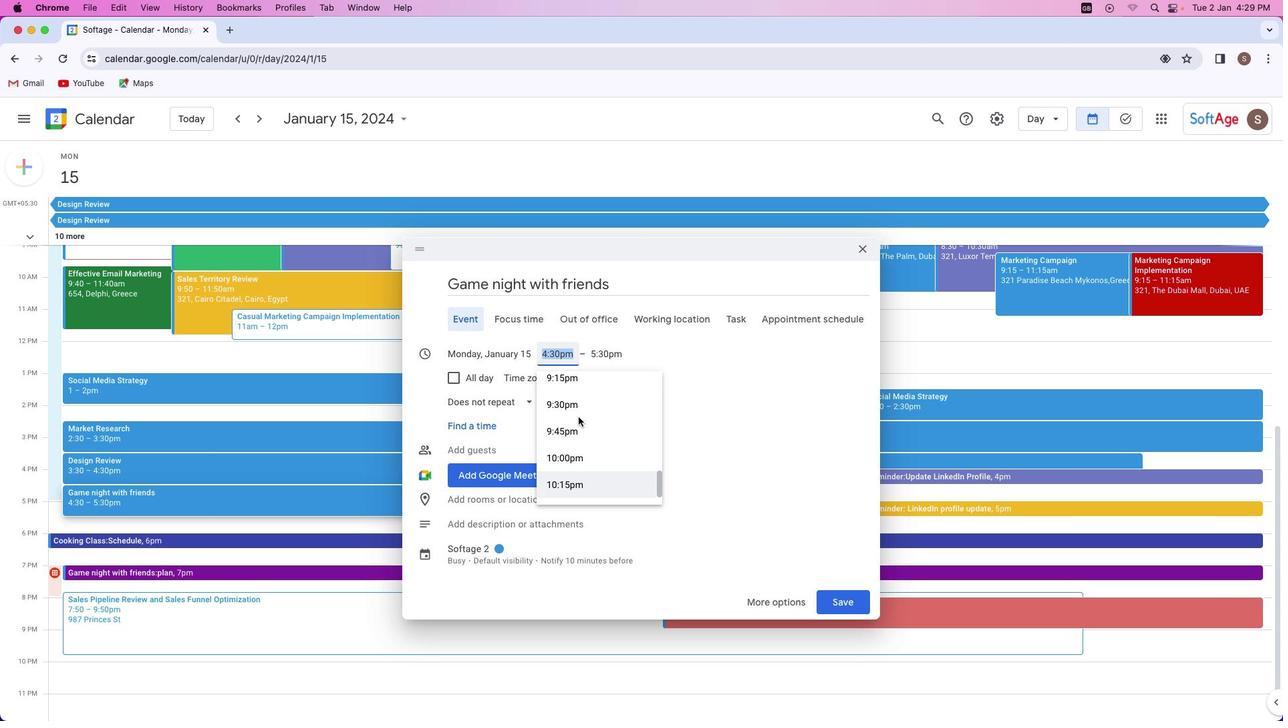 
Action: Mouse scrolled (578, 417) with delta (0, 0)
Screenshot: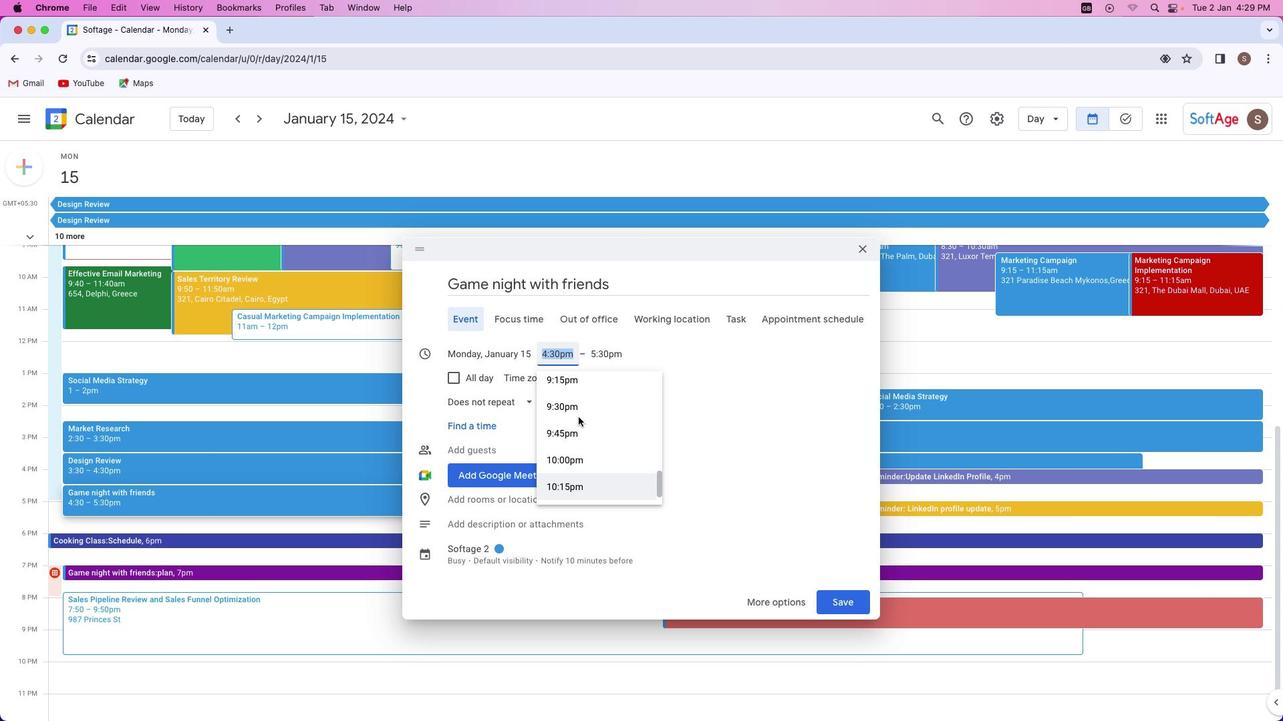 
Action: Mouse scrolled (578, 417) with delta (0, 0)
Screenshot: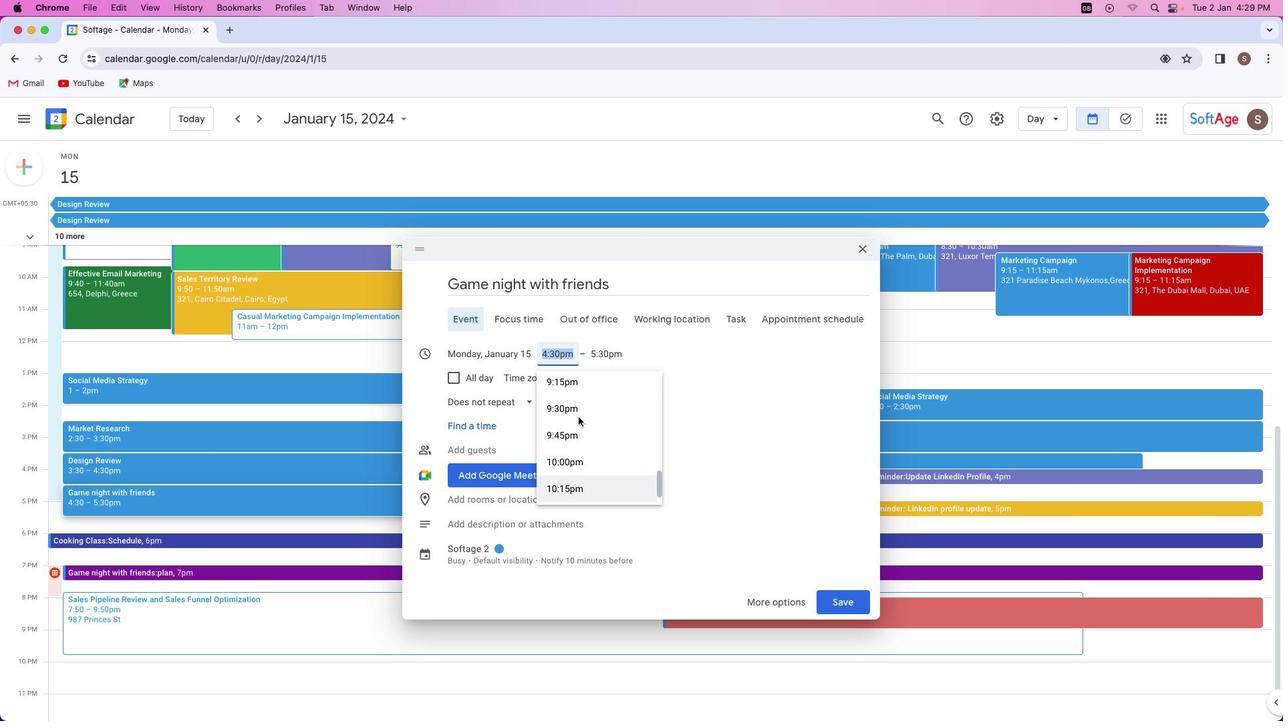 
Action: Mouse scrolled (578, 417) with delta (0, 0)
Screenshot: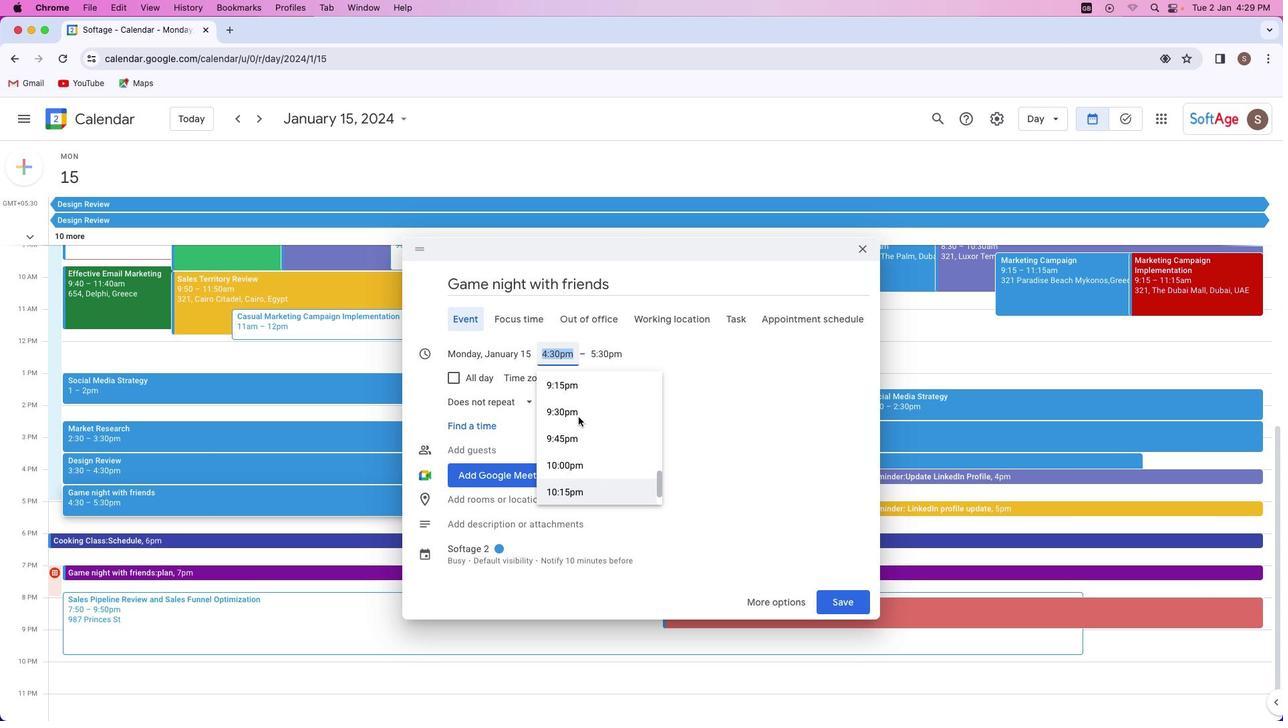 
Action: Mouse scrolled (578, 417) with delta (0, 0)
Screenshot: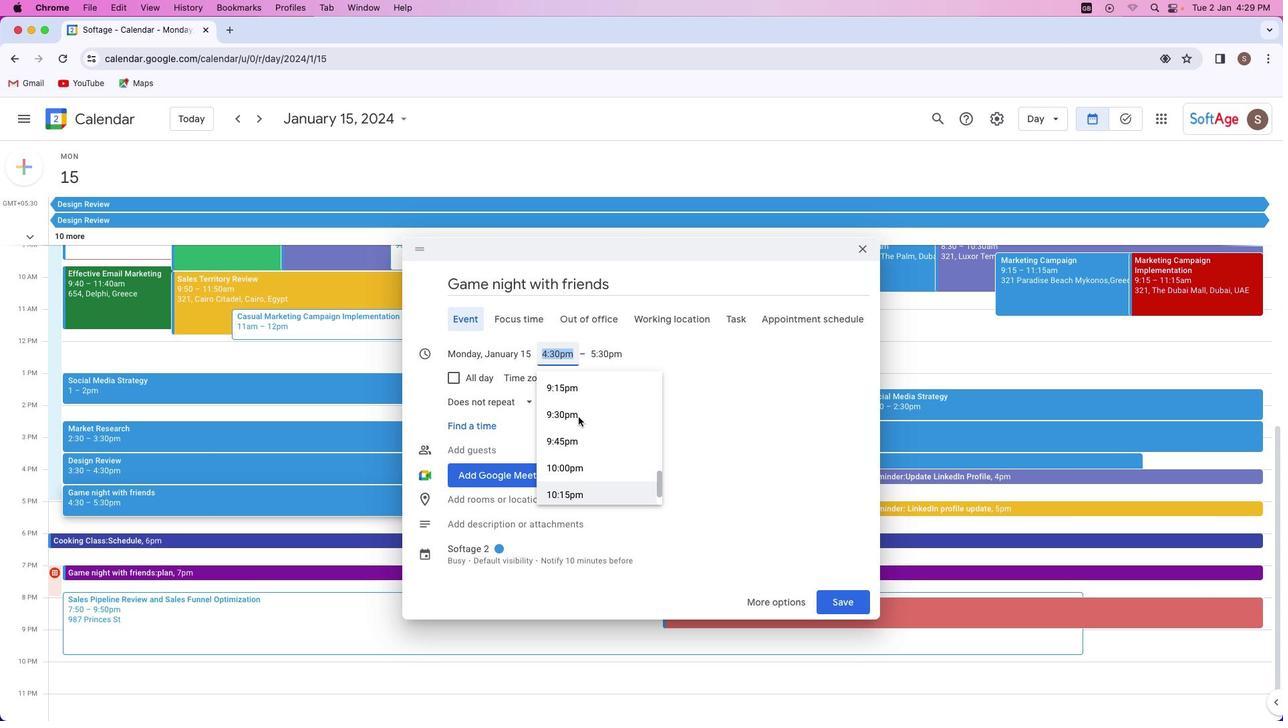 
Action: Mouse scrolled (578, 417) with delta (0, 0)
Screenshot: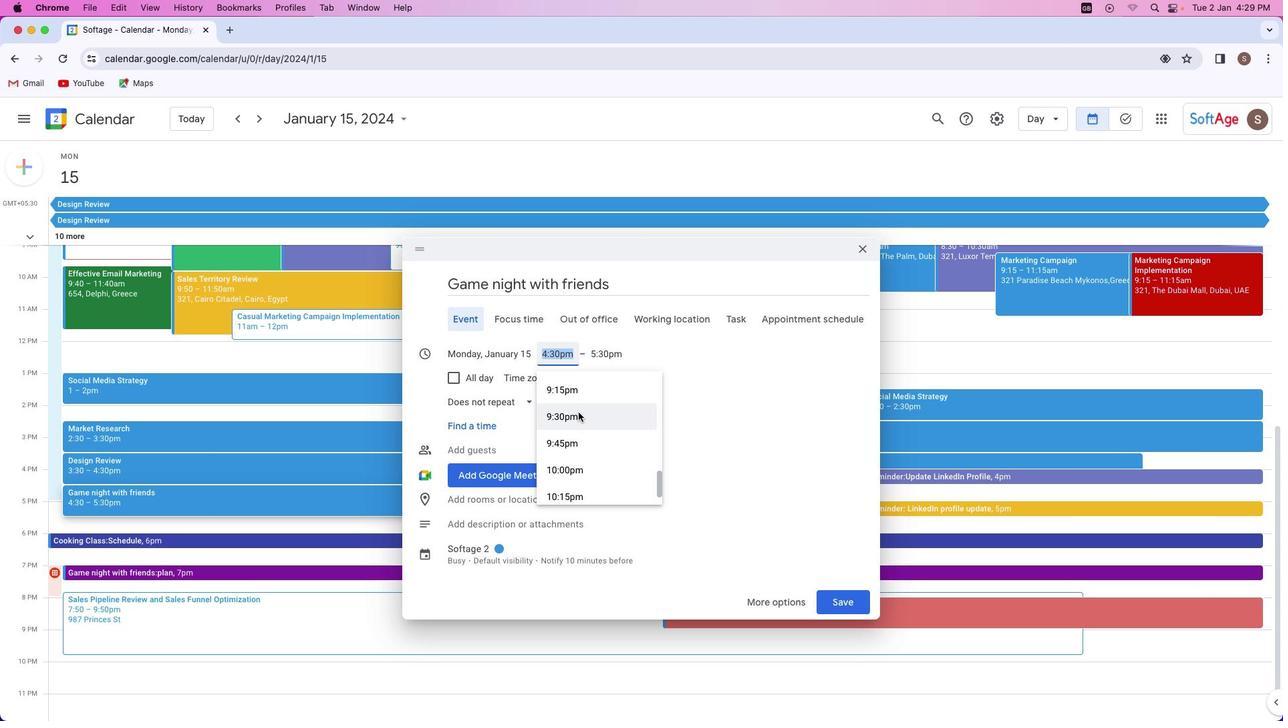 
Action: Mouse moved to (578, 412)
Screenshot: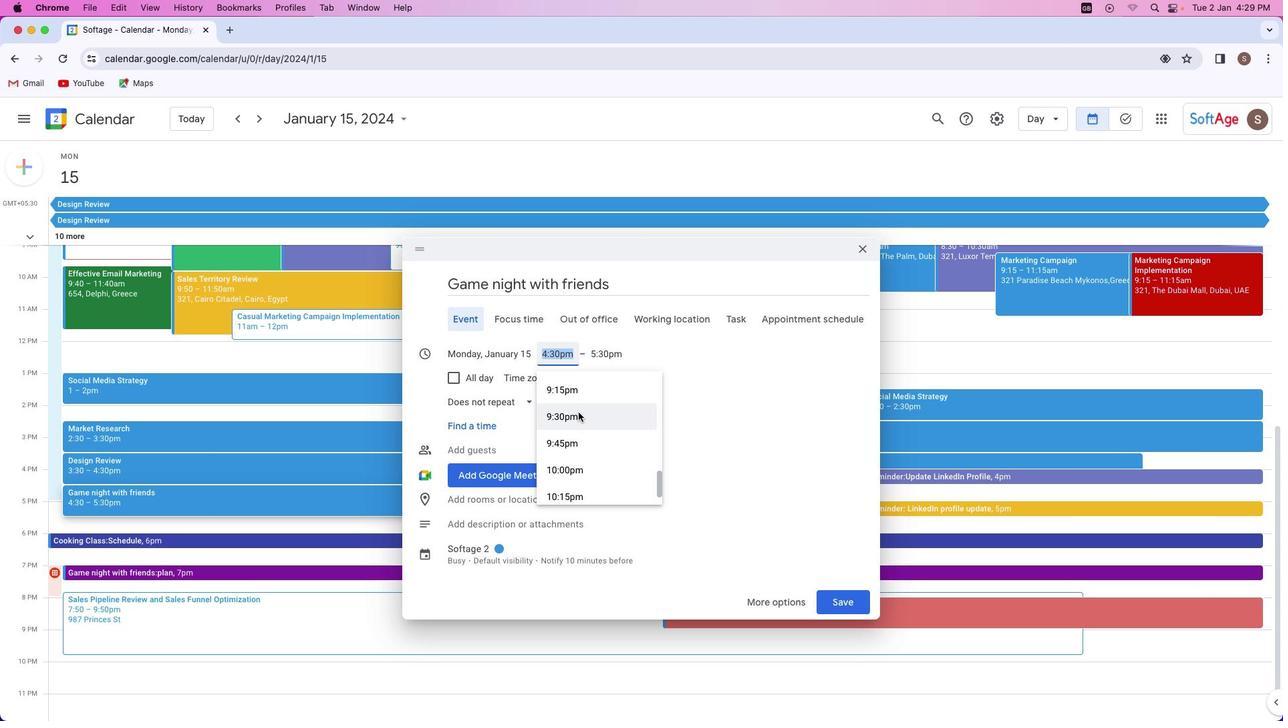 
Action: Mouse scrolled (578, 412) with delta (0, 0)
Screenshot: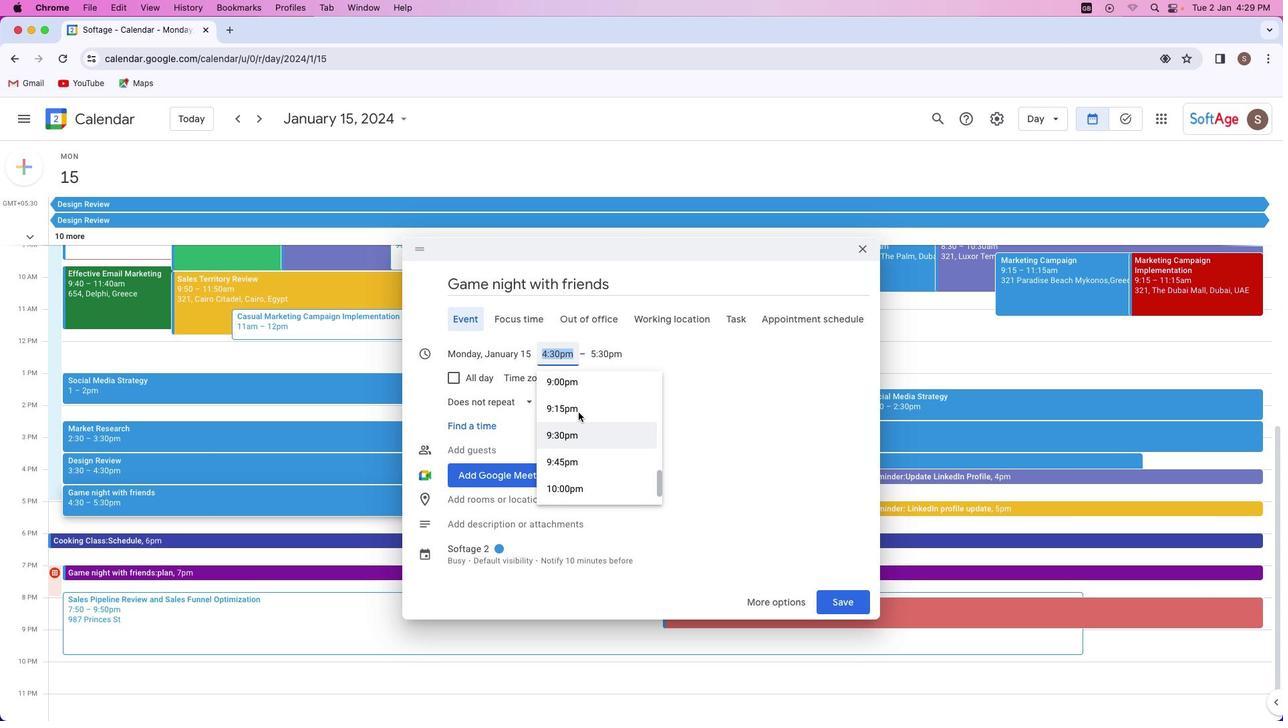 
Action: Mouse scrolled (578, 412) with delta (0, 0)
Screenshot: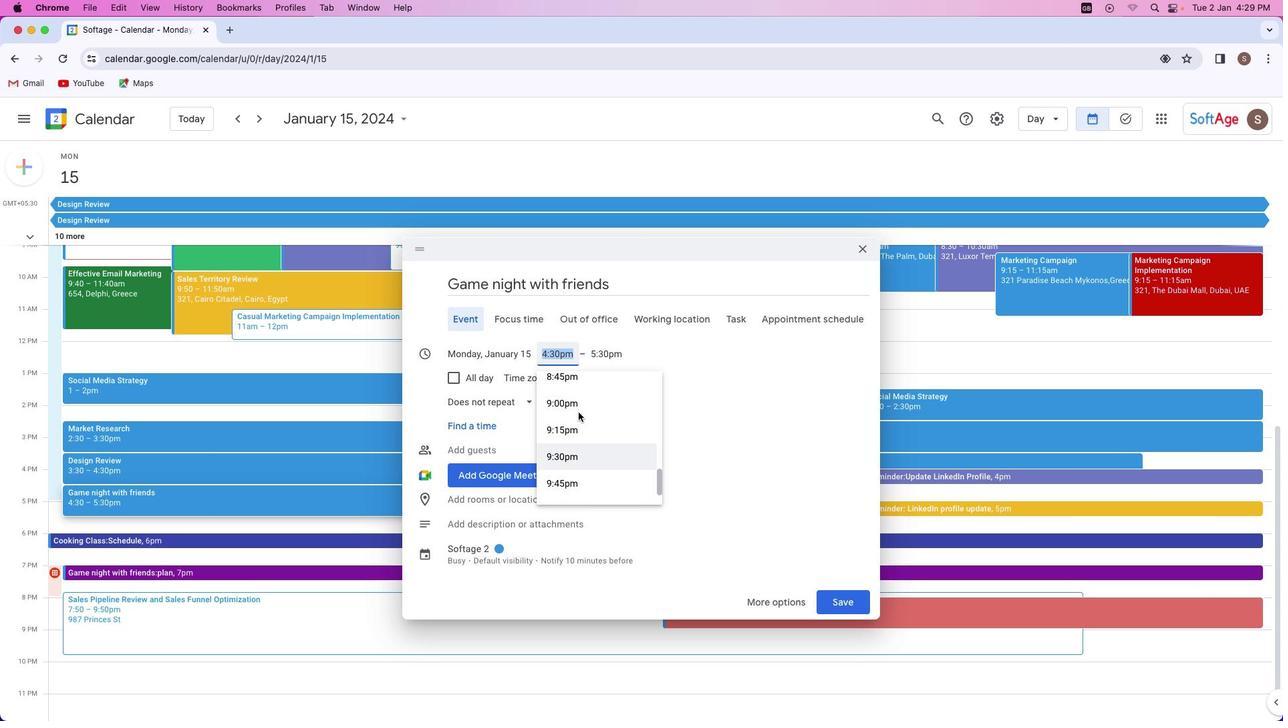 
Action: Mouse scrolled (578, 412) with delta (0, 0)
Screenshot: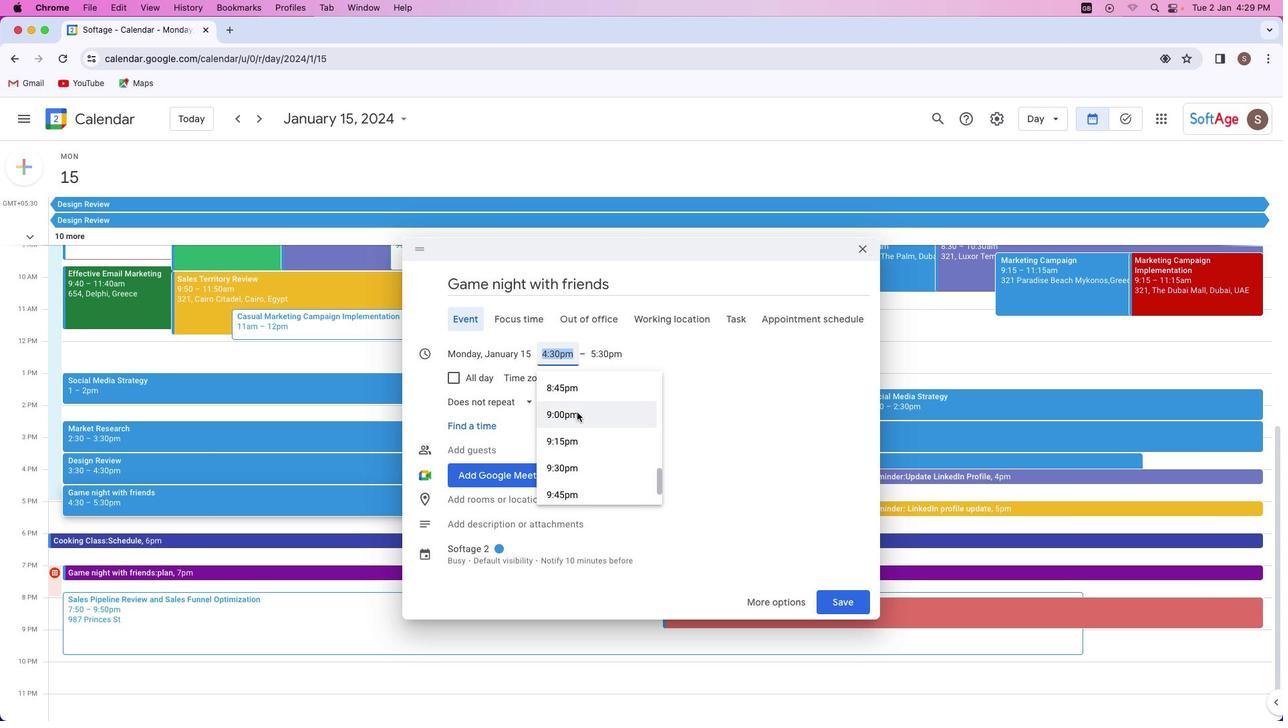 
Action: Mouse moved to (571, 417)
Screenshot: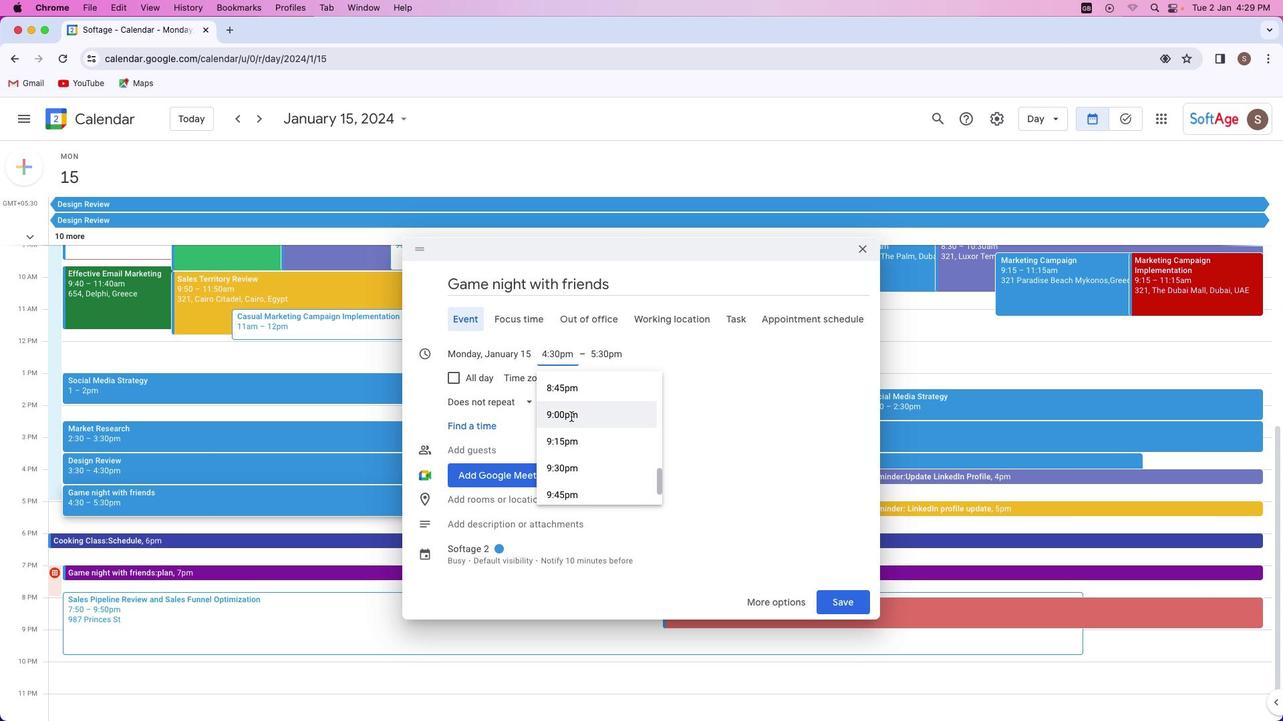 
Action: Mouse pressed left at (571, 417)
Screenshot: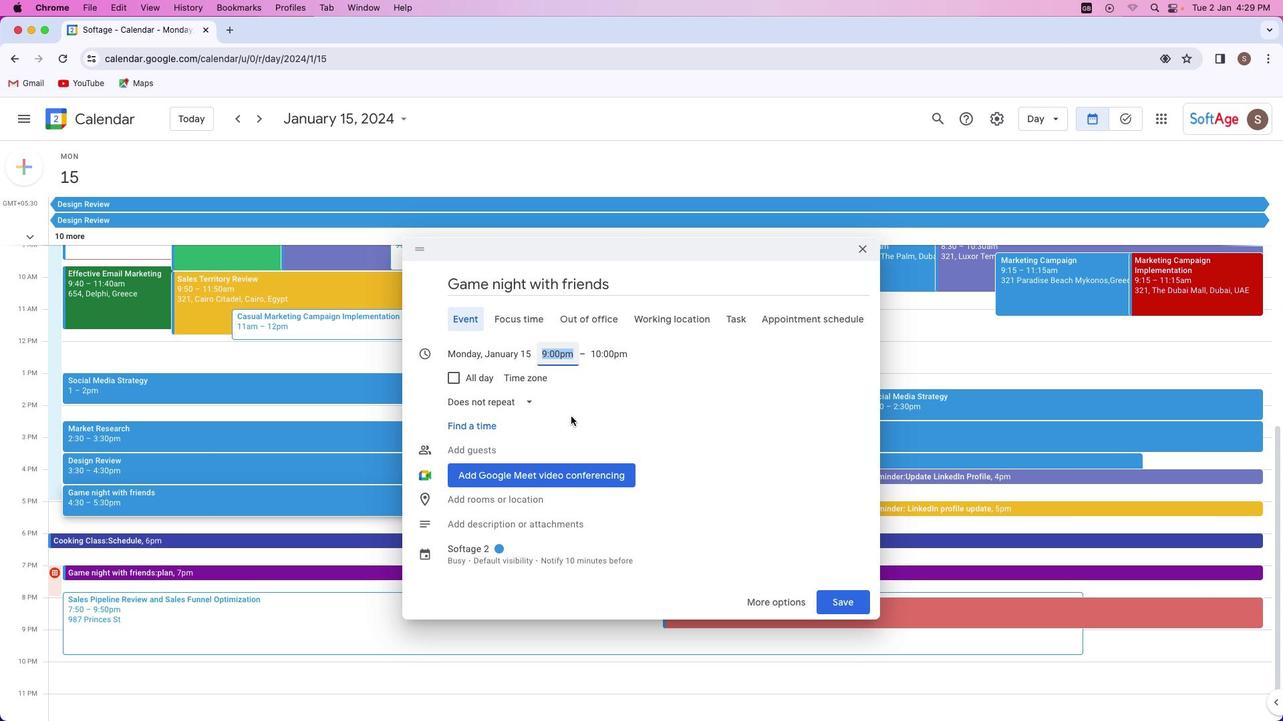
Action: Mouse moved to (495, 565)
Screenshot: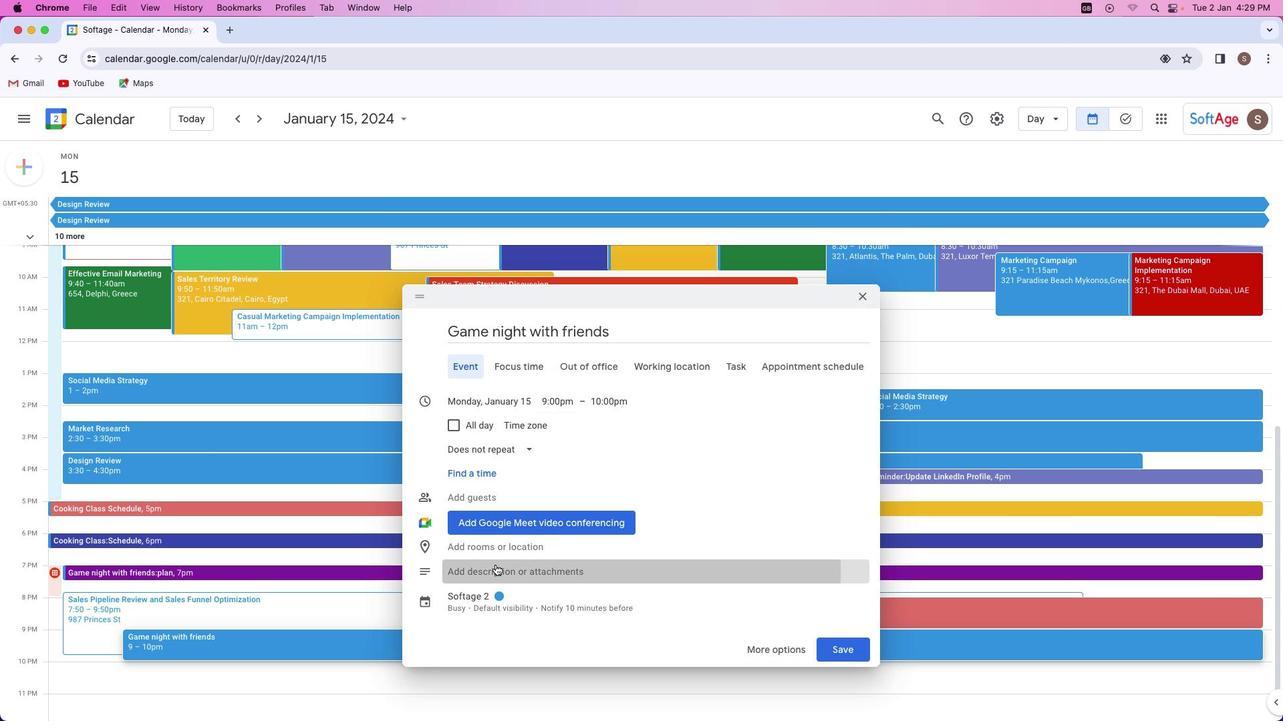 
Action: Mouse pressed left at (495, 565)
Screenshot: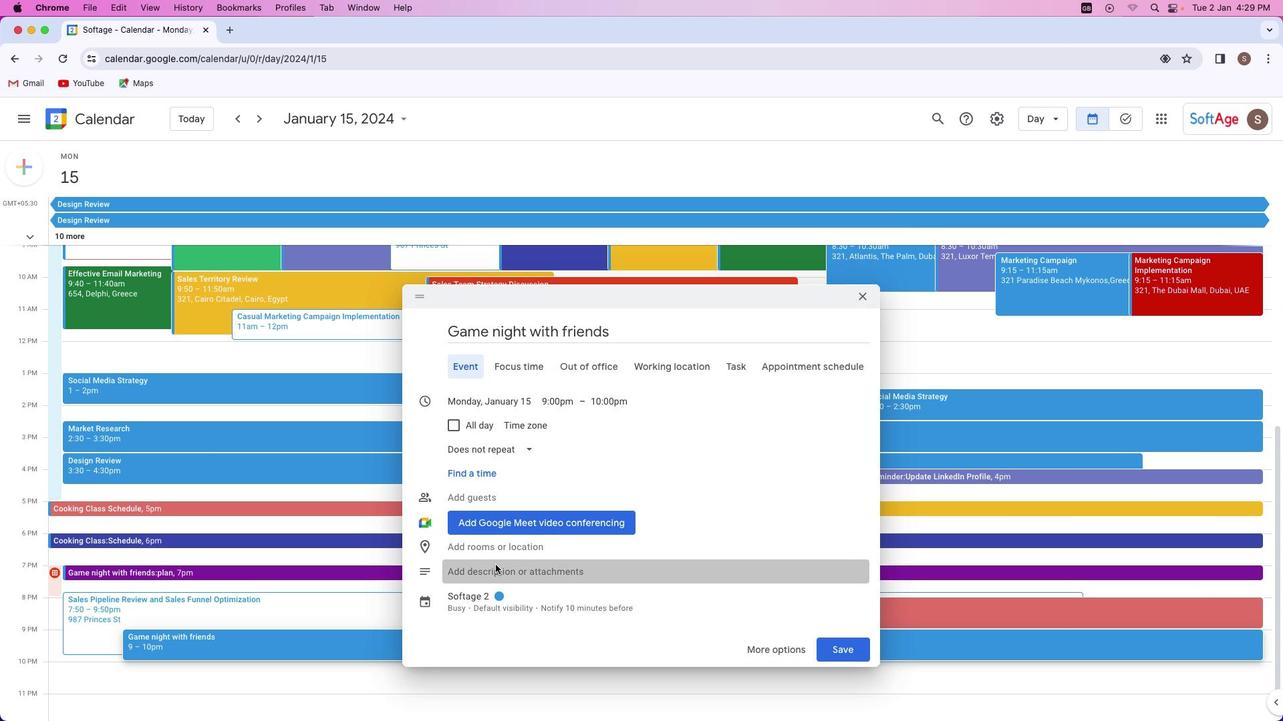 
Action: Key pressed Key.shift'T''h''i''s'Key.space'p''l''a''n'Key.space'f'Key.backspace'i''s'Key.space'w'Key.backspace'f''o''r'Key.space'g''a''m''i''n''g'Key.space'p''u''r''p''o''s''e'Key.space'w''u''t'Key.backspaceKey.backspace'i''t''h'Key.space'f''r''i''e''n''d''s''.'
Screenshot: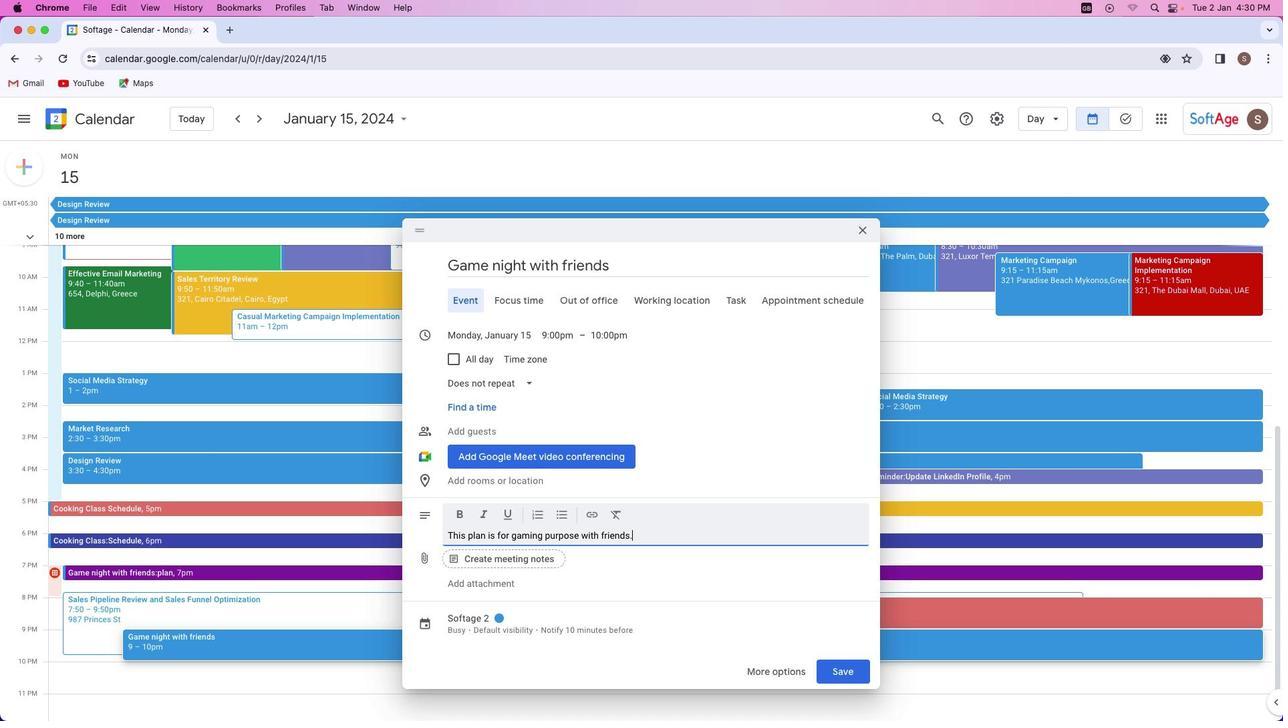 
Action: Mouse moved to (544, 537)
Screenshot: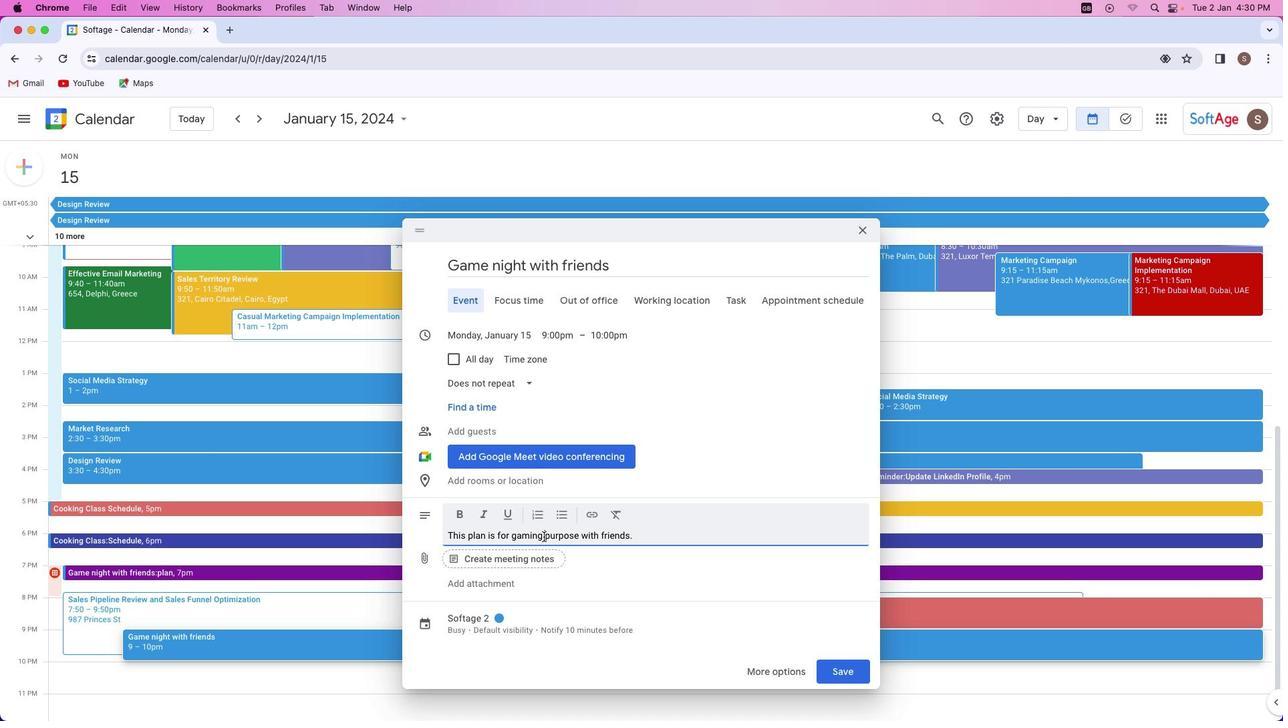 
Action: Mouse pressed left at (544, 537)
Screenshot: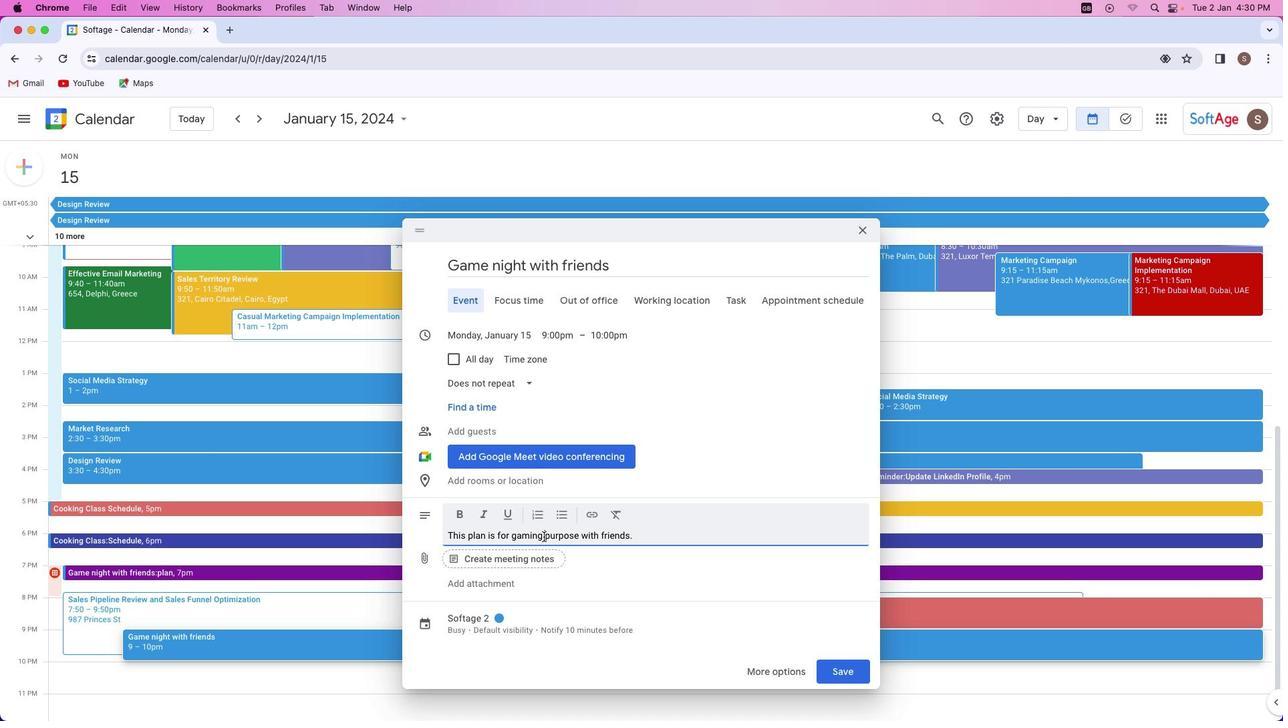 
Action: Mouse moved to (546, 537)
Screenshot: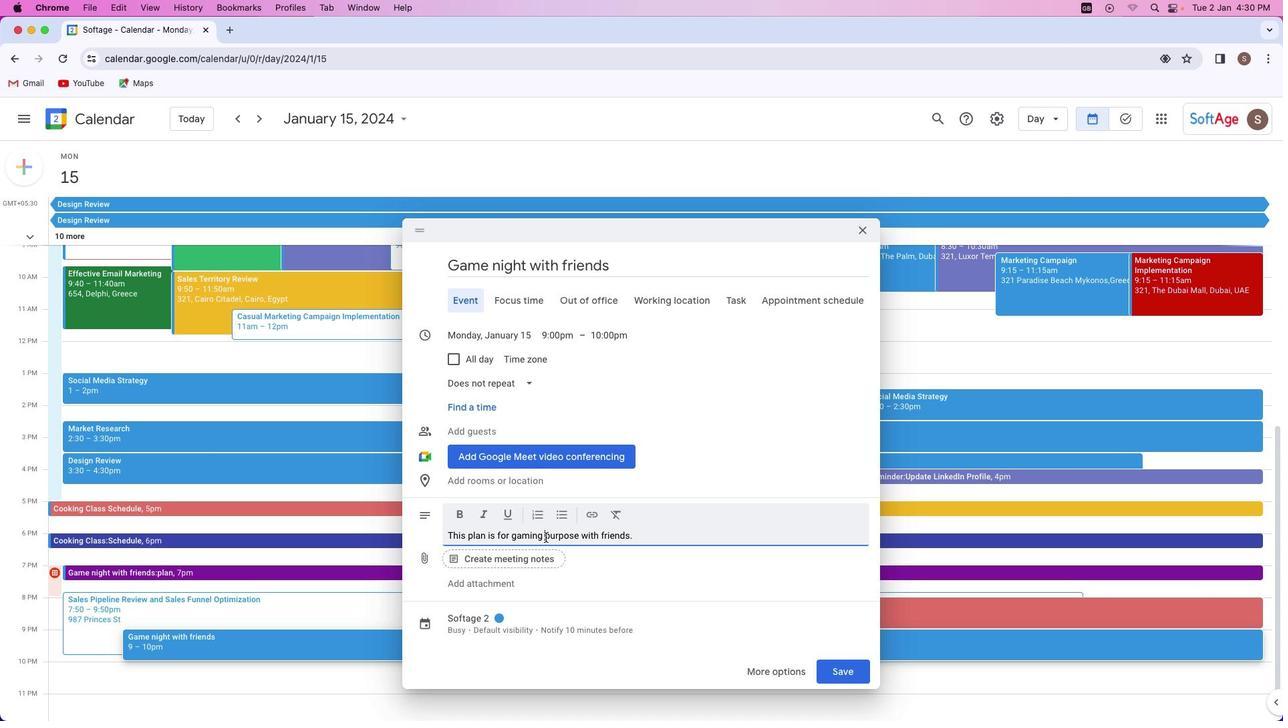 
Action: Key pressed 'n''i''g''h''t'Key.space
Screenshot: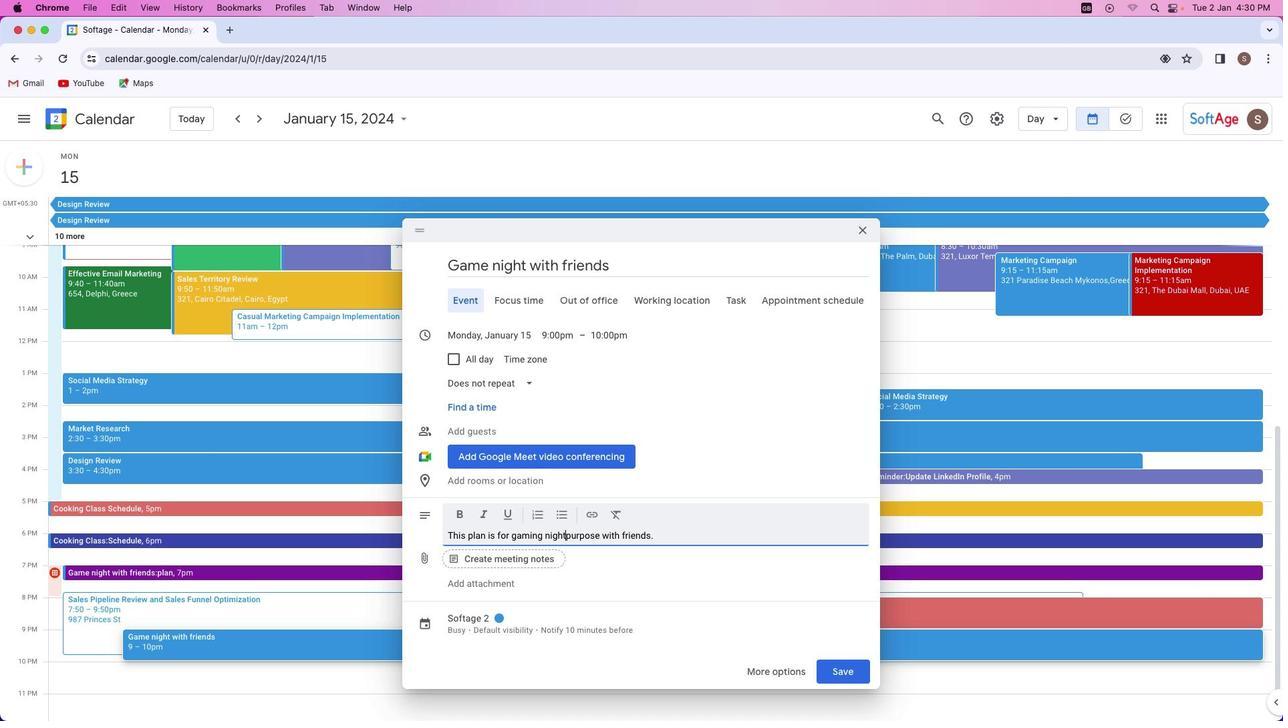 
Action: Mouse moved to (602, 536)
Screenshot: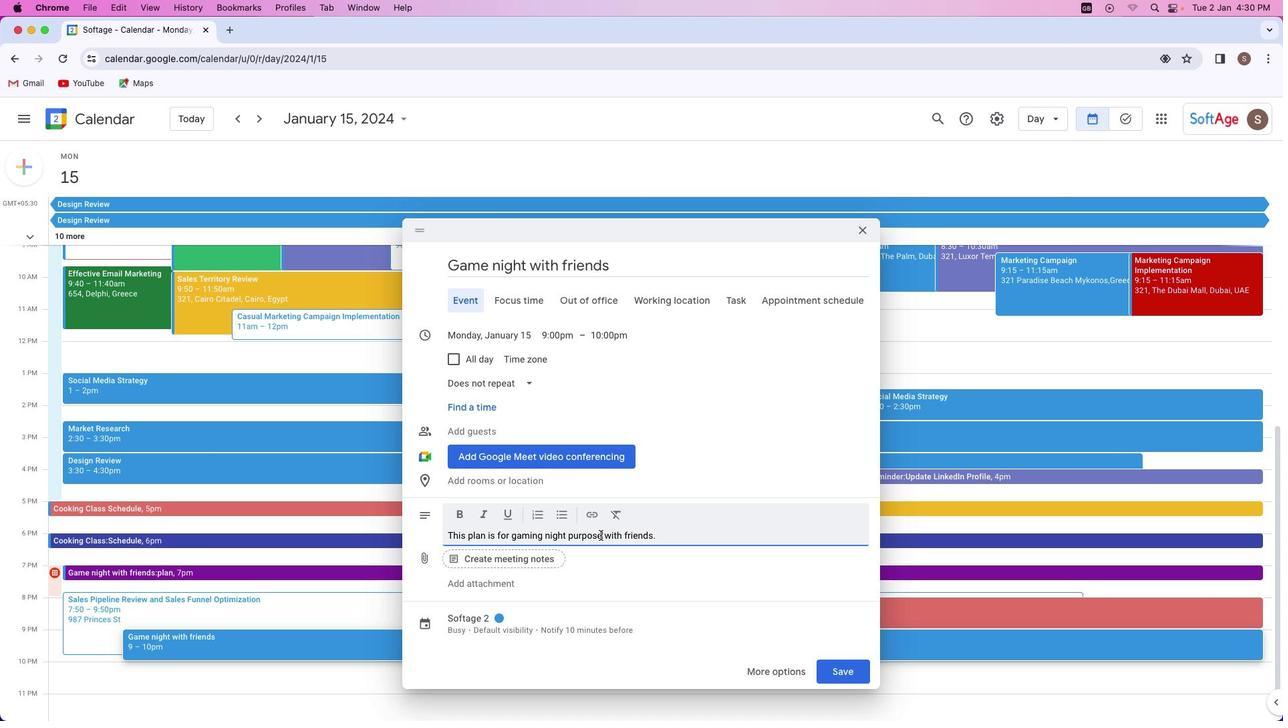 
Action: Mouse pressed left at (602, 536)
Screenshot: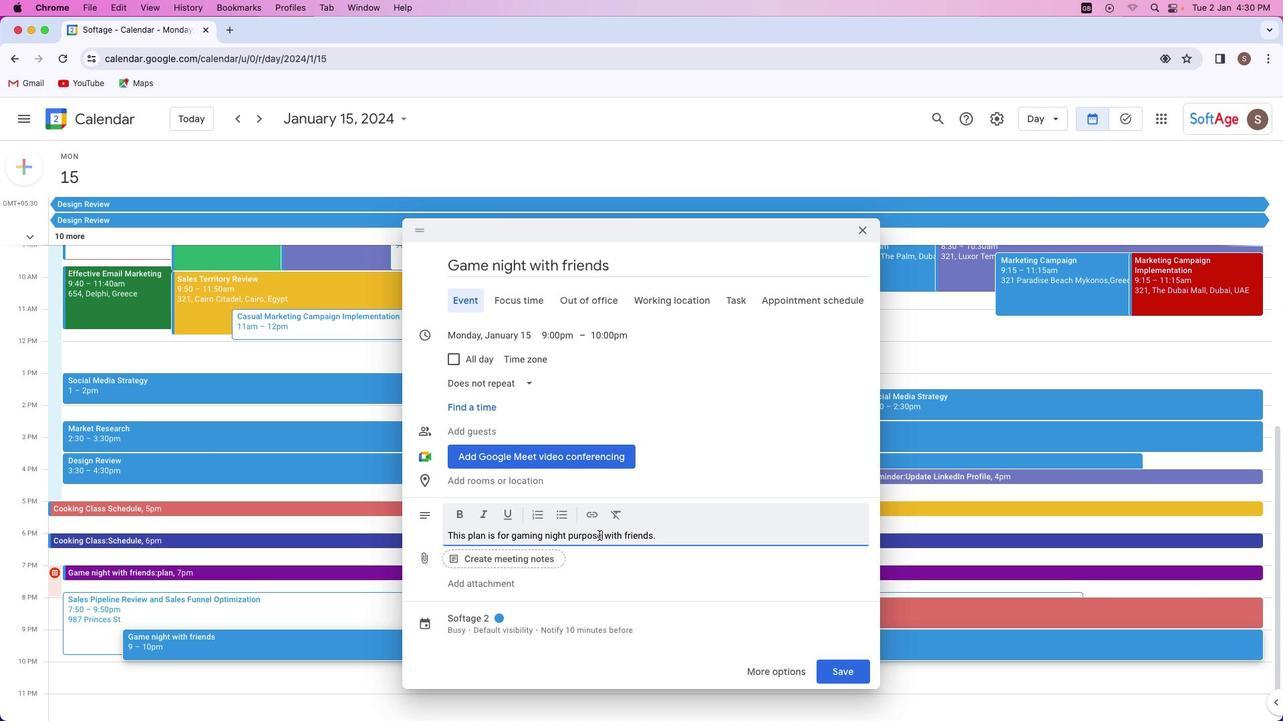 
Action: Mouse moved to (566, 539)
Screenshot: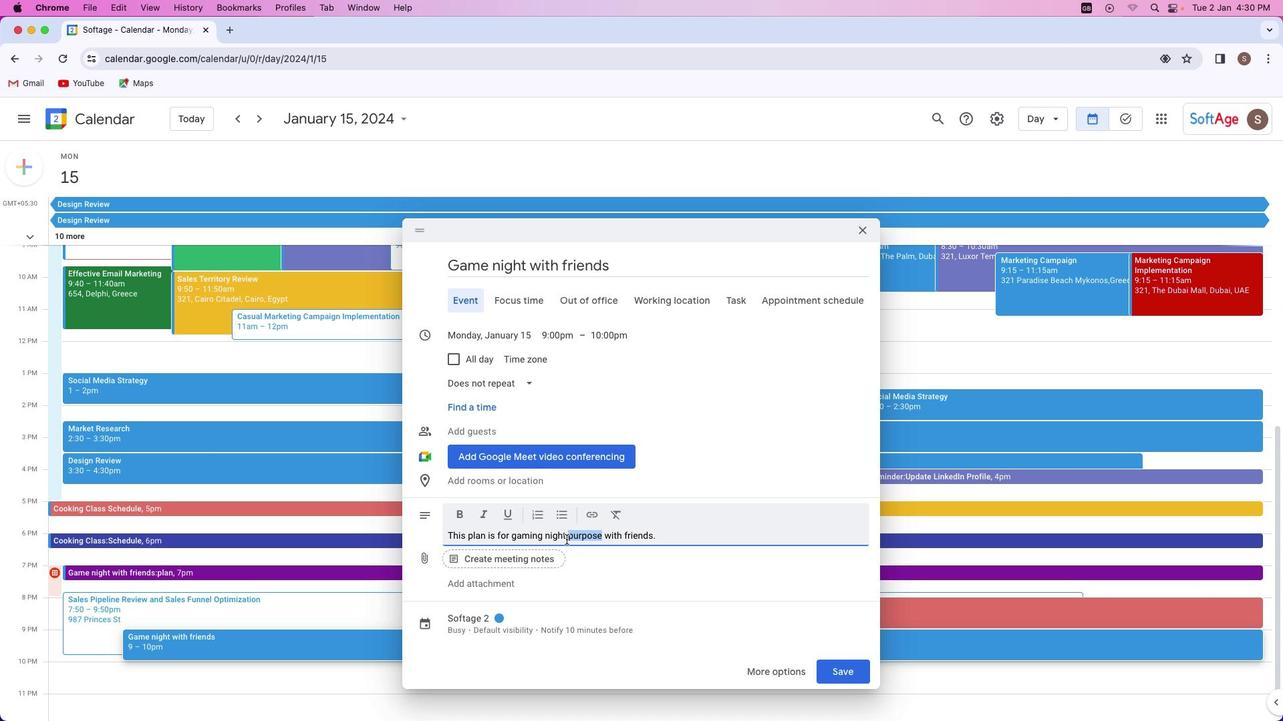 
Action: Key pressed Key.backspace
Screenshot: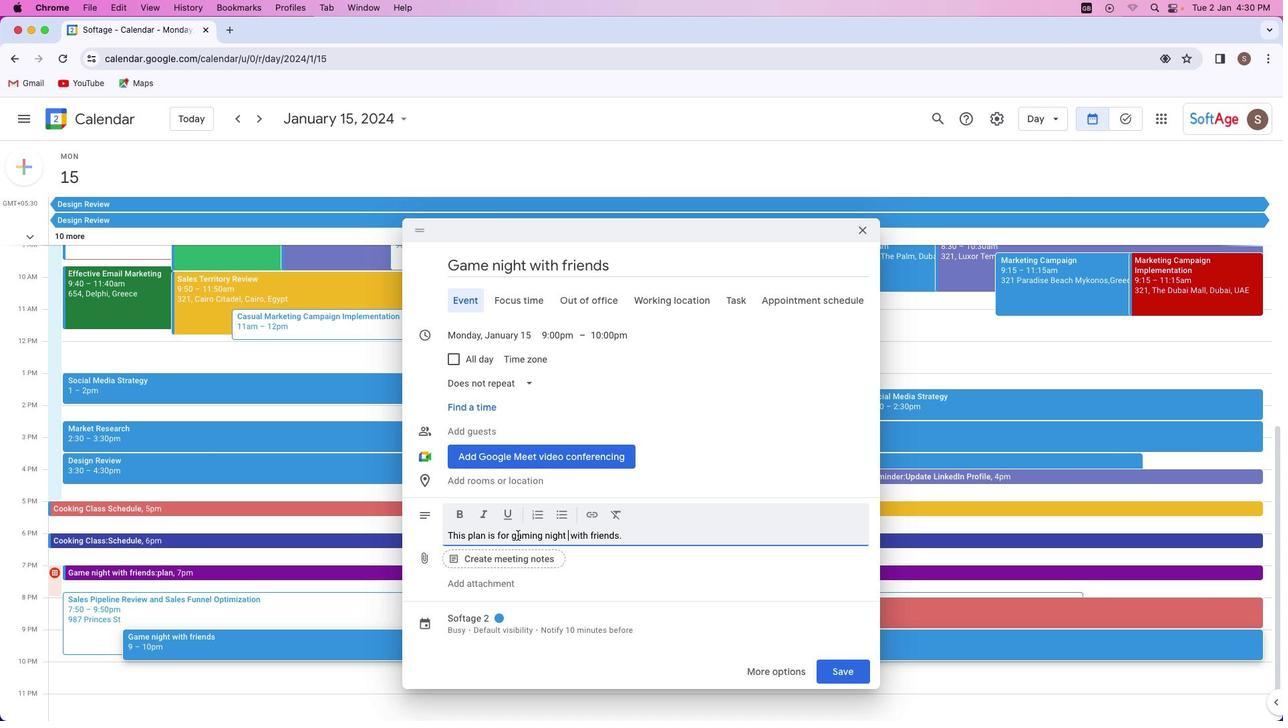 
Action: Mouse moved to (485, 534)
Screenshot: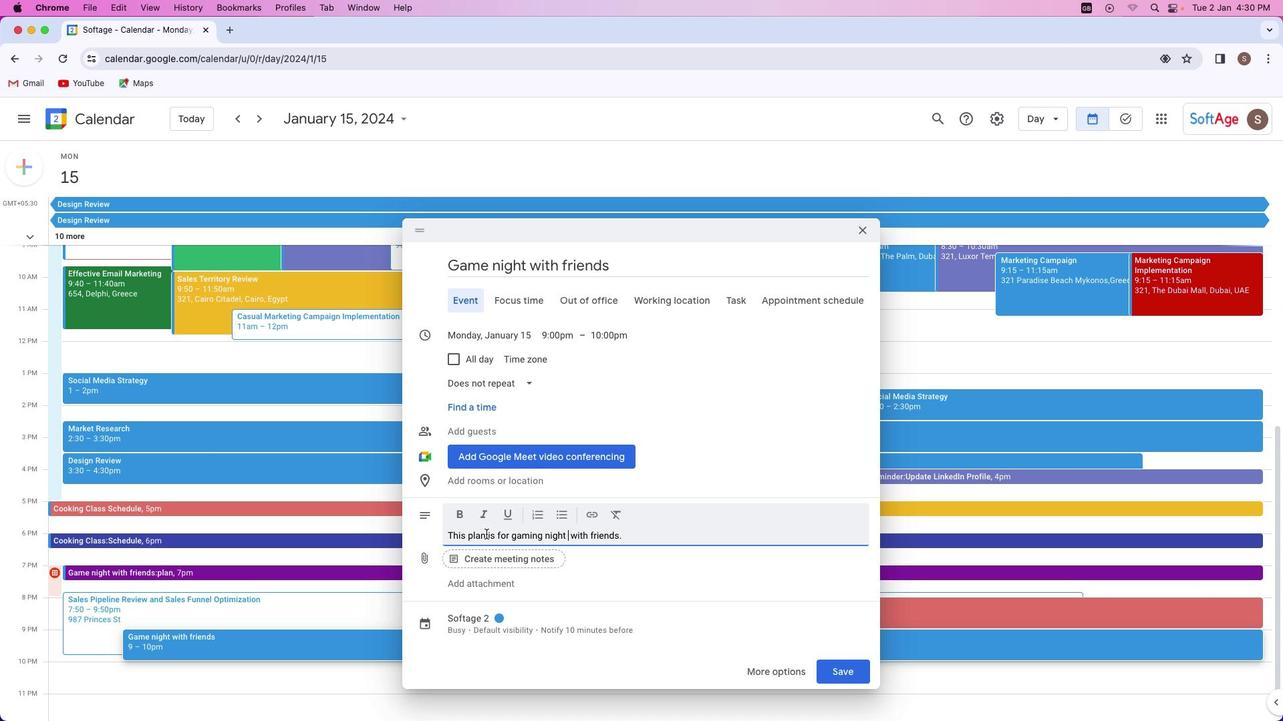 
Action: Mouse pressed left at (485, 534)
Screenshot: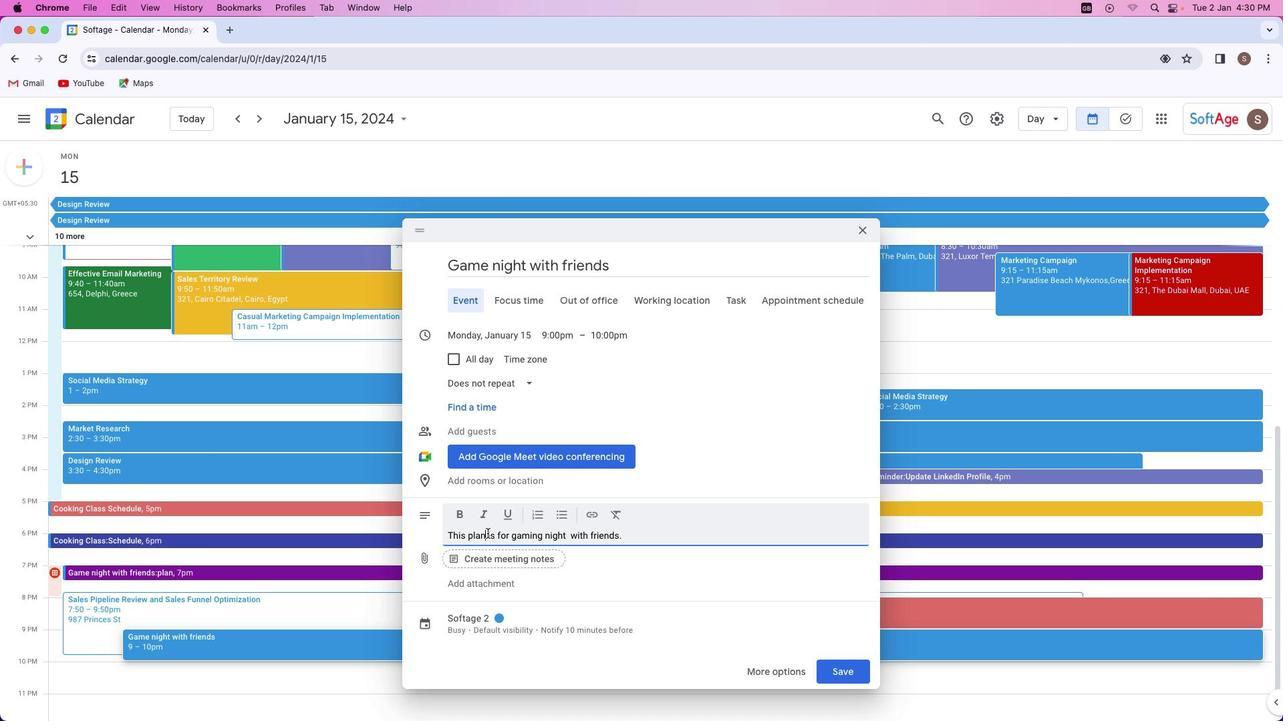
Action: Mouse moved to (490, 534)
Screenshot: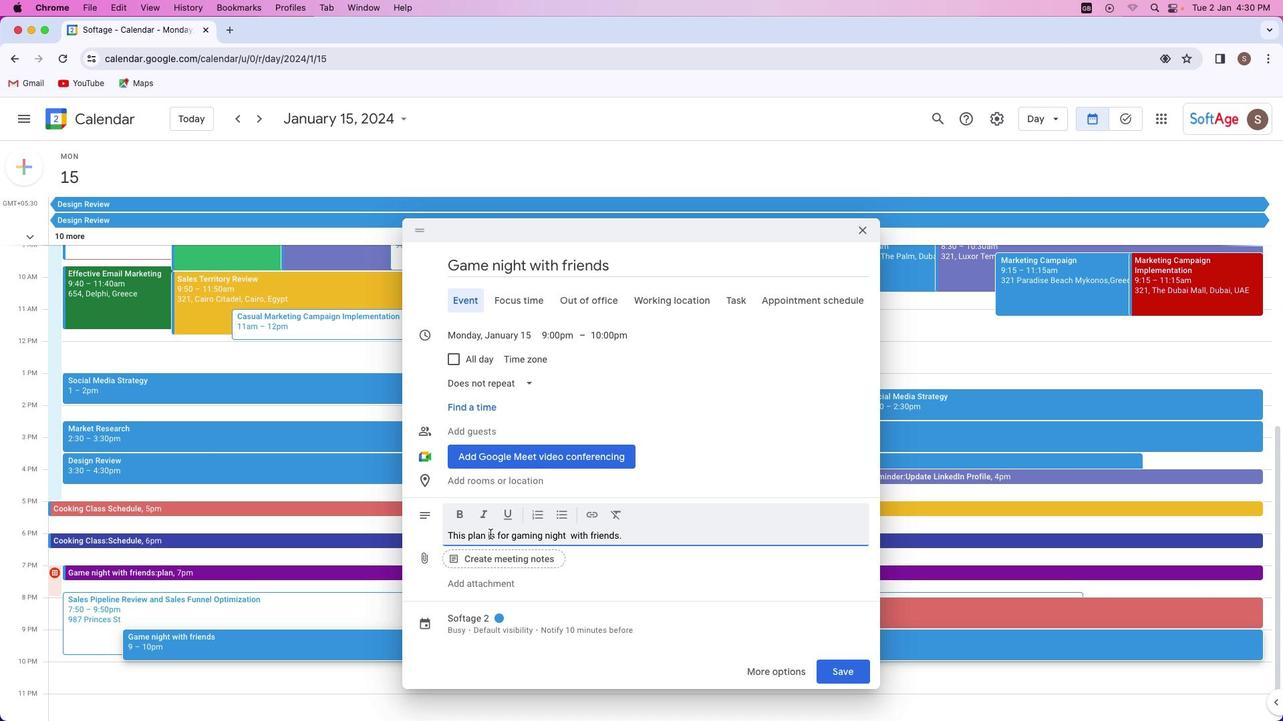 
Action: Key pressed Key.space'p''u''r''p''o''s''e'Key.space
Screenshot: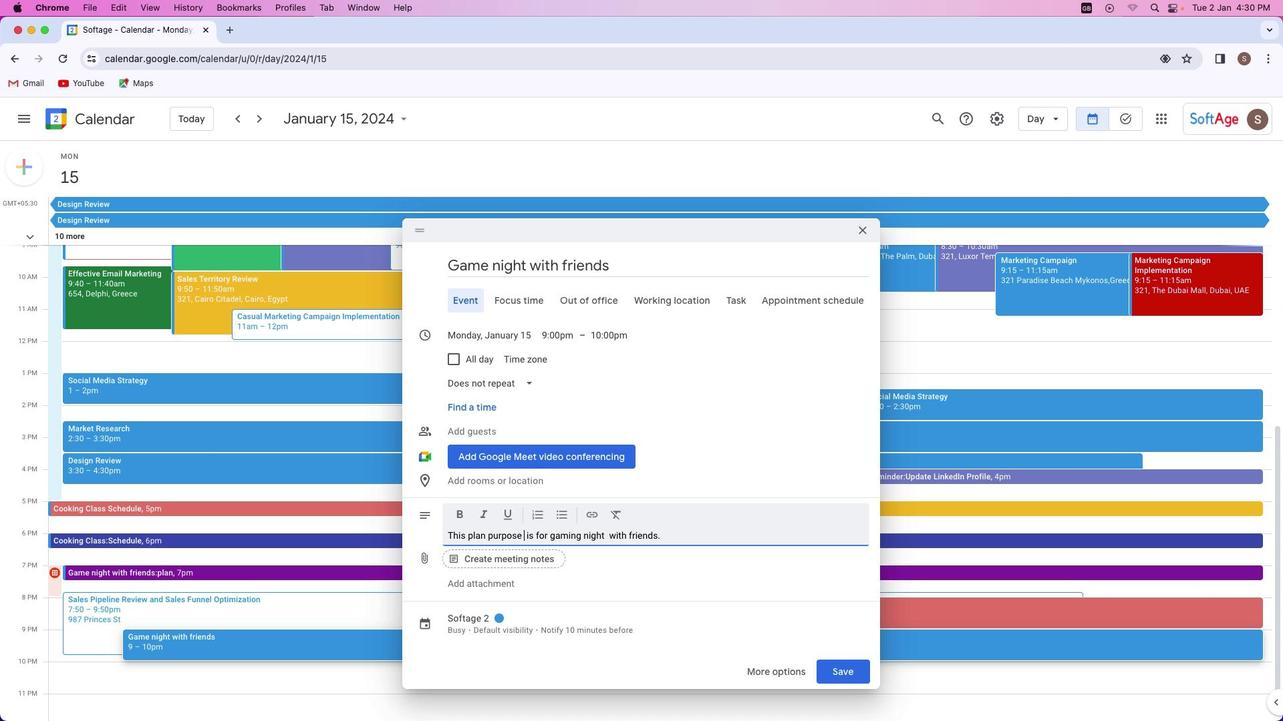 
Action: Mouse moved to (607, 536)
Screenshot: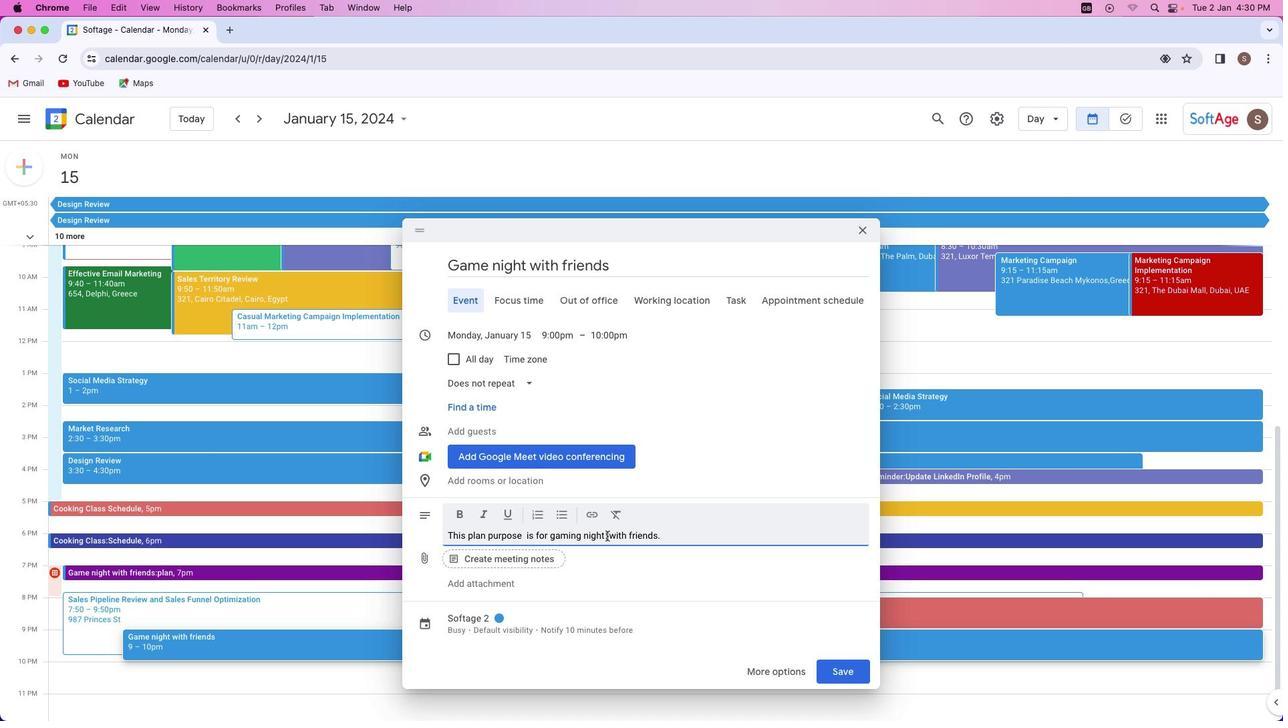 
Action: Mouse pressed left at (607, 536)
Screenshot: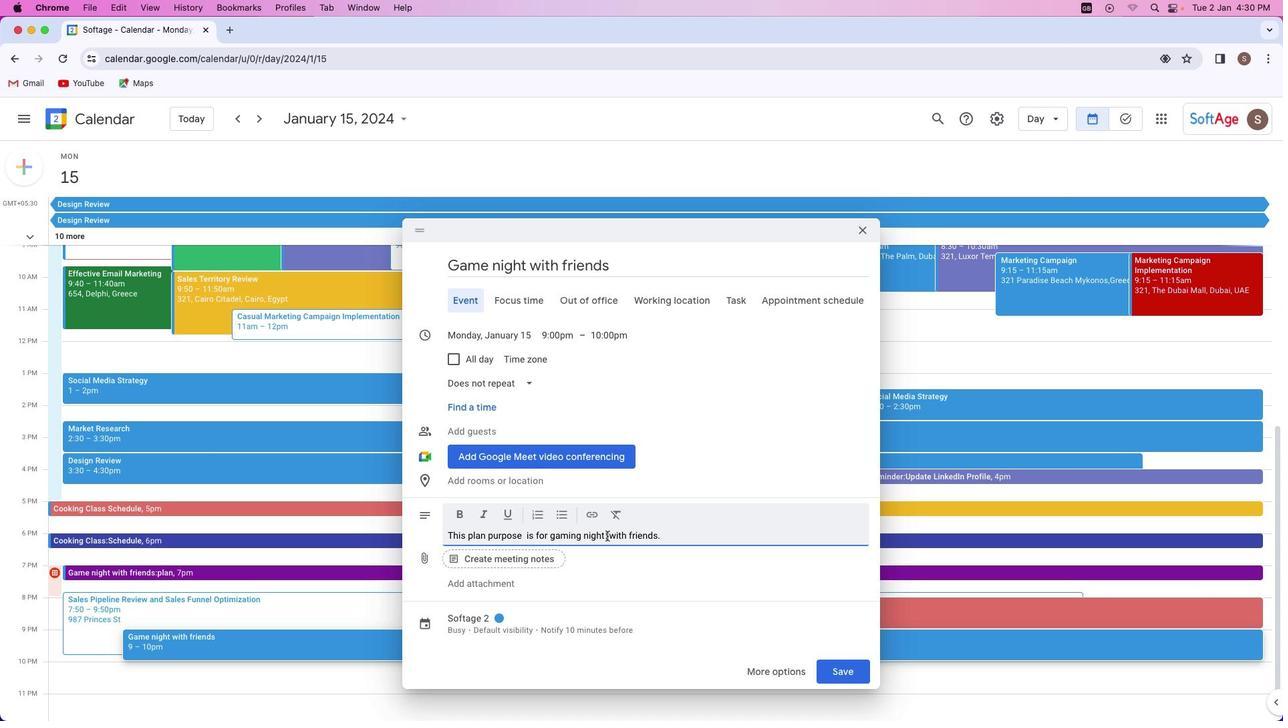 
Action: Mouse moved to (610, 536)
Screenshot: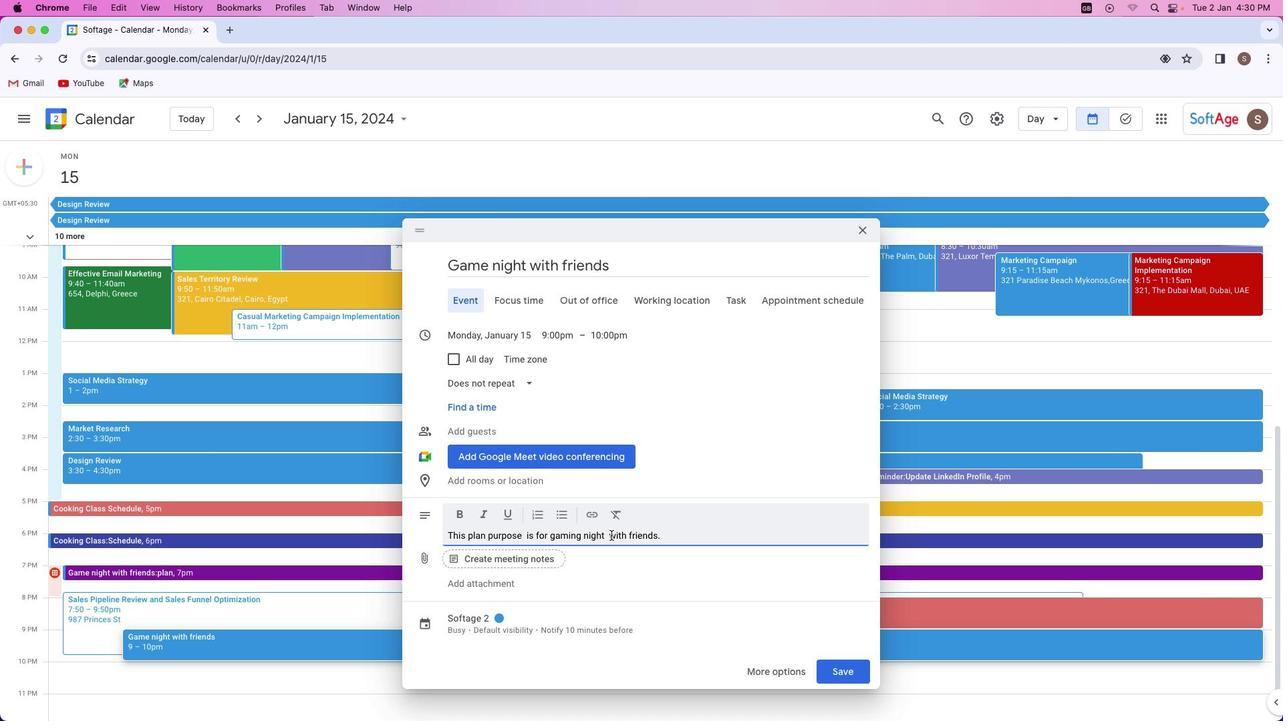 
Action: Key pressed Key.backspace
Screenshot: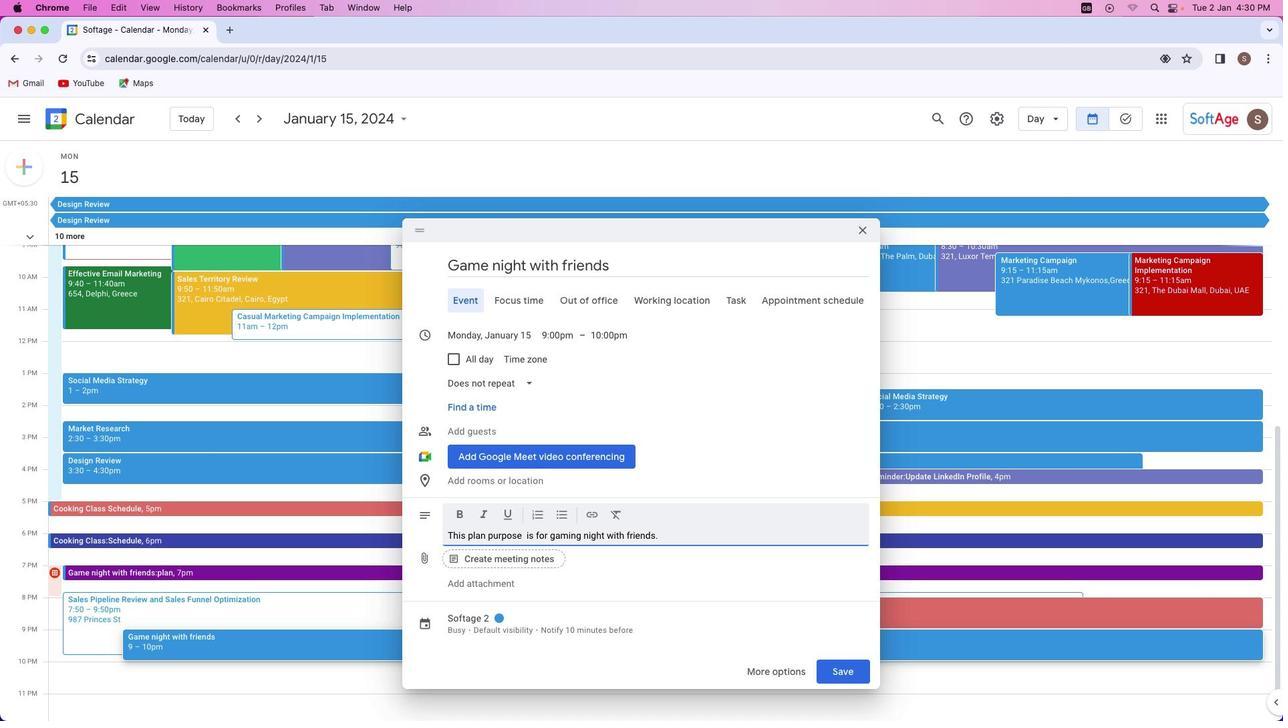 
Action: Mouse moved to (550, 536)
Screenshot: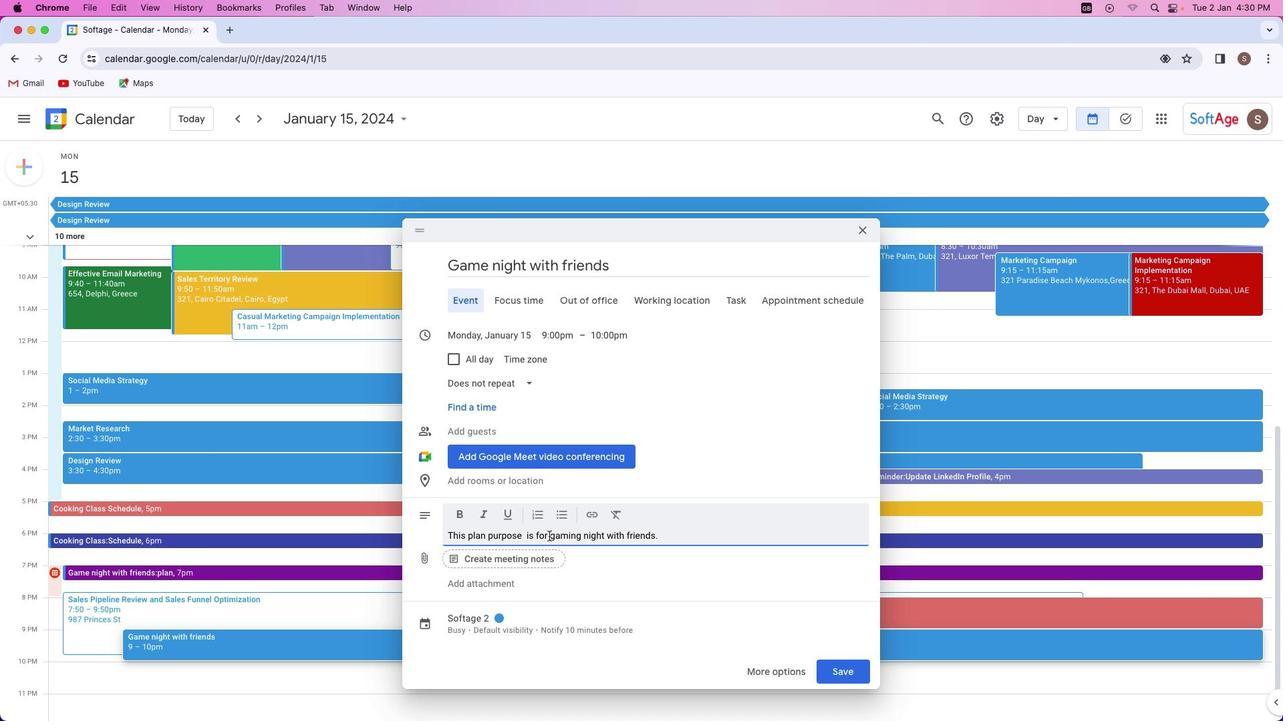 
Action: Mouse pressed left at (550, 536)
Screenshot: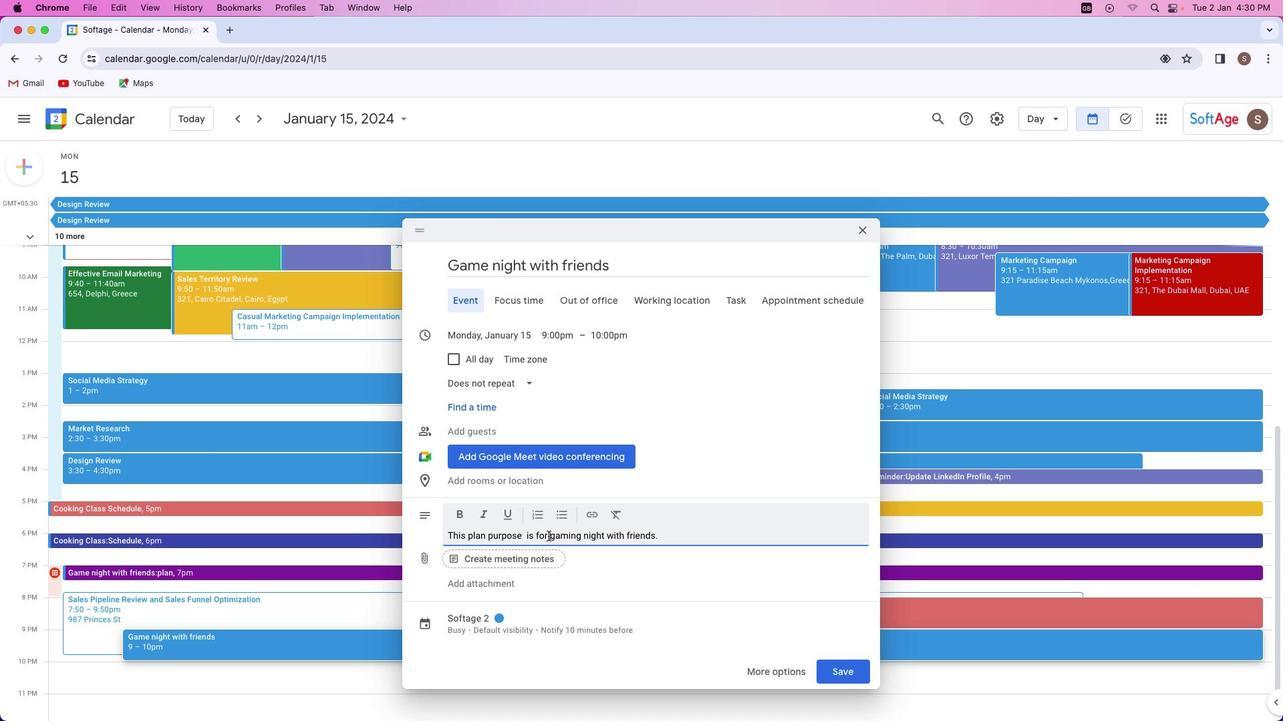
Action: Mouse moved to (536, 534)
Screenshot: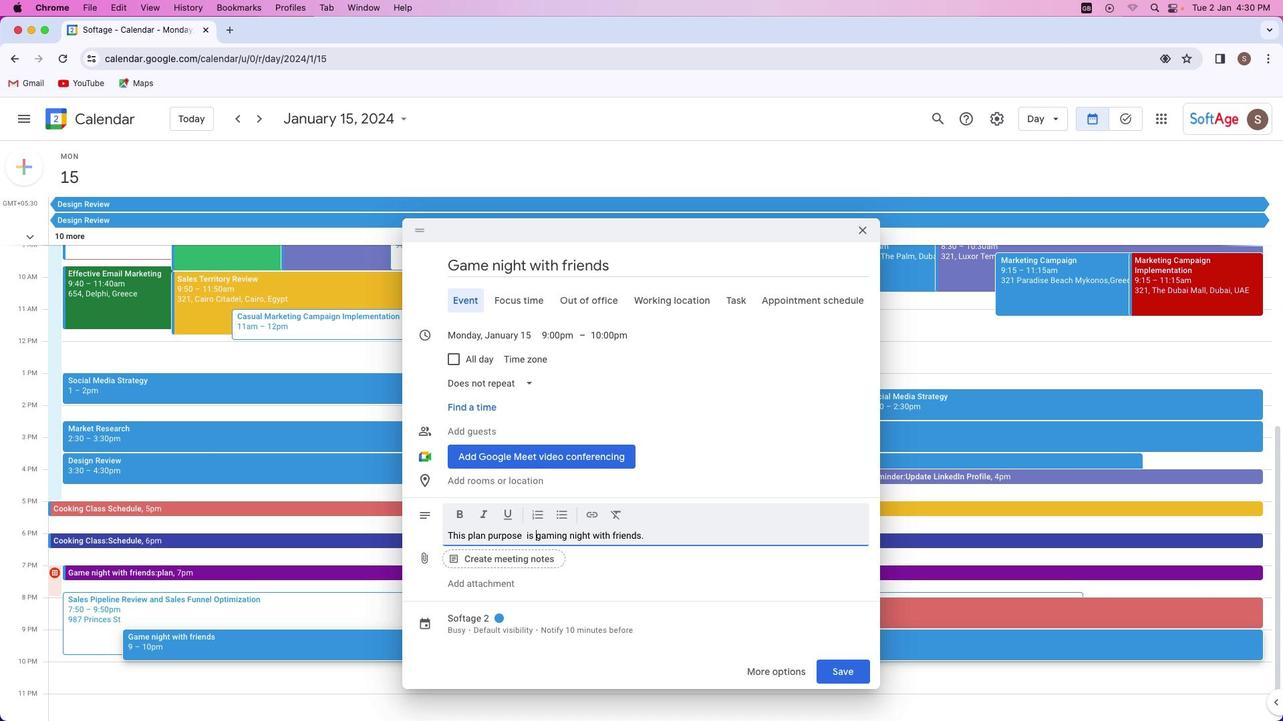
Action: Key pressed Key.backspace
Screenshot: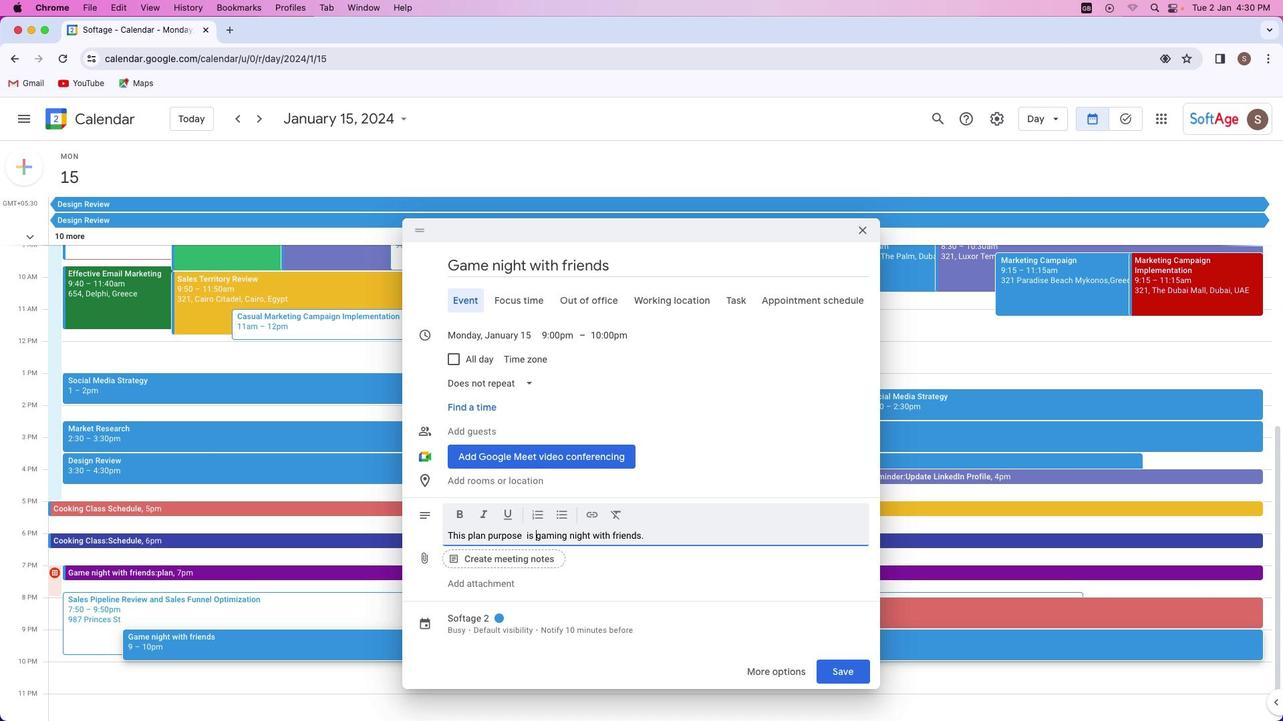 
Action: Mouse moved to (492, 614)
Screenshot: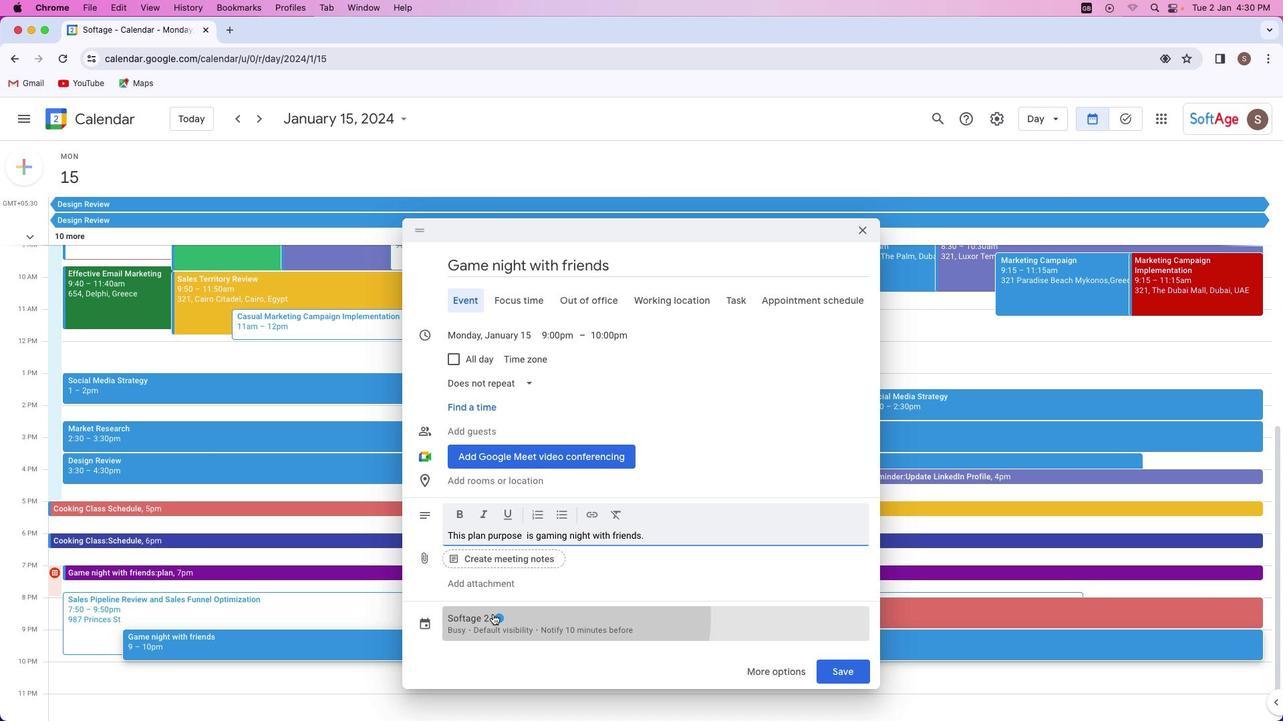 
Action: Mouse pressed left at (492, 614)
Screenshot: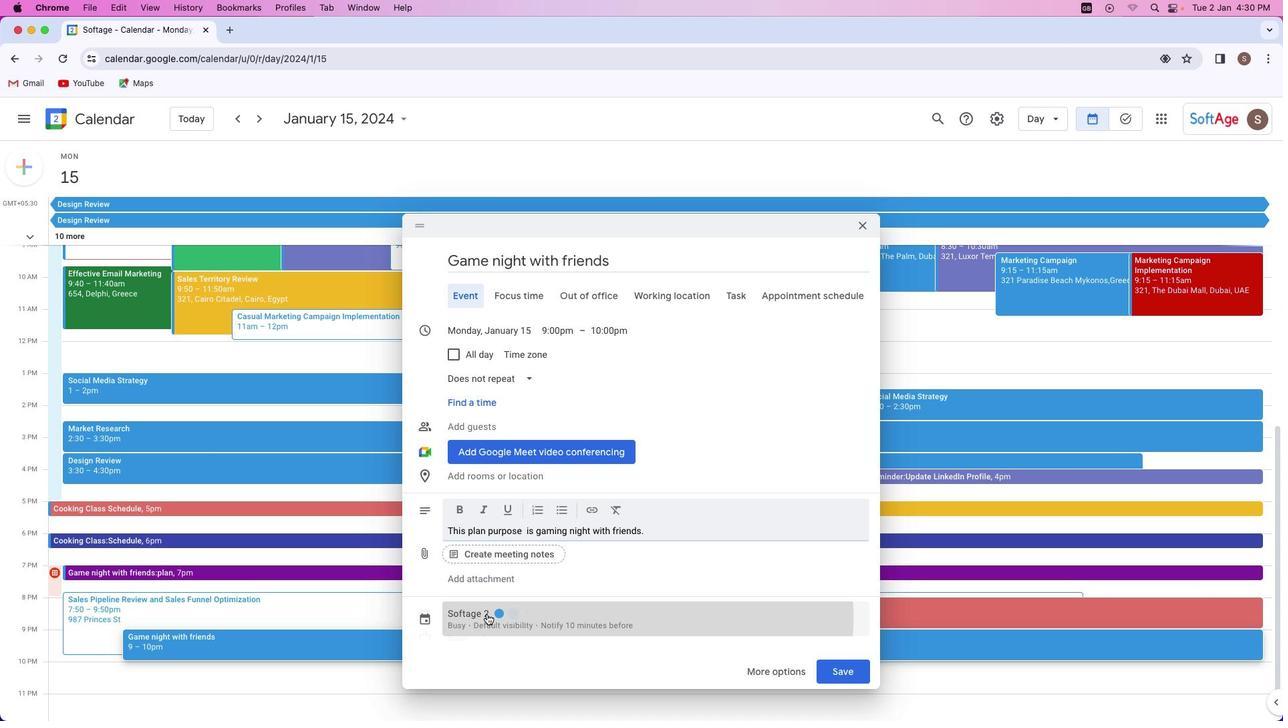 
Action: Mouse moved to (521, 527)
Screenshot: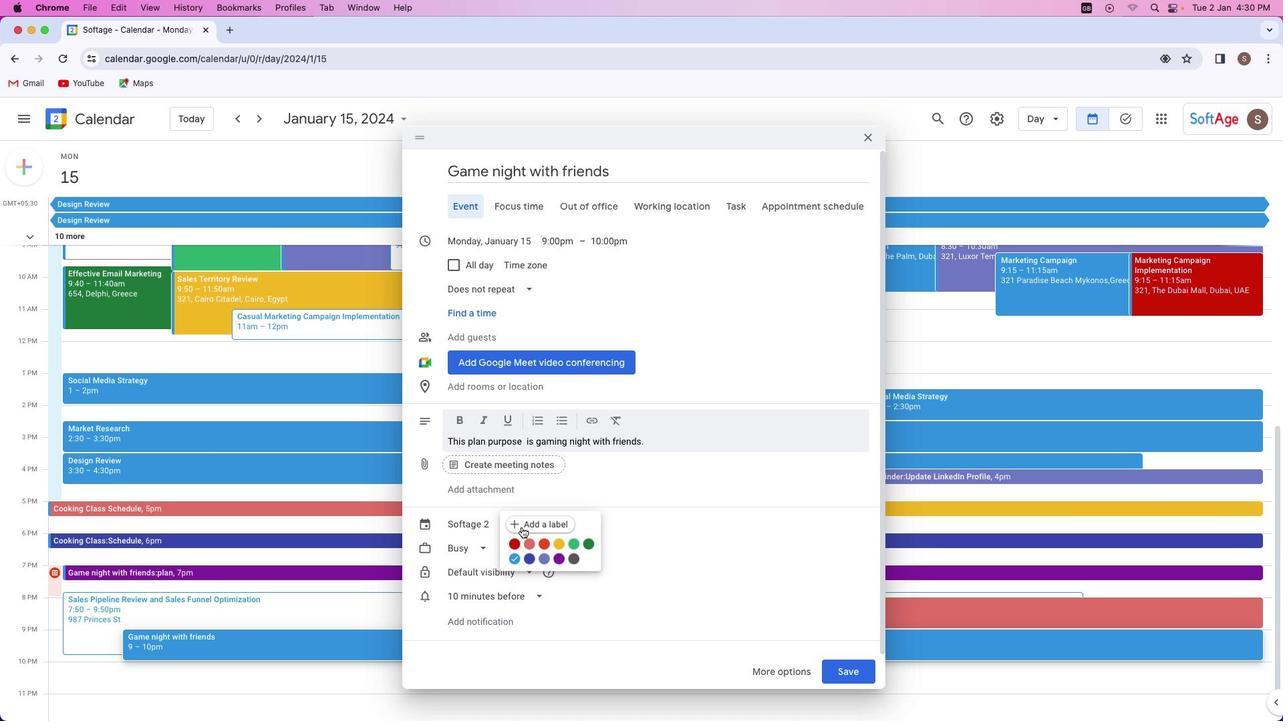 
Action: Mouse pressed left at (521, 527)
Screenshot: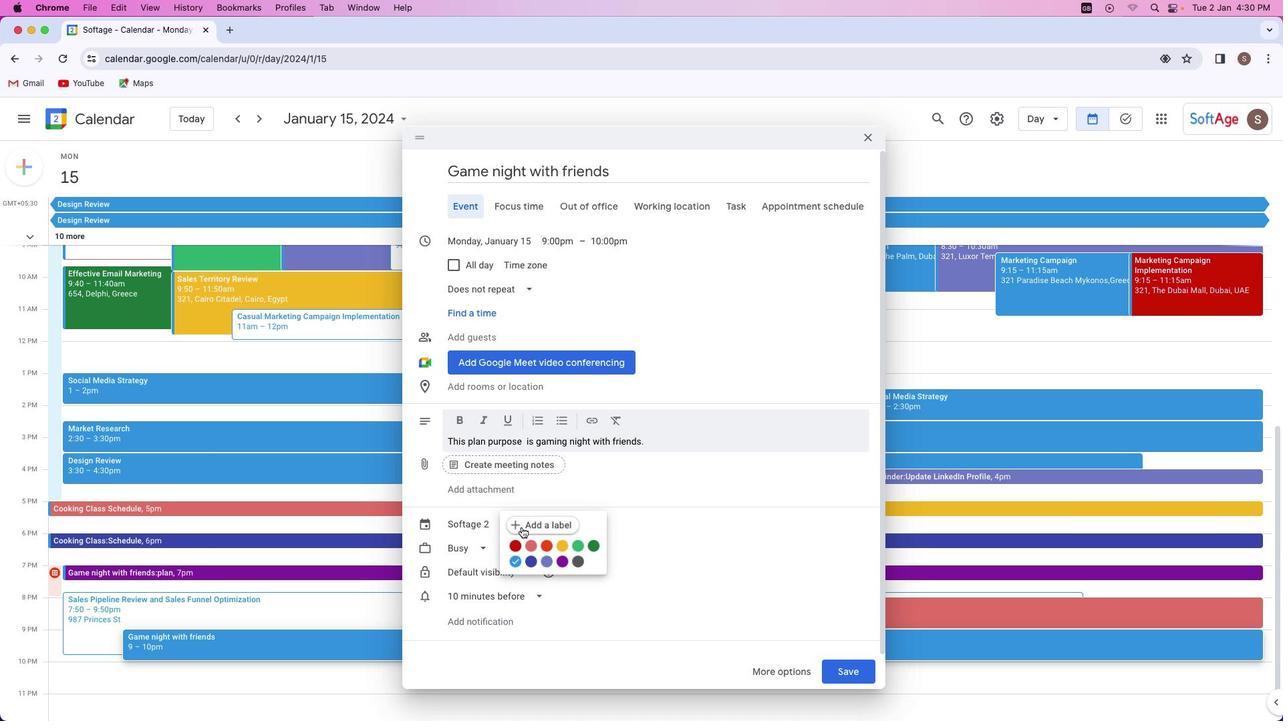 
Action: Mouse moved to (530, 550)
Screenshot: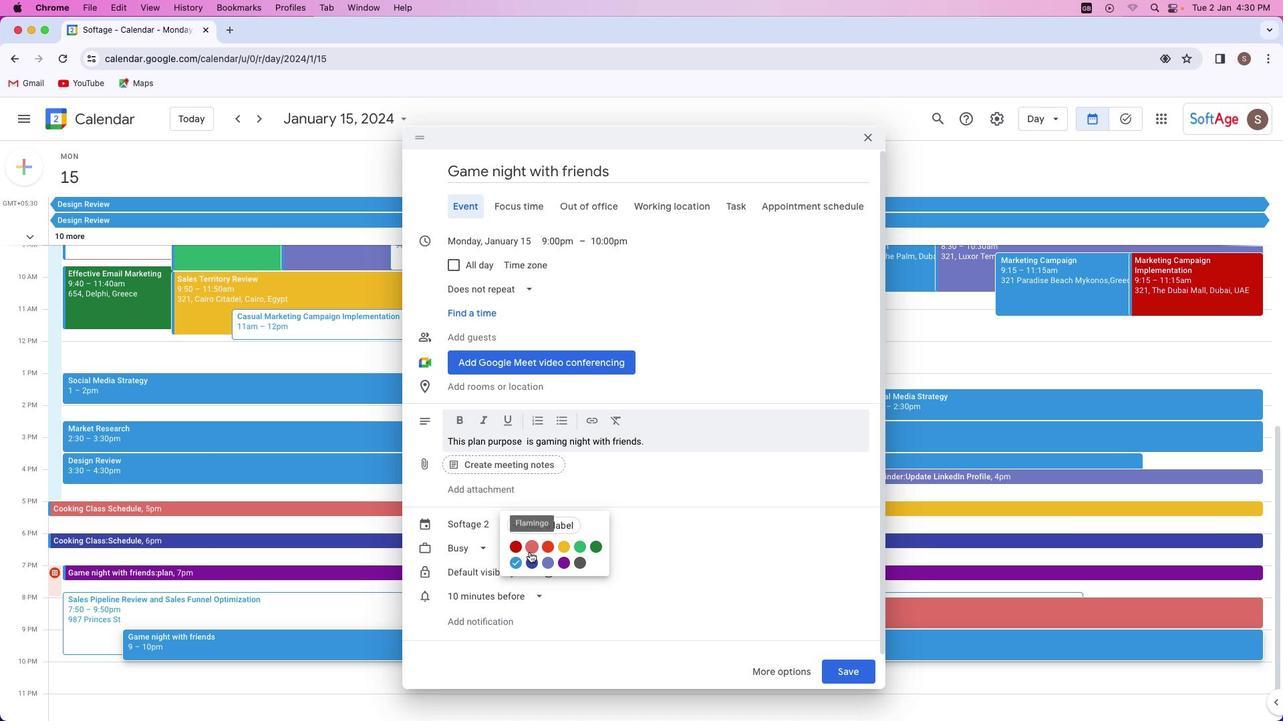 
Action: Mouse pressed left at (530, 550)
Screenshot: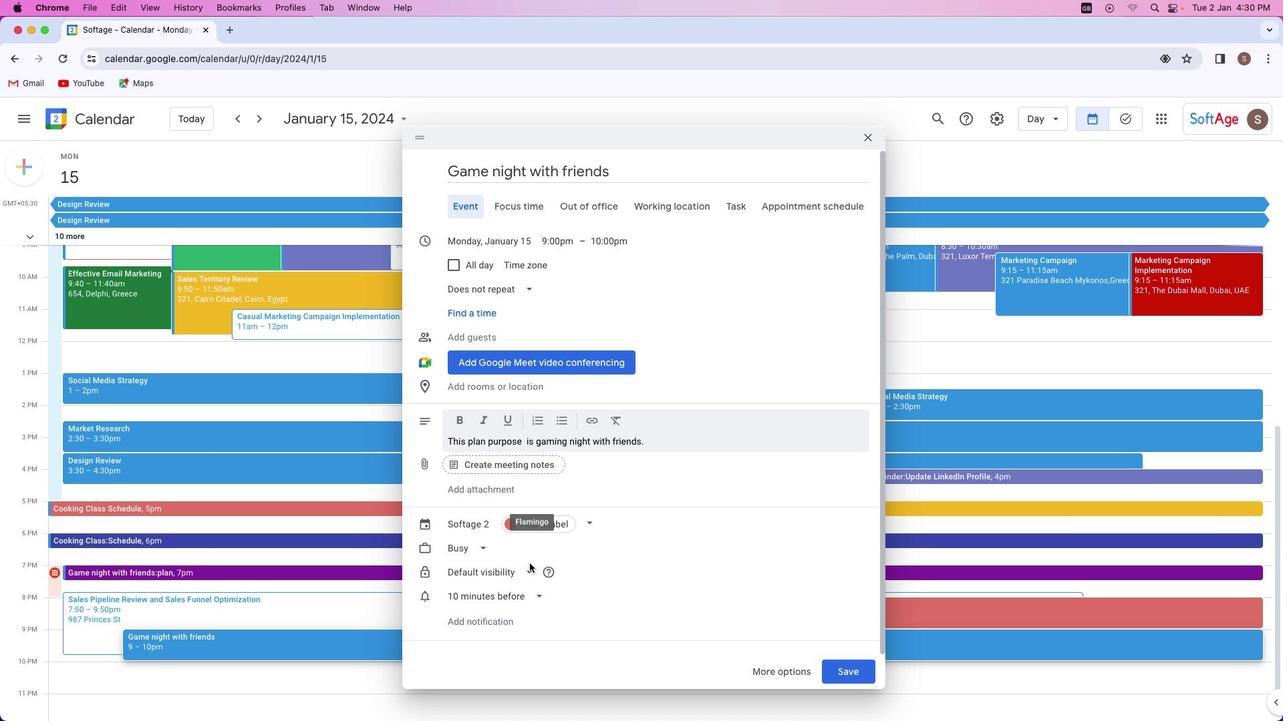 
Action: Mouse moved to (846, 670)
Screenshot: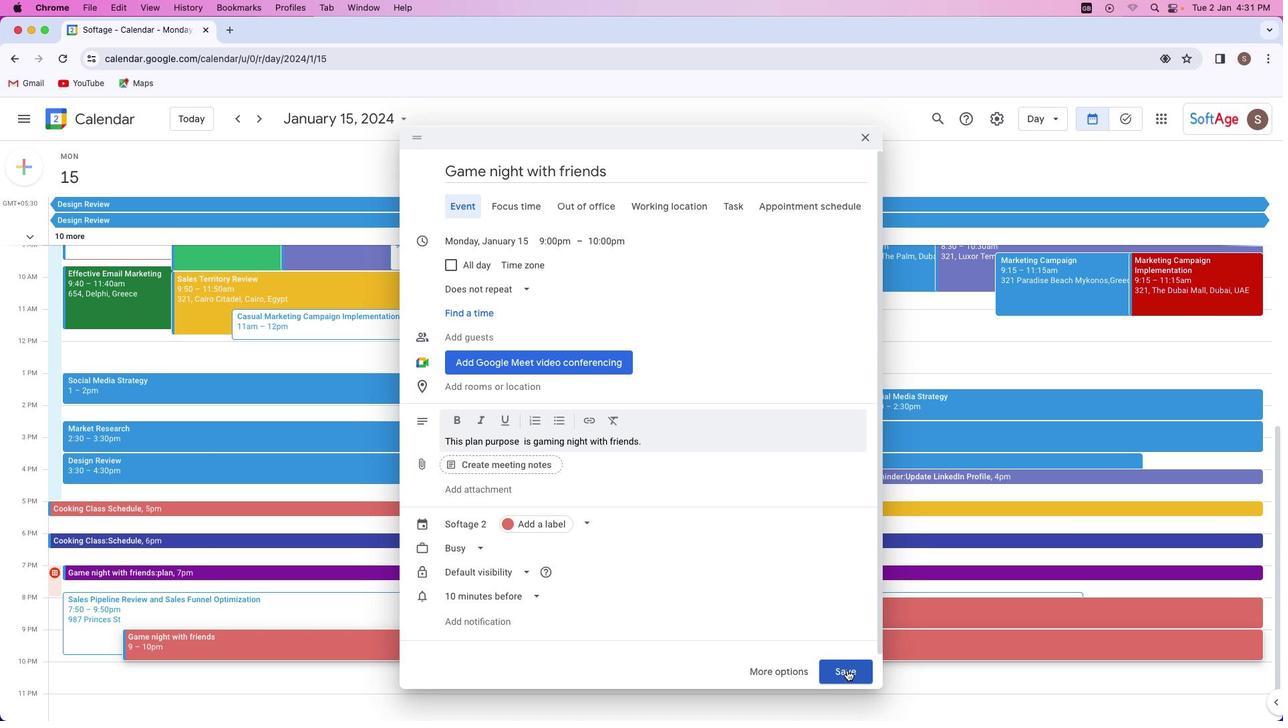 
Action: Mouse pressed left at (846, 670)
Screenshot: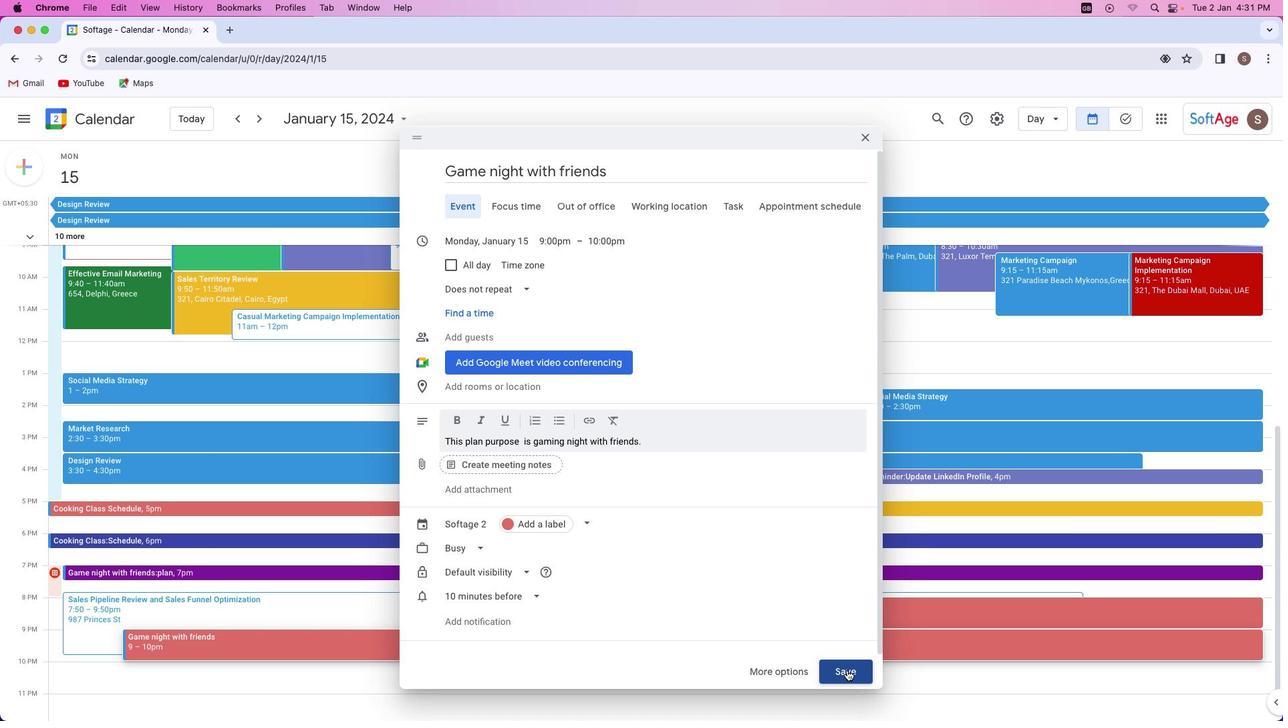 
Action: Mouse moved to (213, 645)
Screenshot: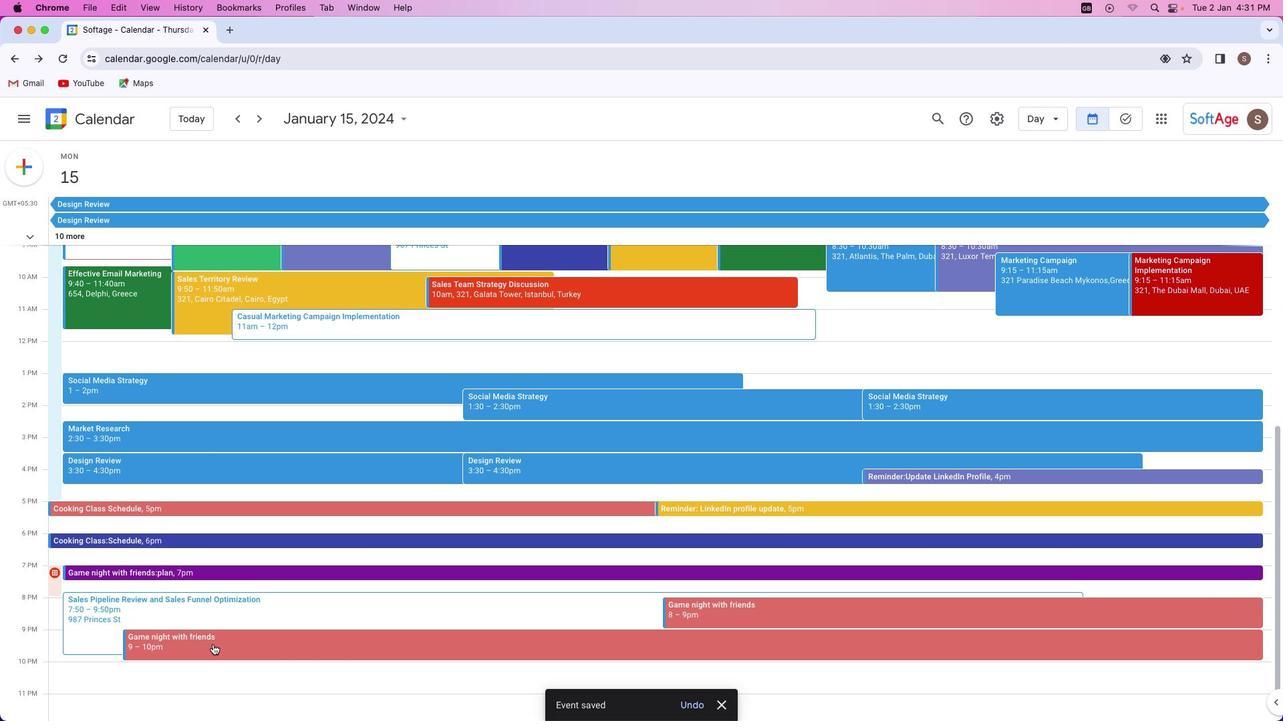 
Action: Mouse pressed left at (213, 645)
Screenshot: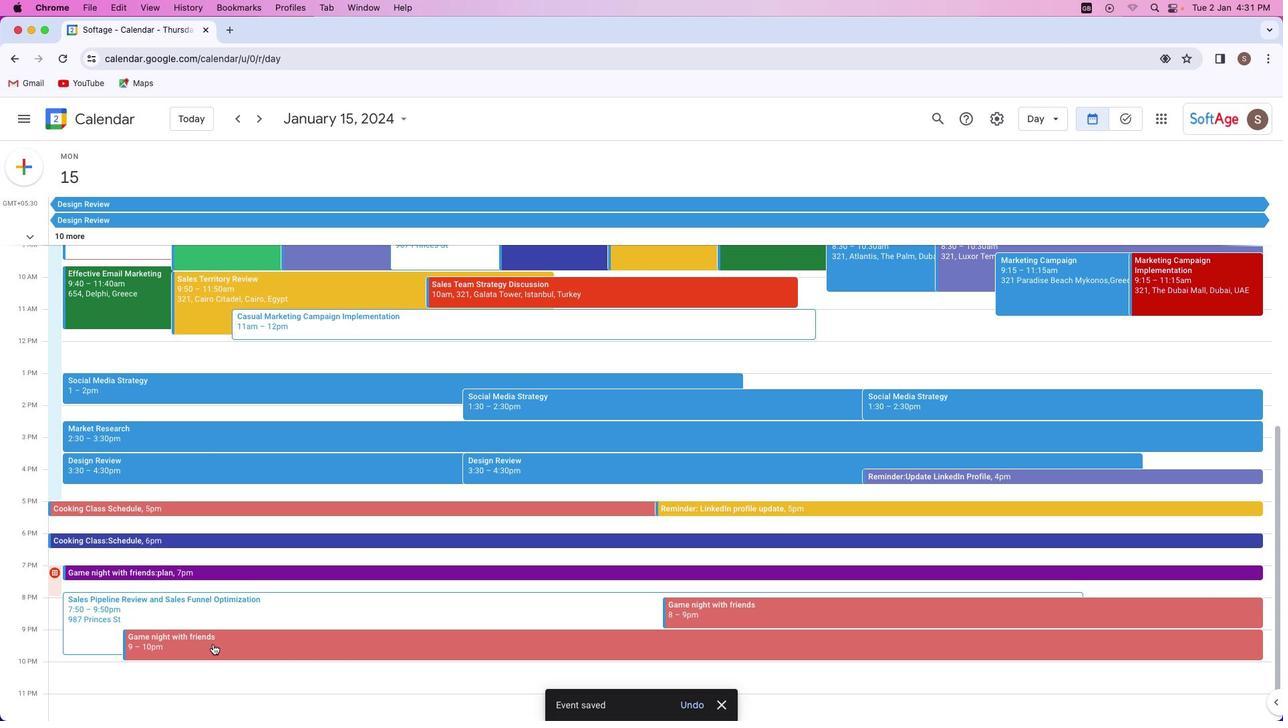 
Action: Mouse moved to (633, 499)
Screenshot: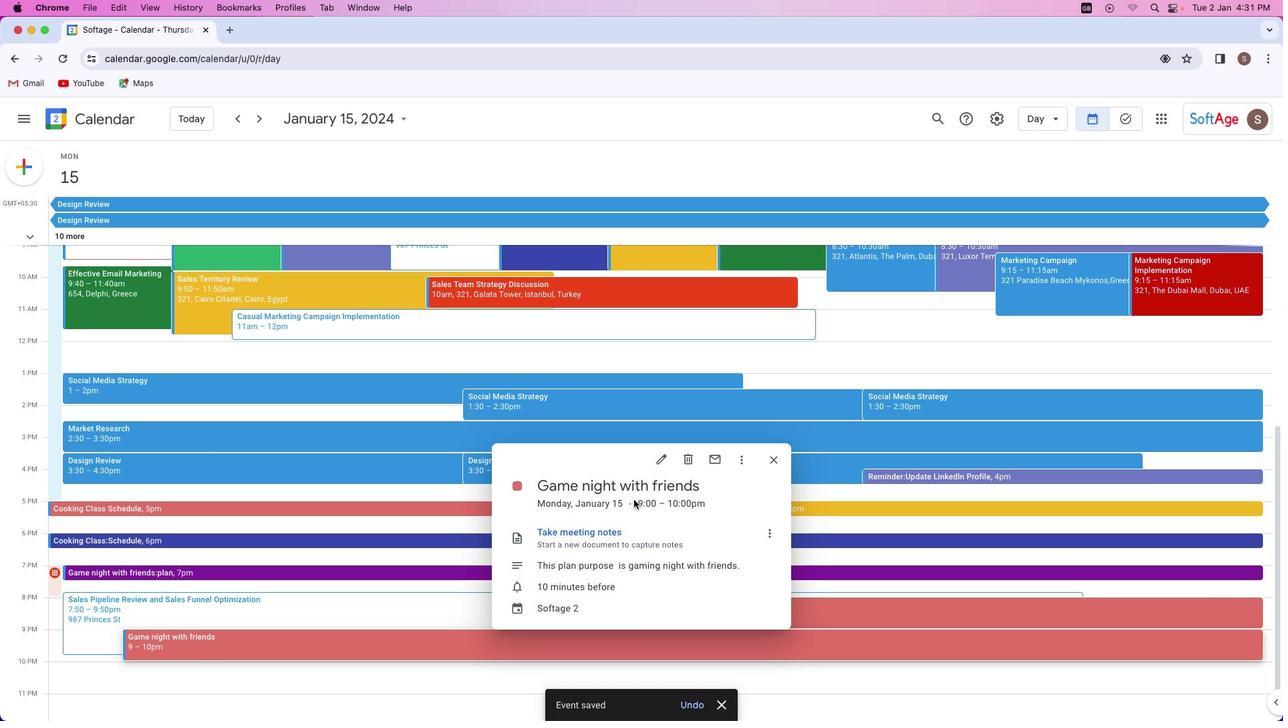 
Action: Mouse pressed left at (633, 499)
Screenshot: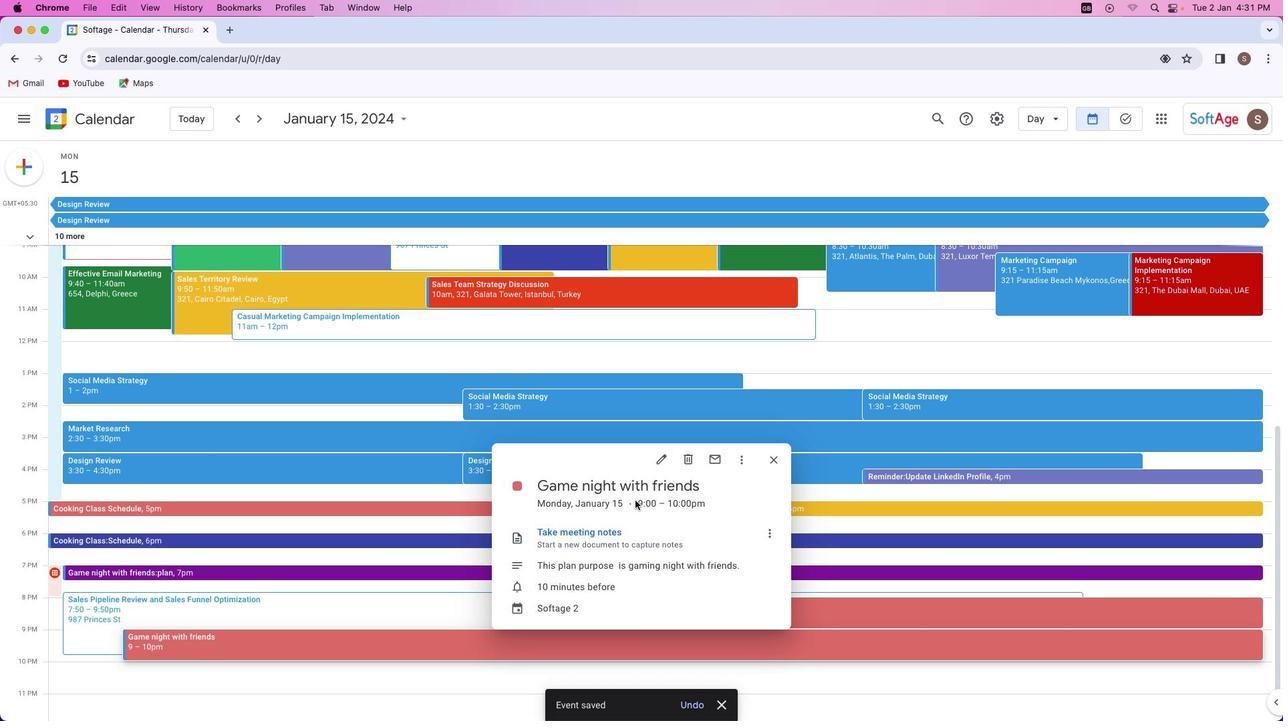 
Action: Mouse moved to (625, 501)
Screenshot: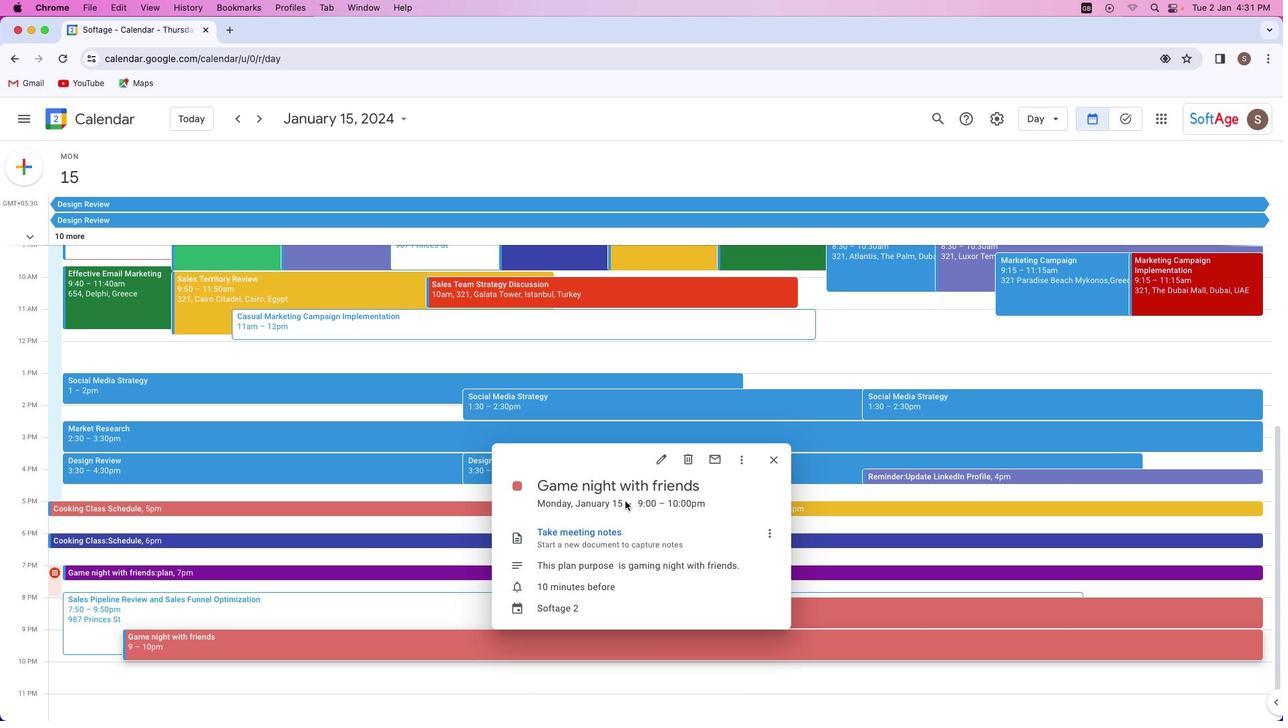 
Action: Mouse pressed left at (625, 501)
Screenshot: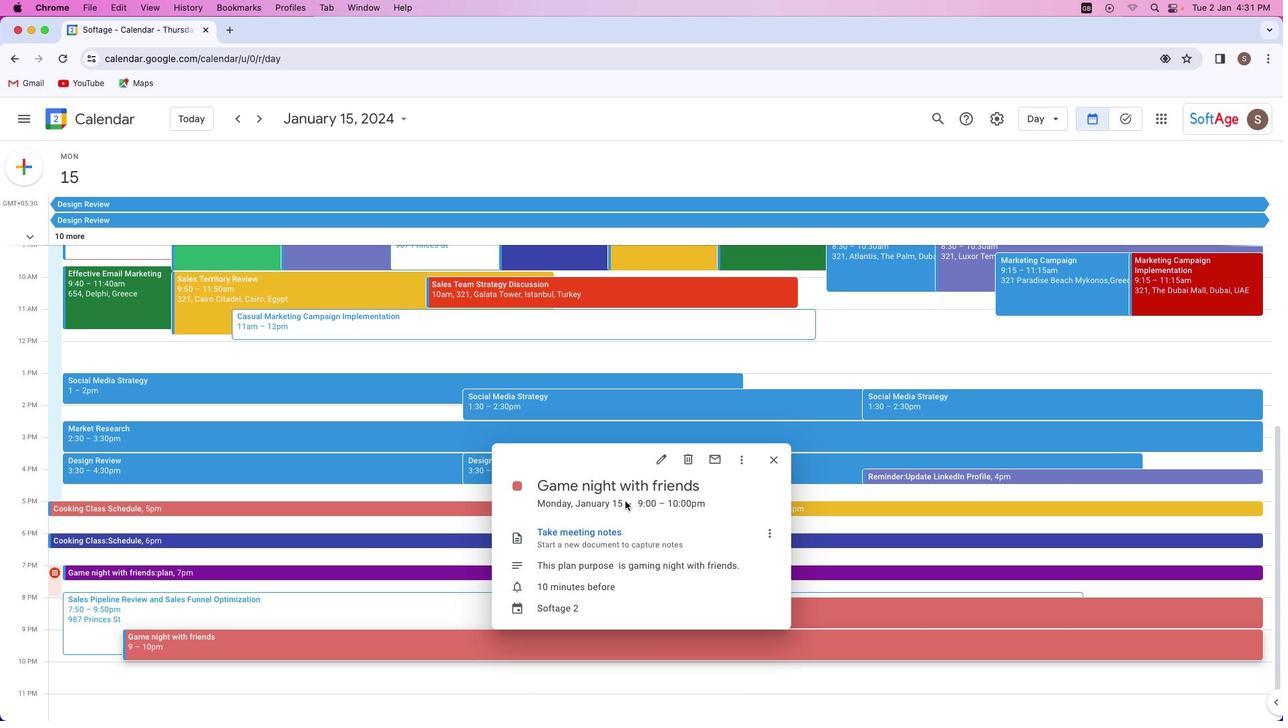 
Action: Mouse moved to (715, 520)
Screenshot: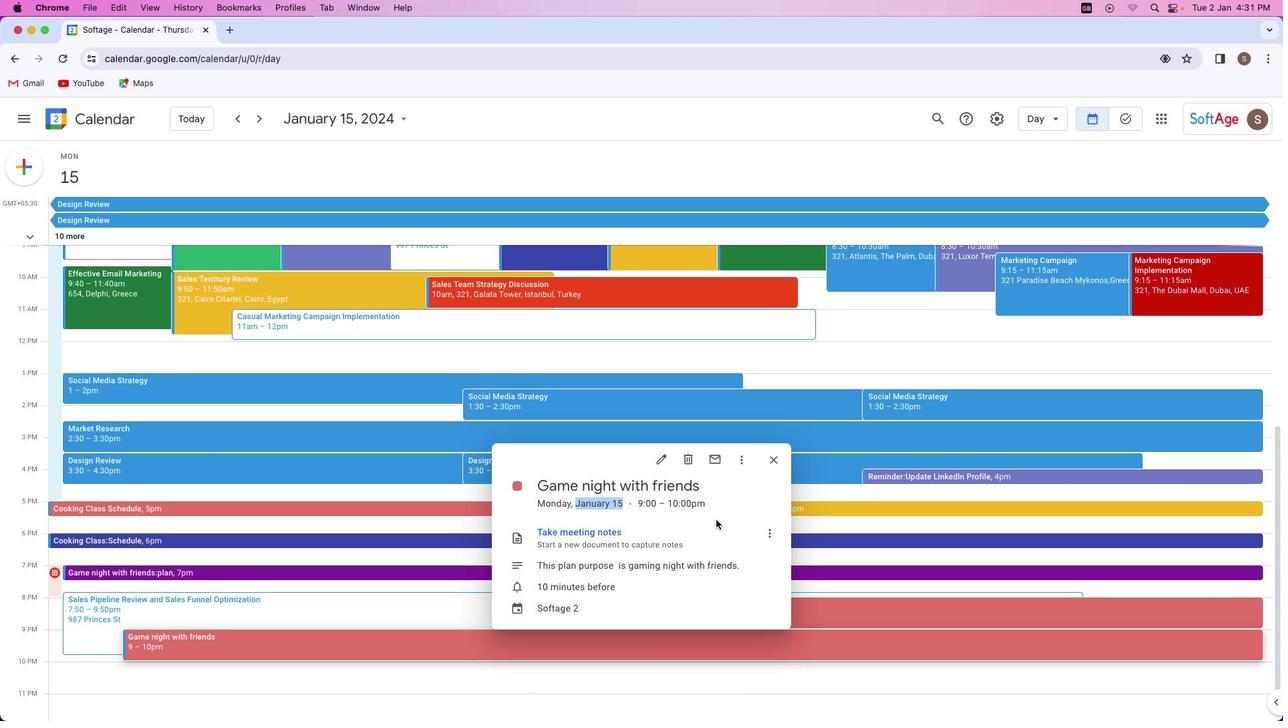 
Action: Mouse pressed left at (715, 520)
Screenshot: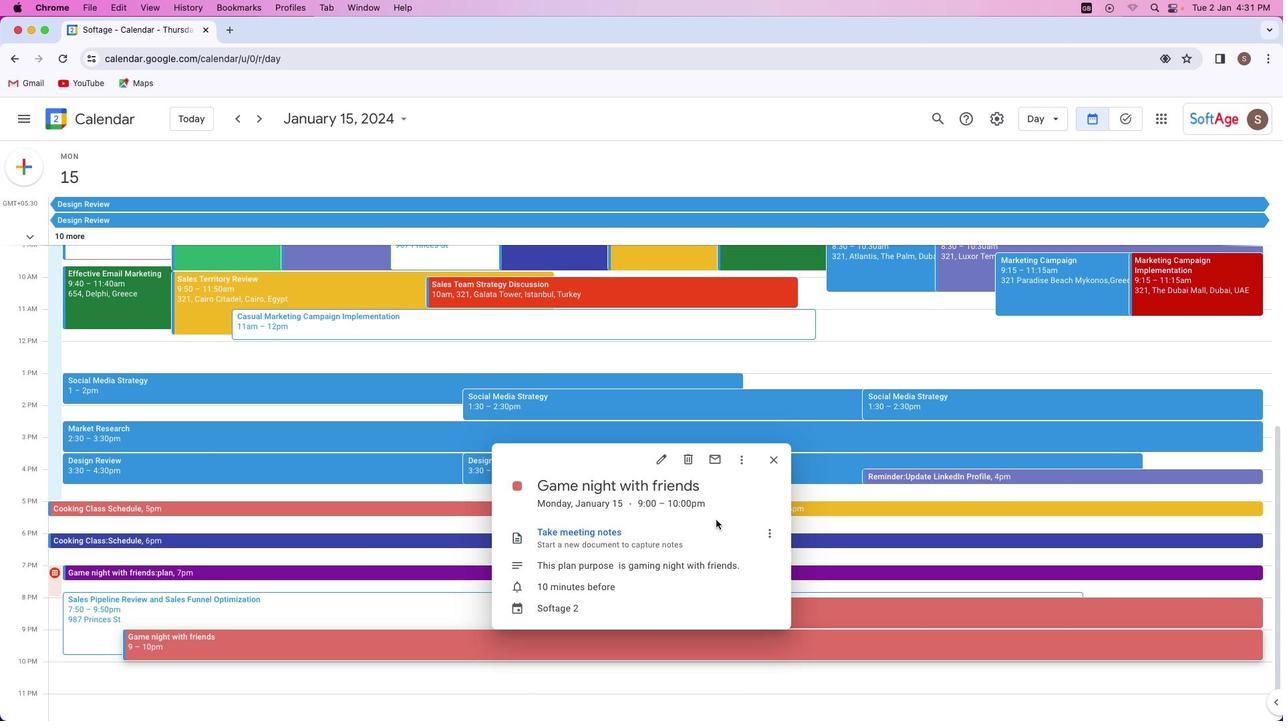 
Action: Mouse moved to (717, 521)
Screenshot: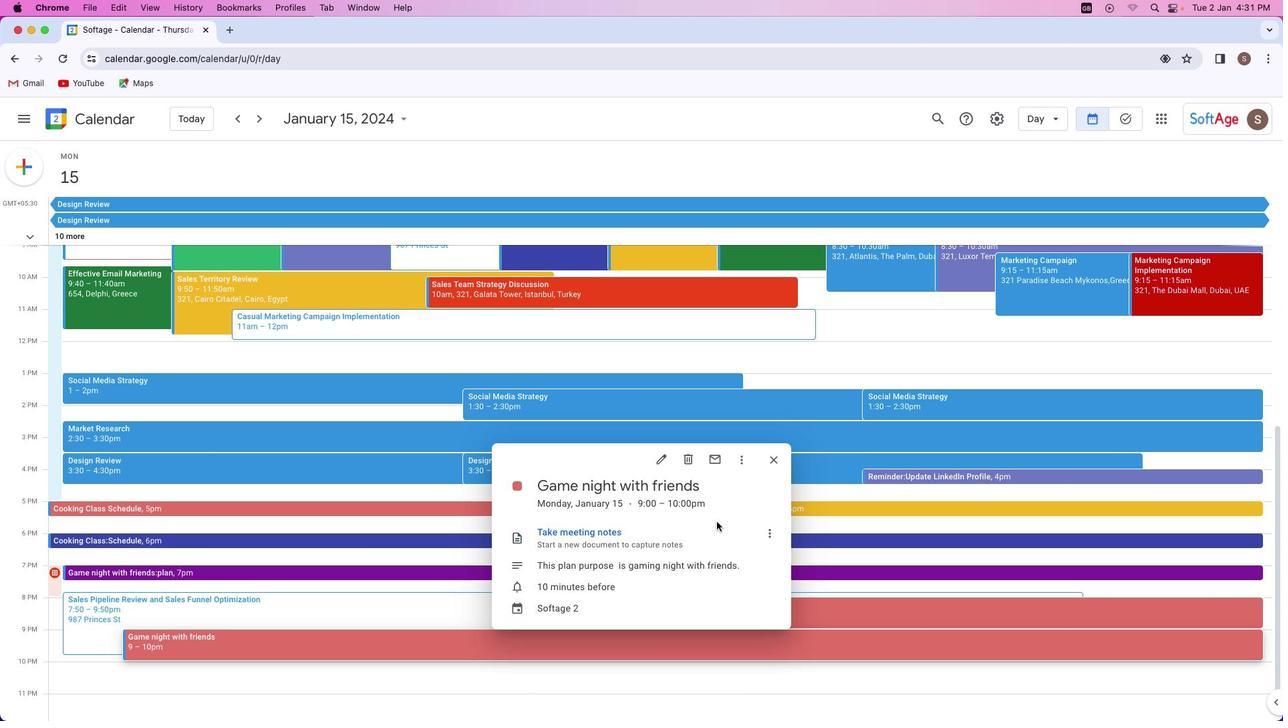 
